 Task: Look for space in Motherwell, United Kingdom from 8th June, 2023 to 19th June, 2023 for 1 adult in price range Rs.5000 to Rs.12000. Place can be shared room with 1  bedroom having 1 bed and 1 bathroom. Property type can be house, flat, guest house, hotel. Booking option can be shelf check-in. Required host language is English.
Action: Mouse moved to (525, 104)
Screenshot: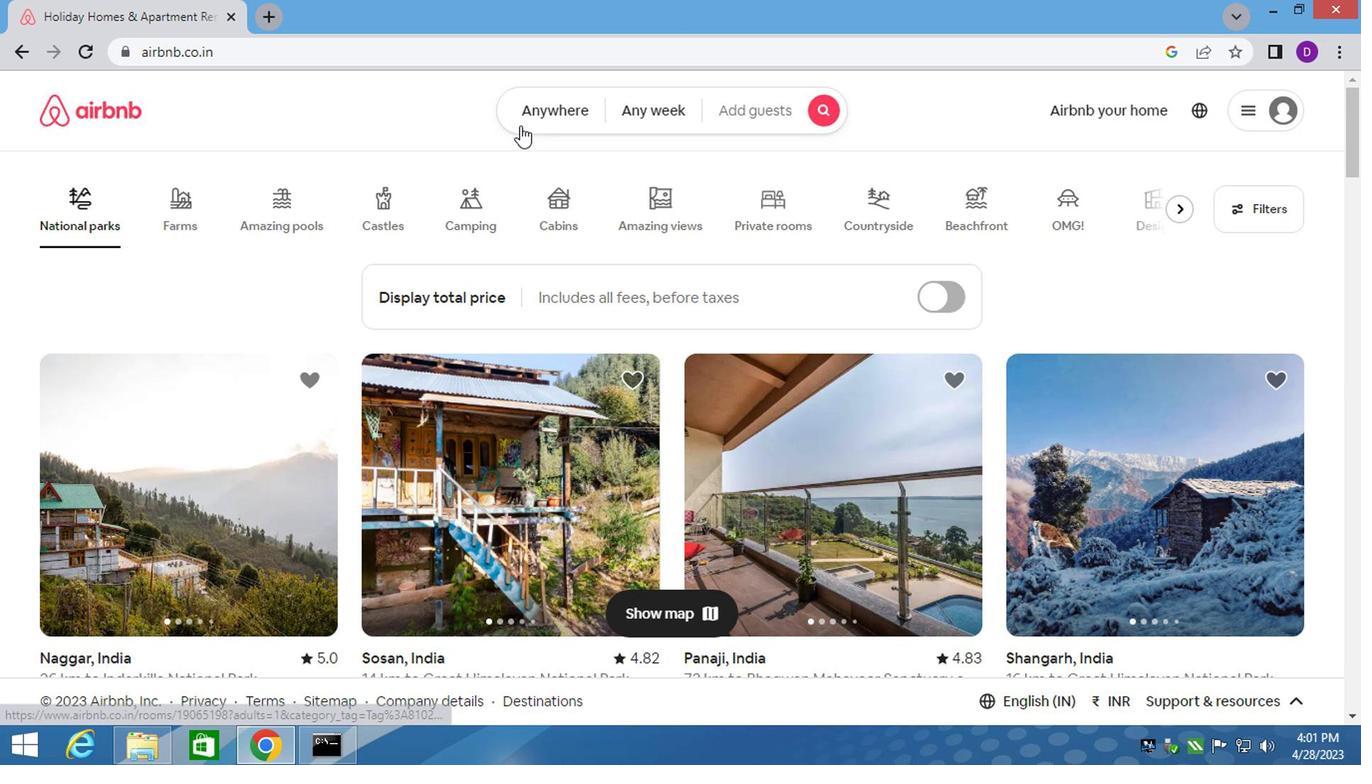 
Action: Mouse pressed left at (525, 104)
Screenshot: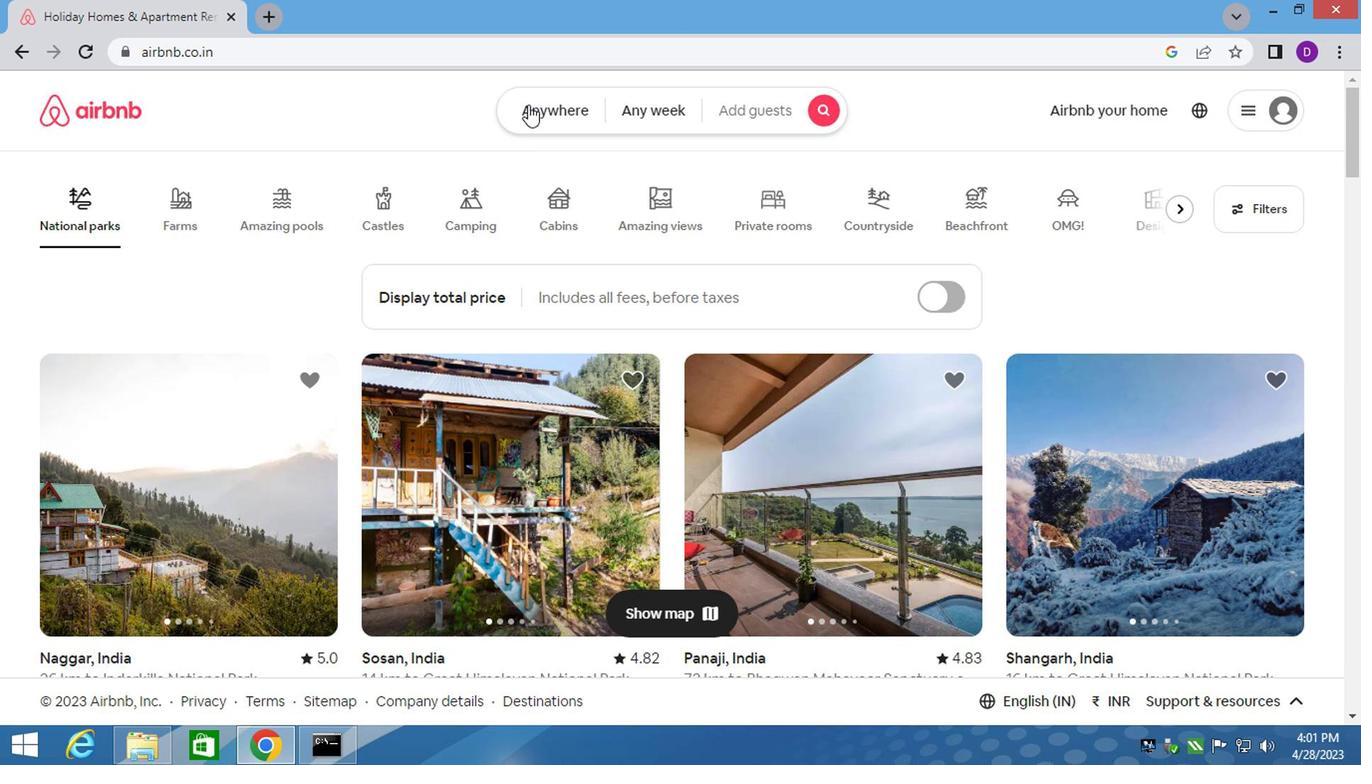 
Action: Mouse moved to (348, 201)
Screenshot: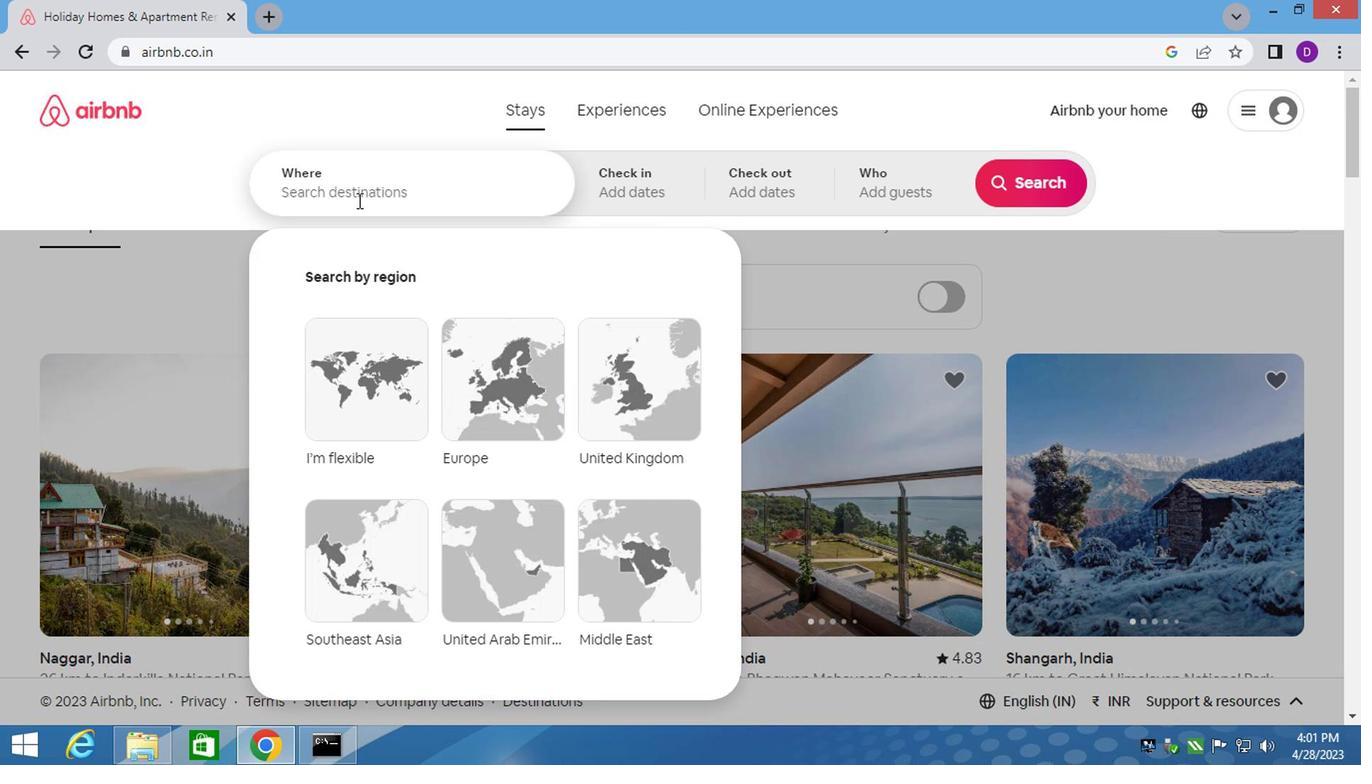 
Action: Mouse pressed left at (348, 201)
Screenshot: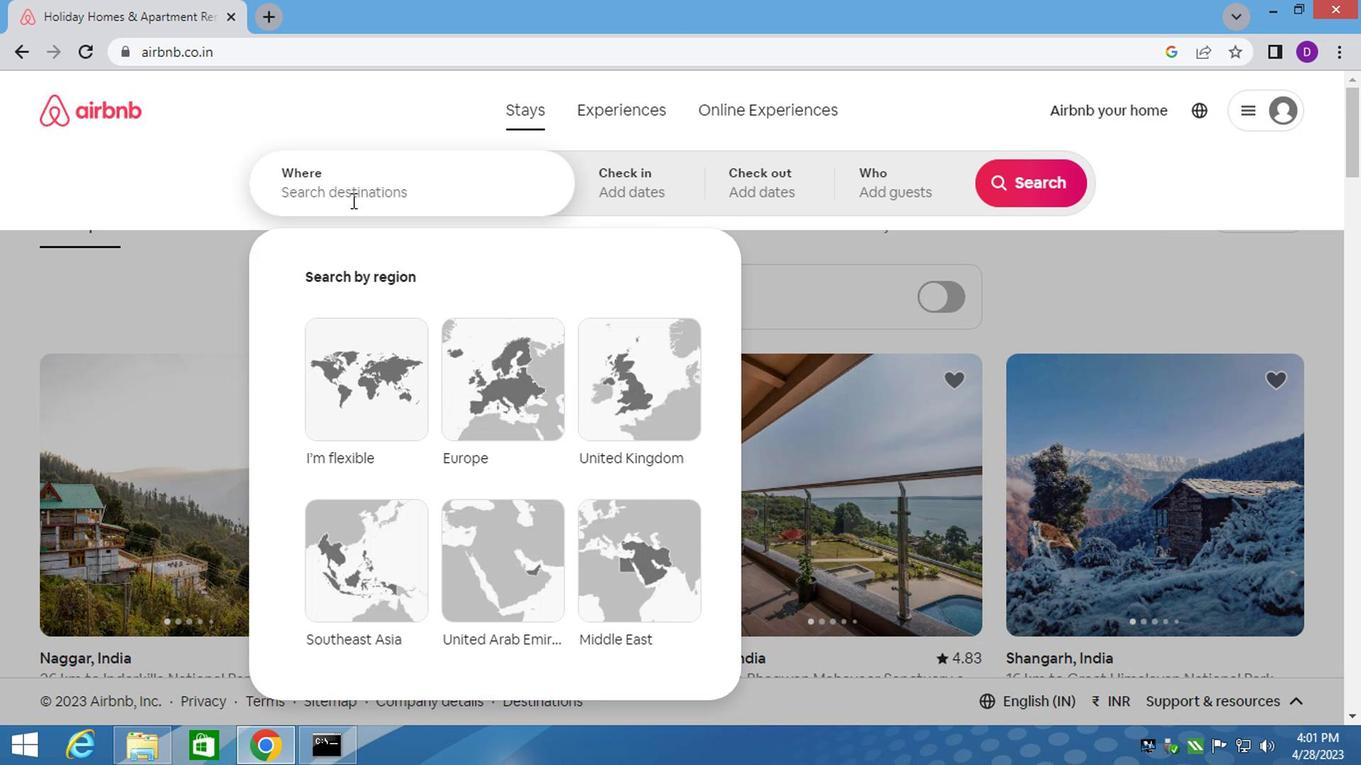 
Action: Key pressed <Key.shift_r>Matherwell,<Key.space><Key.down><Key.enter>
Screenshot: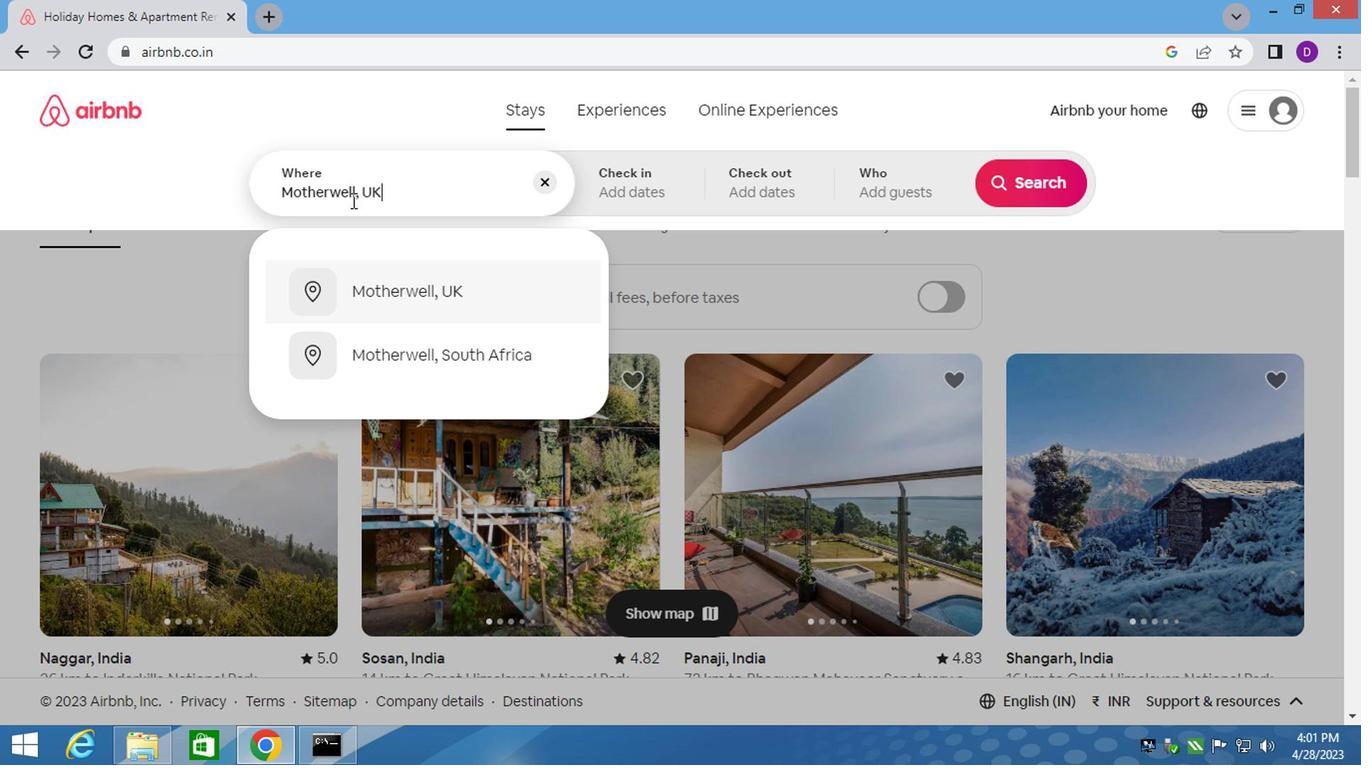 
Action: Mouse moved to (1008, 341)
Screenshot: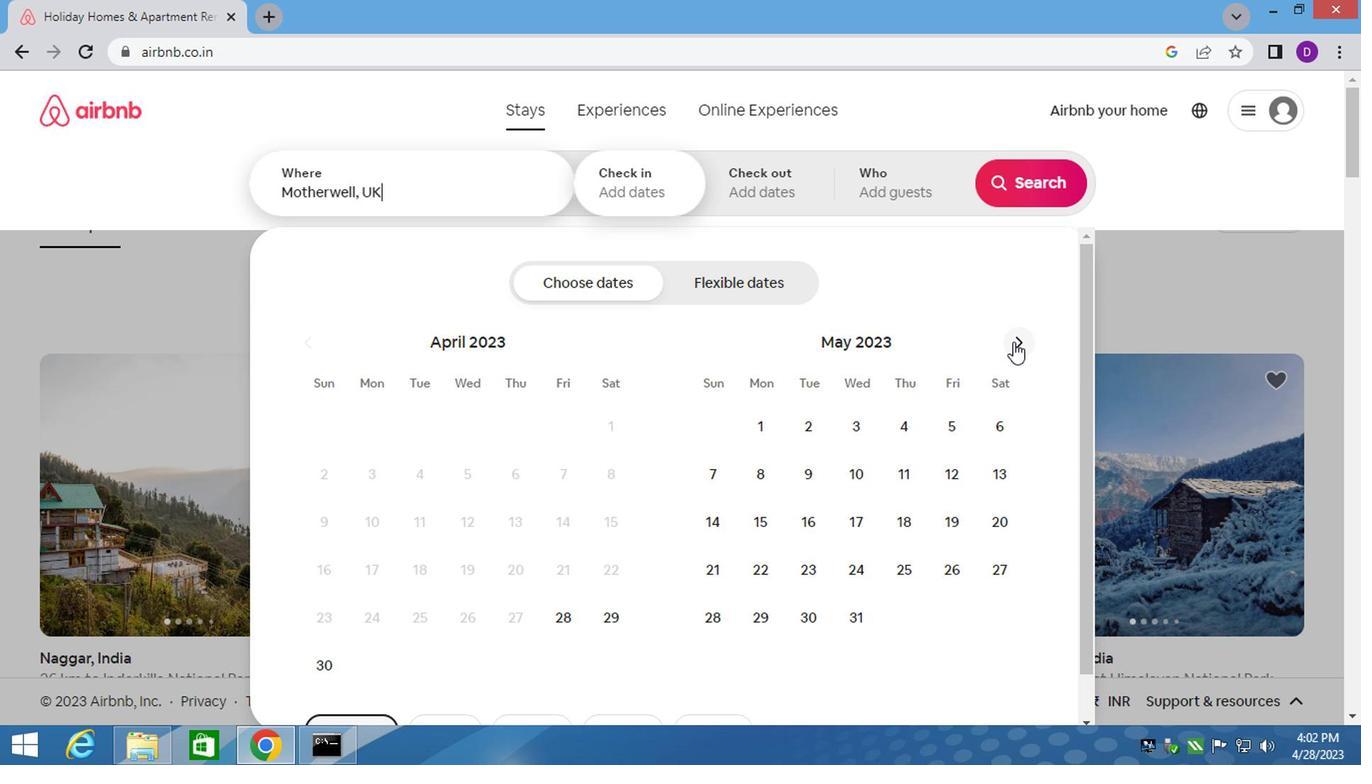 
Action: Mouse pressed left at (1008, 341)
Screenshot: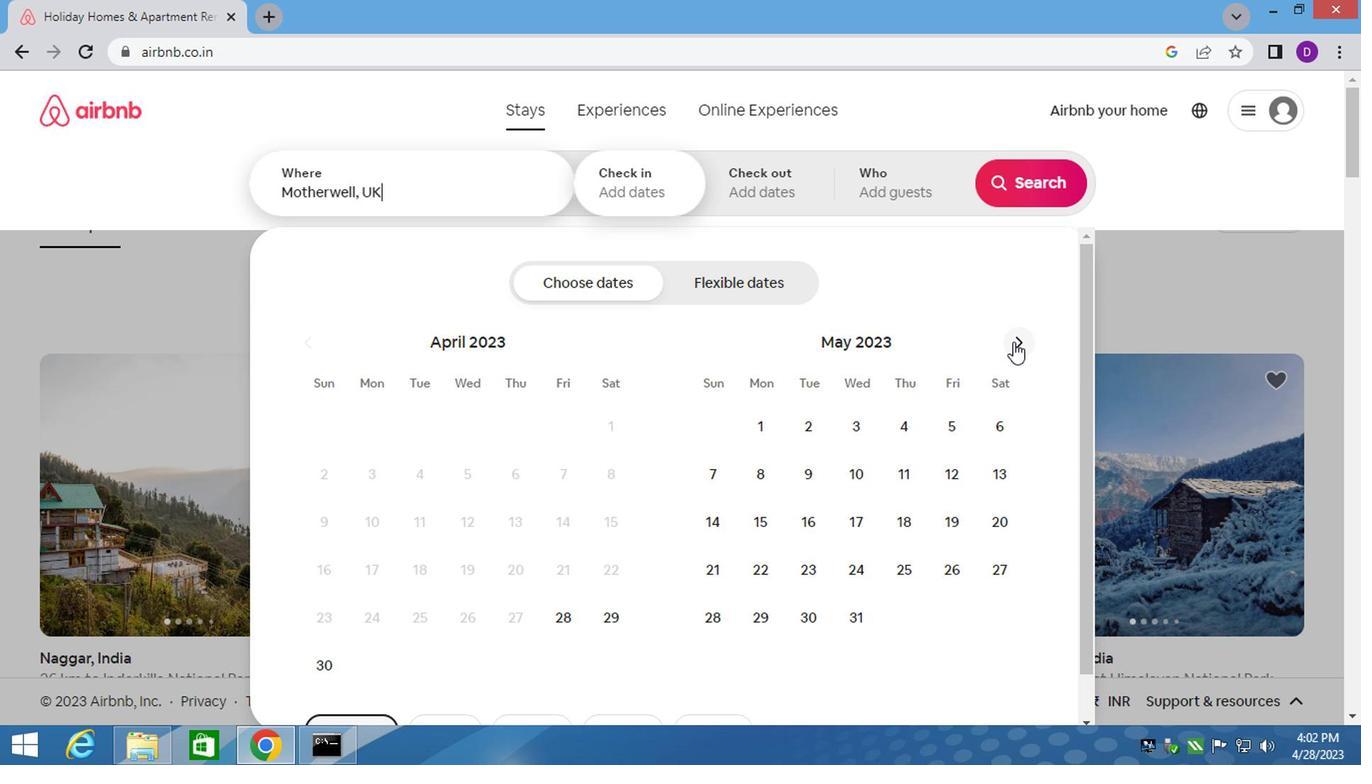 
Action: Mouse moved to (901, 472)
Screenshot: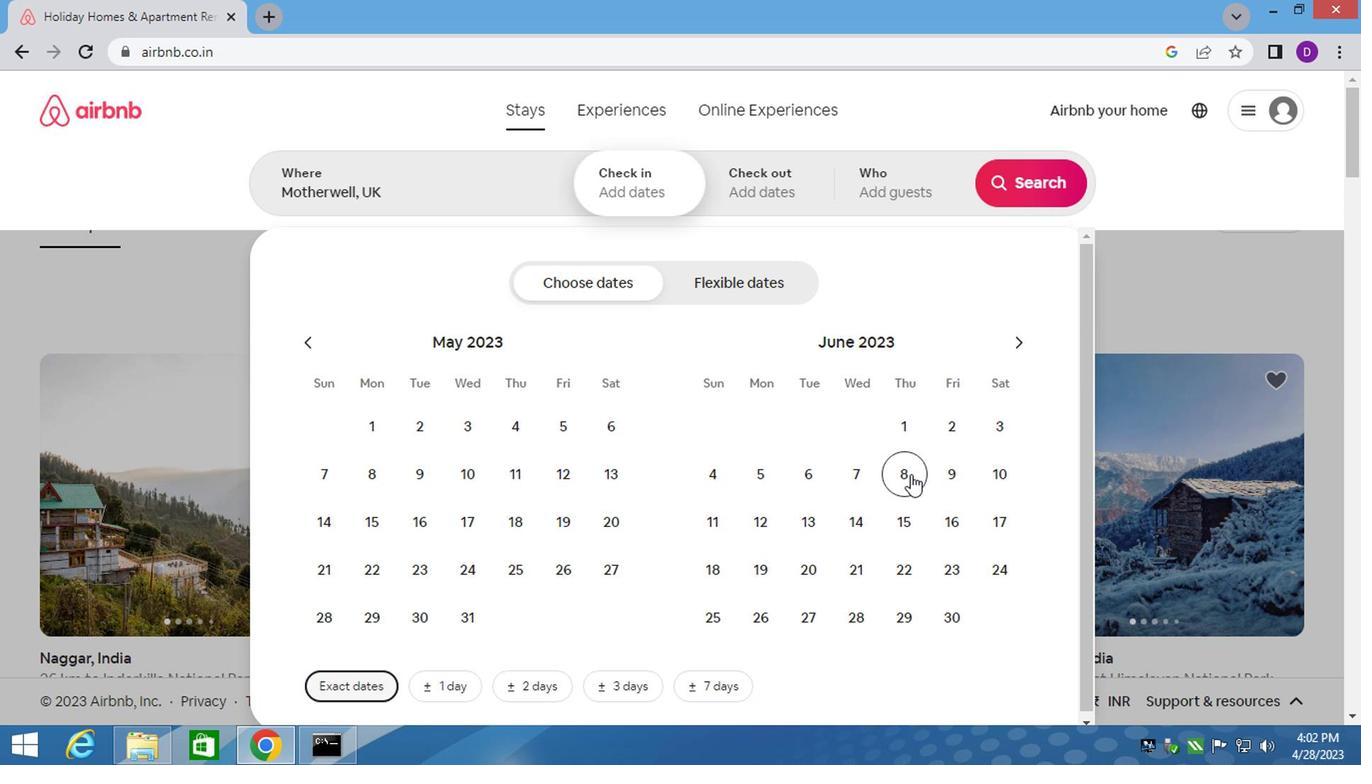 
Action: Mouse pressed left at (901, 472)
Screenshot: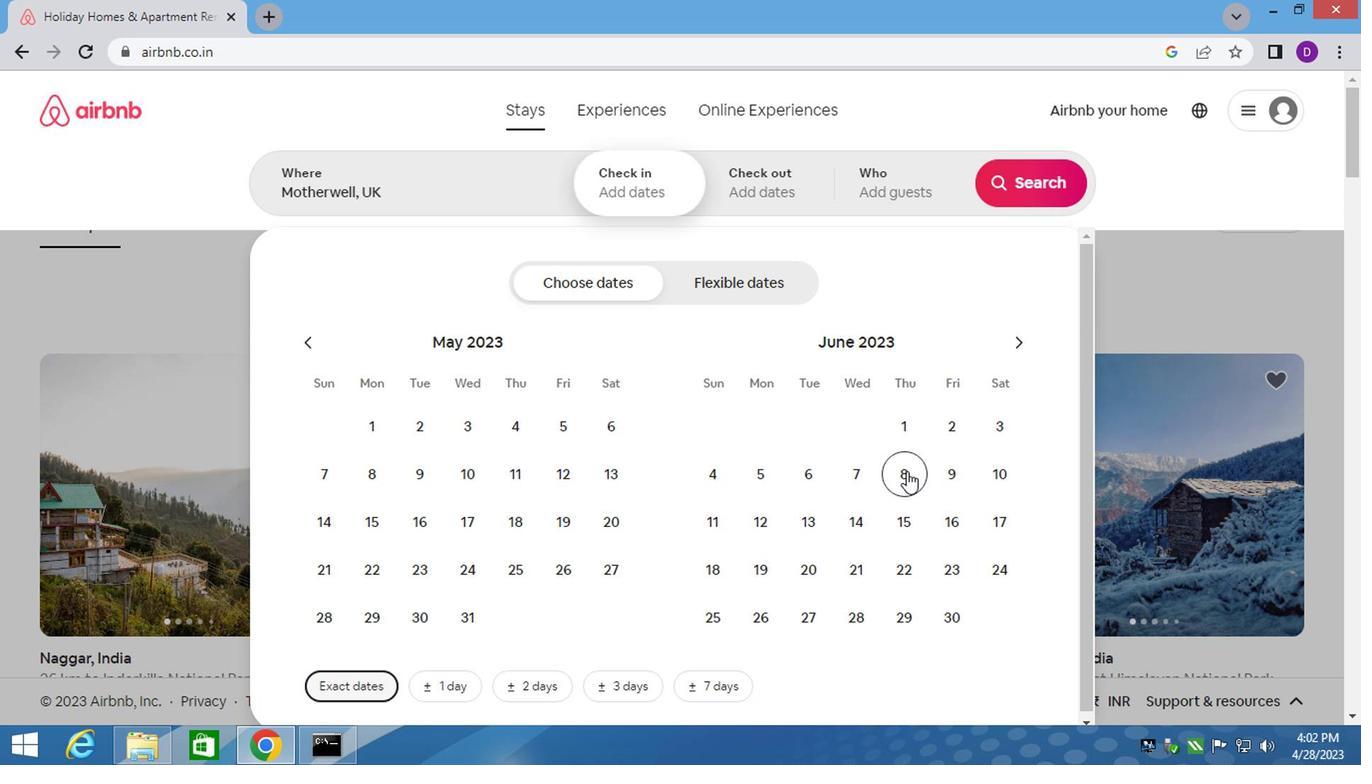 
Action: Mouse moved to (768, 565)
Screenshot: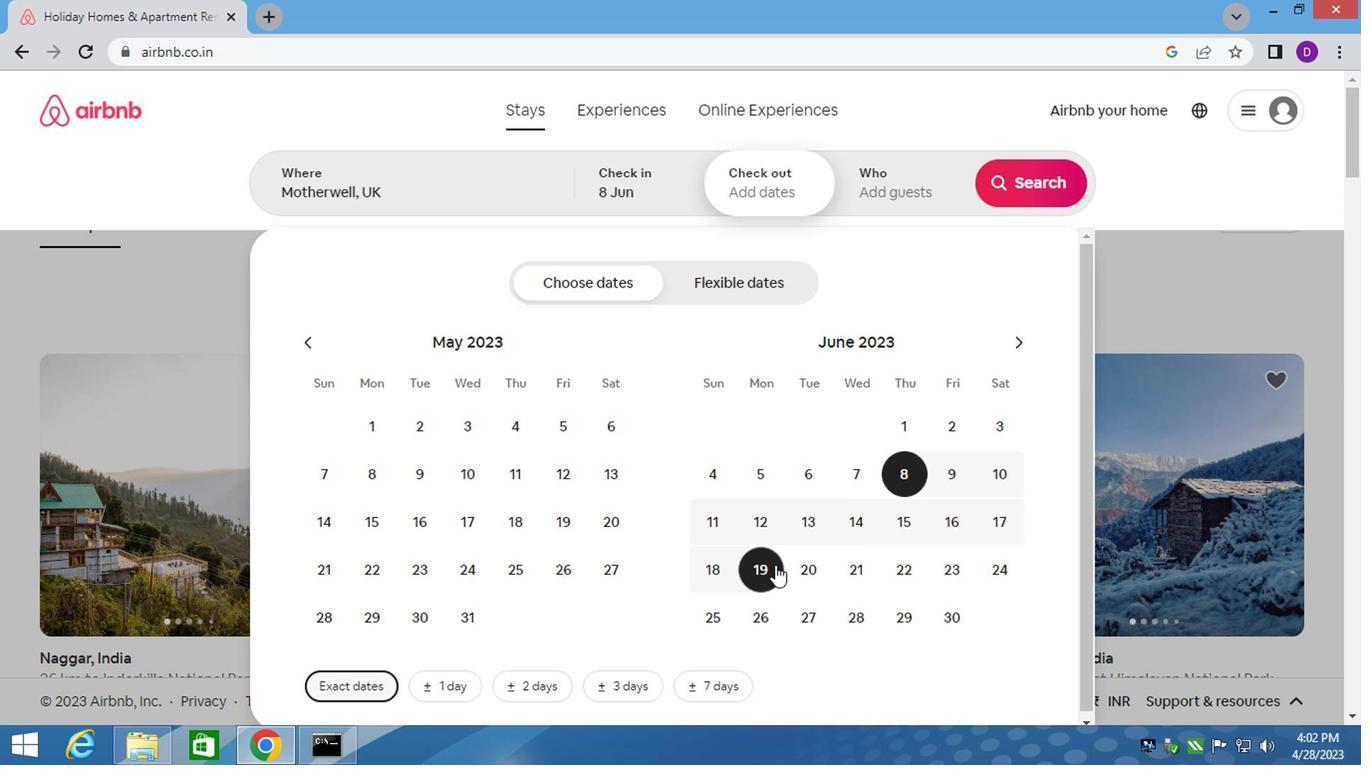 
Action: Mouse pressed left at (768, 565)
Screenshot: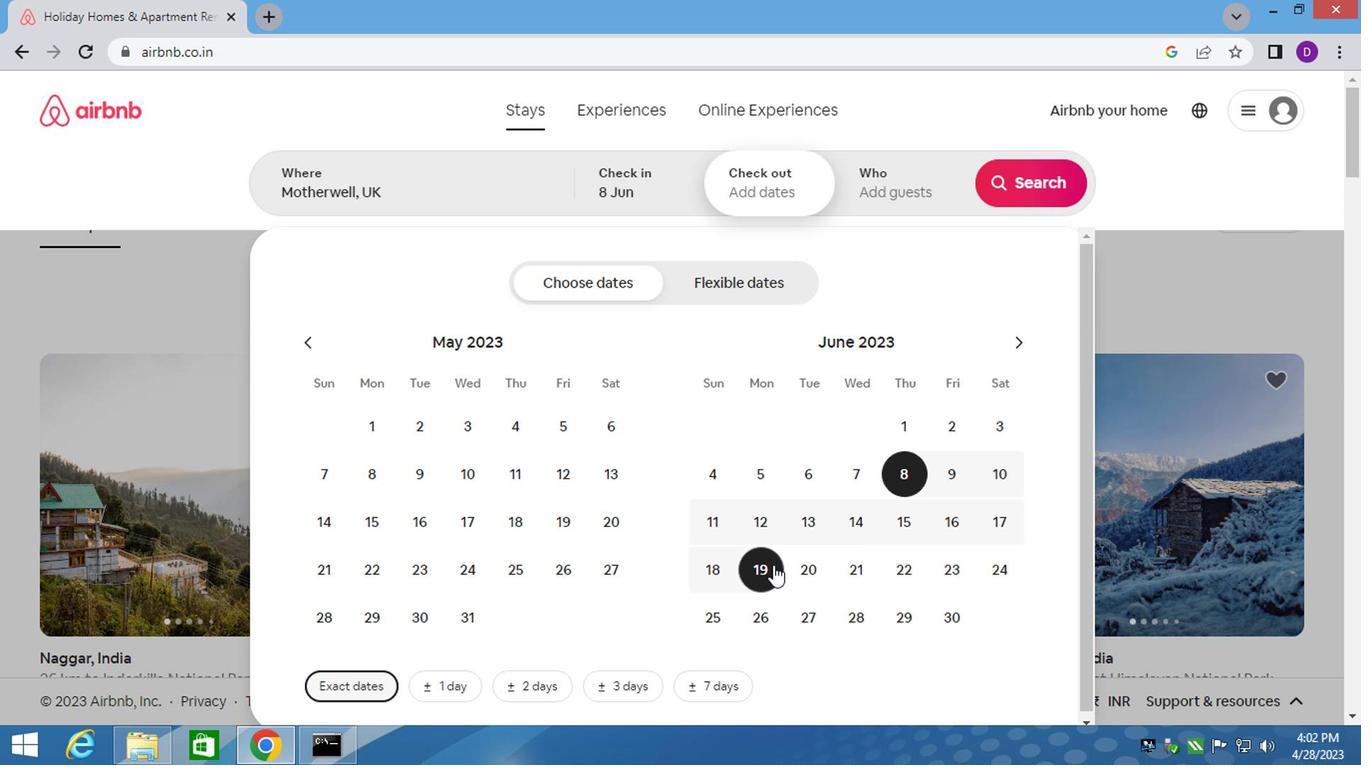 
Action: Mouse moved to (875, 190)
Screenshot: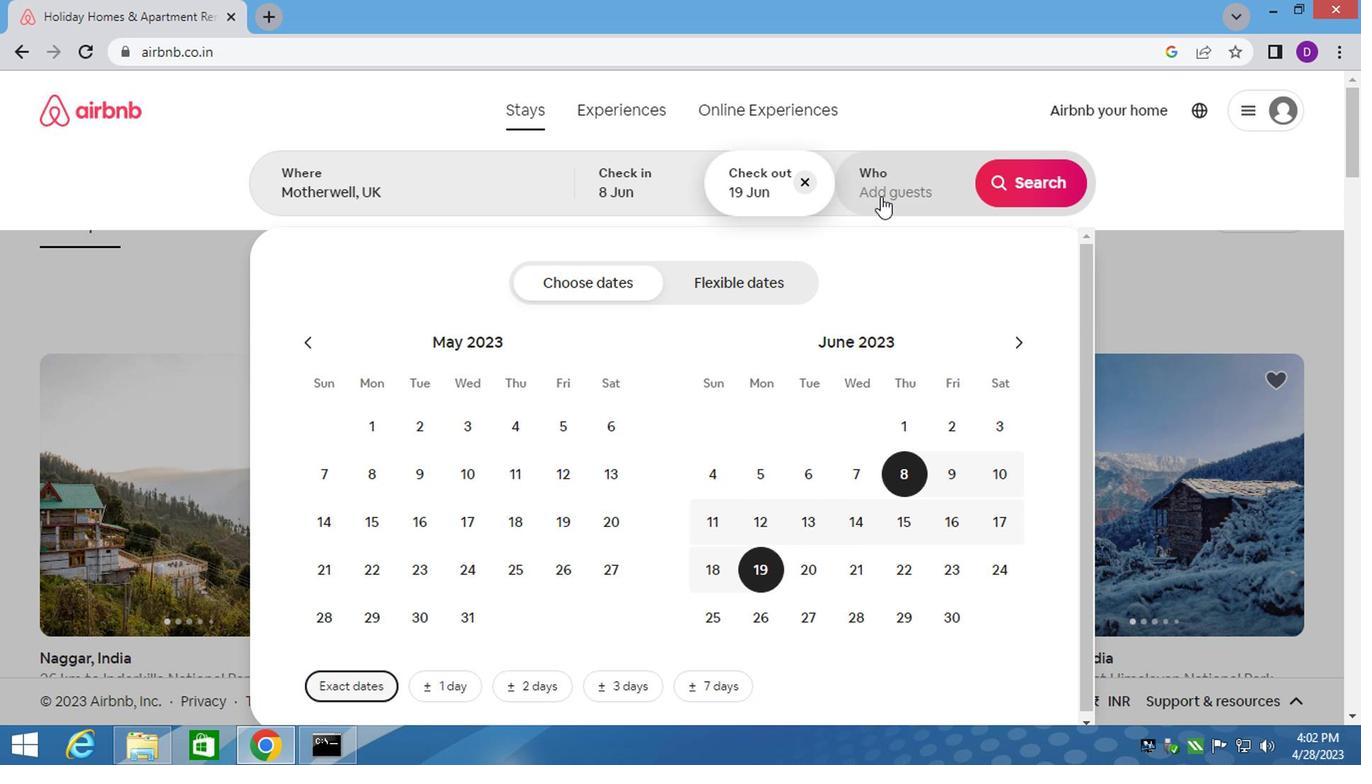 
Action: Mouse pressed left at (875, 190)
Screenshot: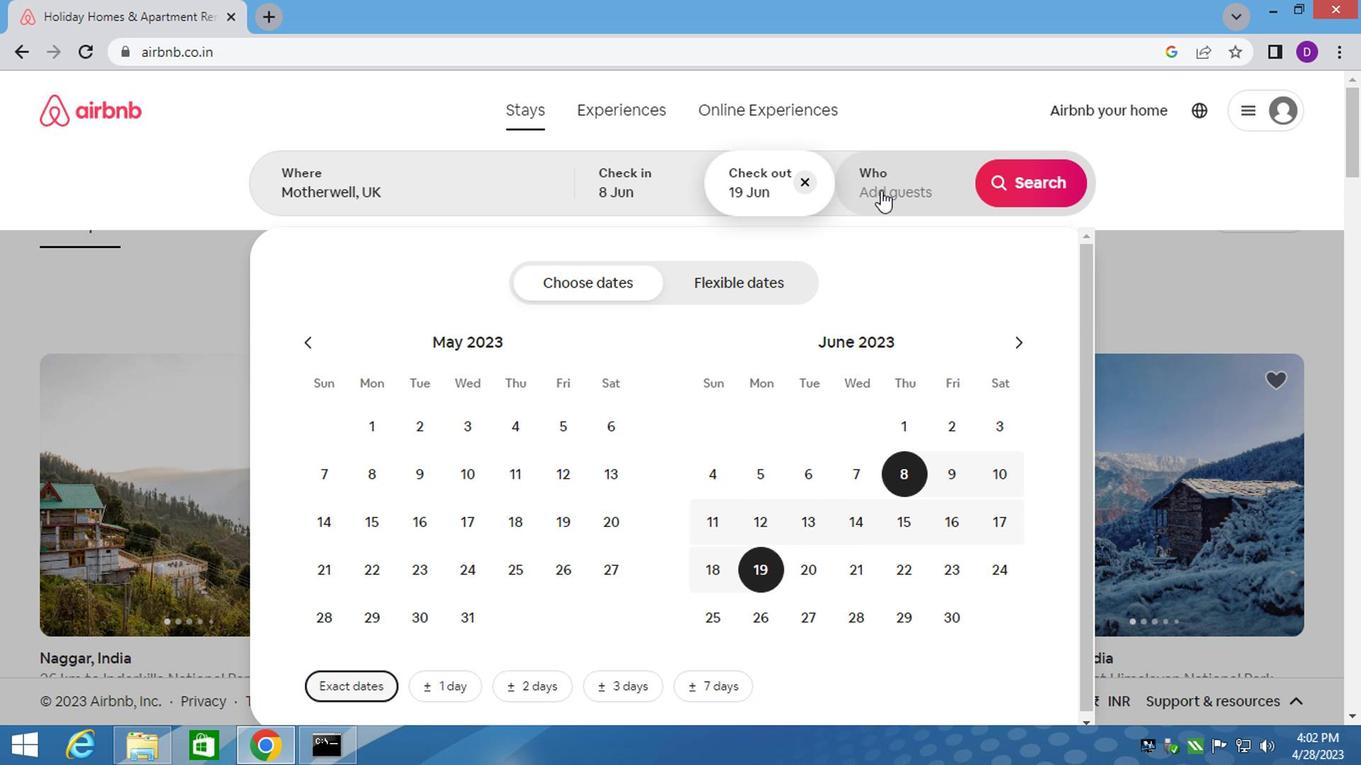 
Action: Mouse moved to (1022, 285)
Screenshot: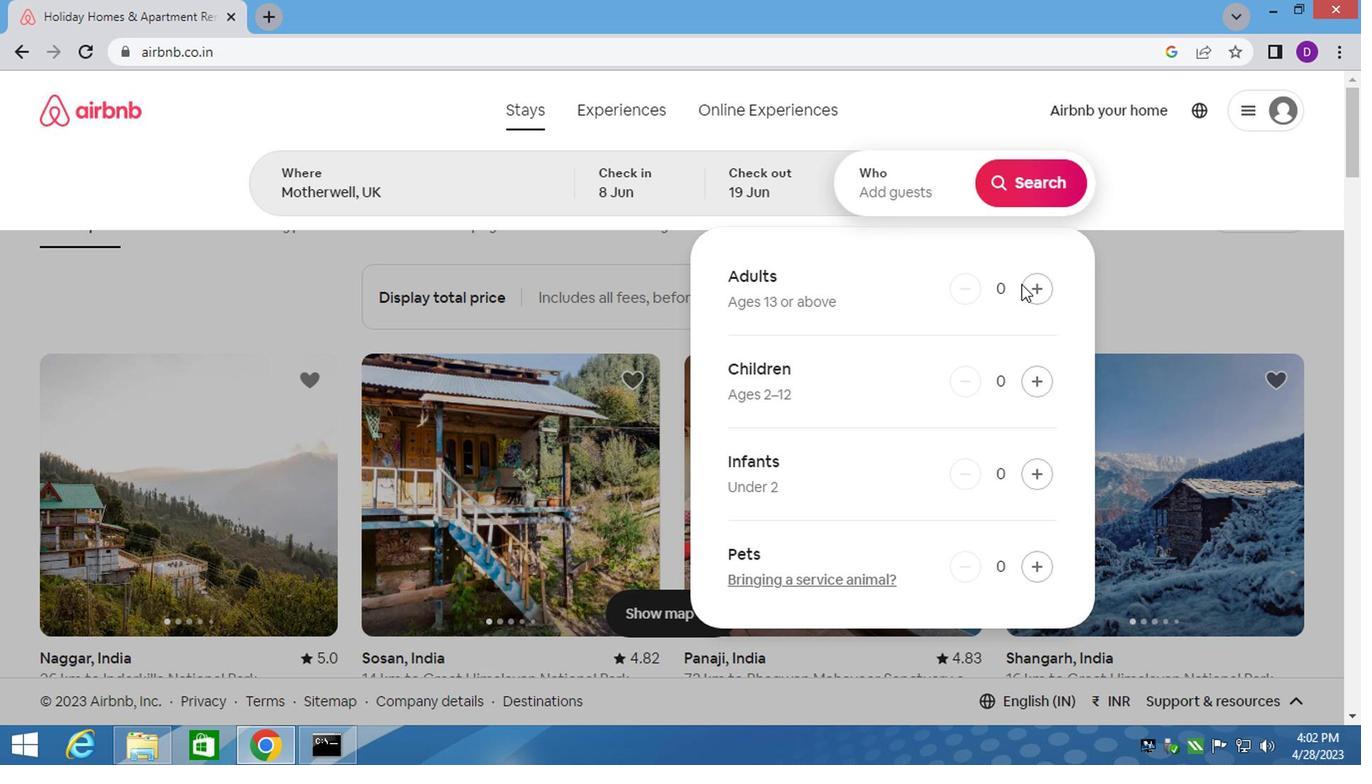 
Action: Mouse pressed left at (1022, 285)
Screenshot: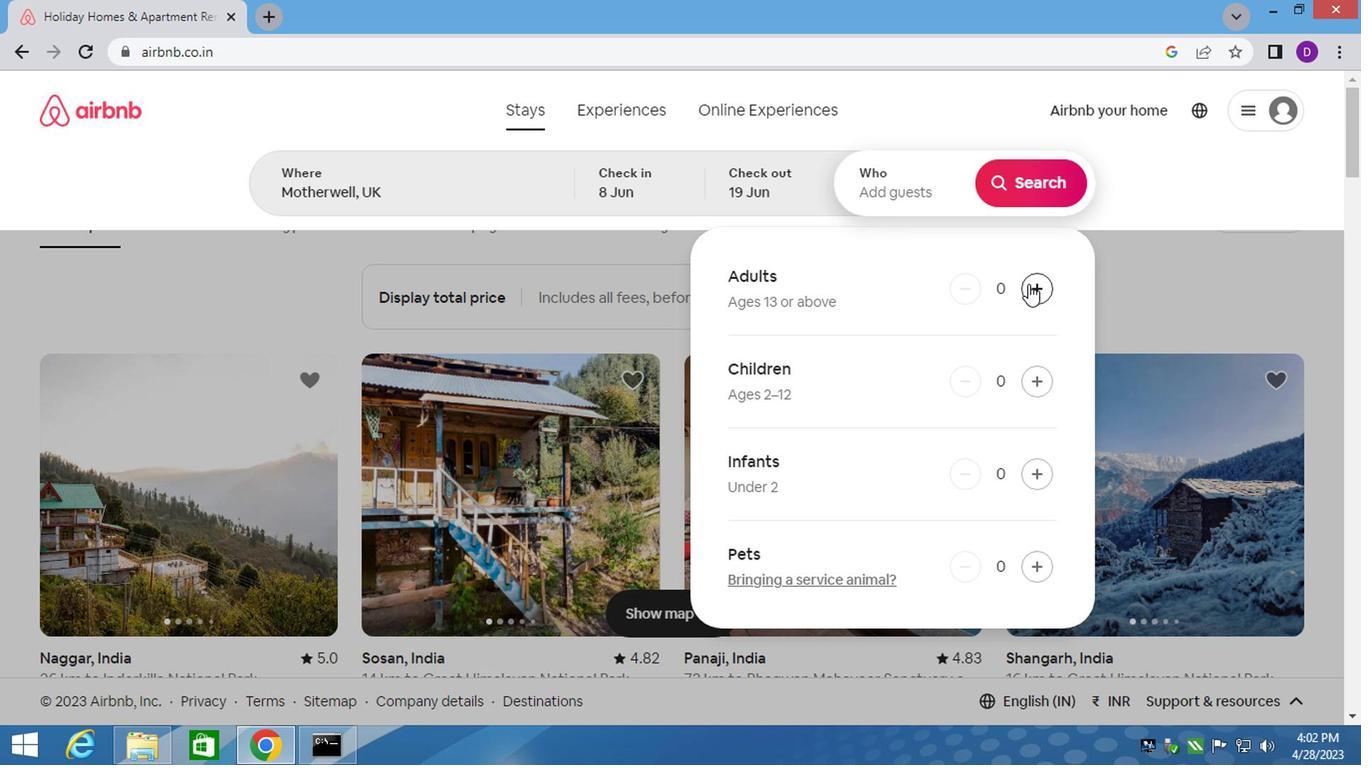 
Action: Mouse moved to (1008, 188)
Screenshot: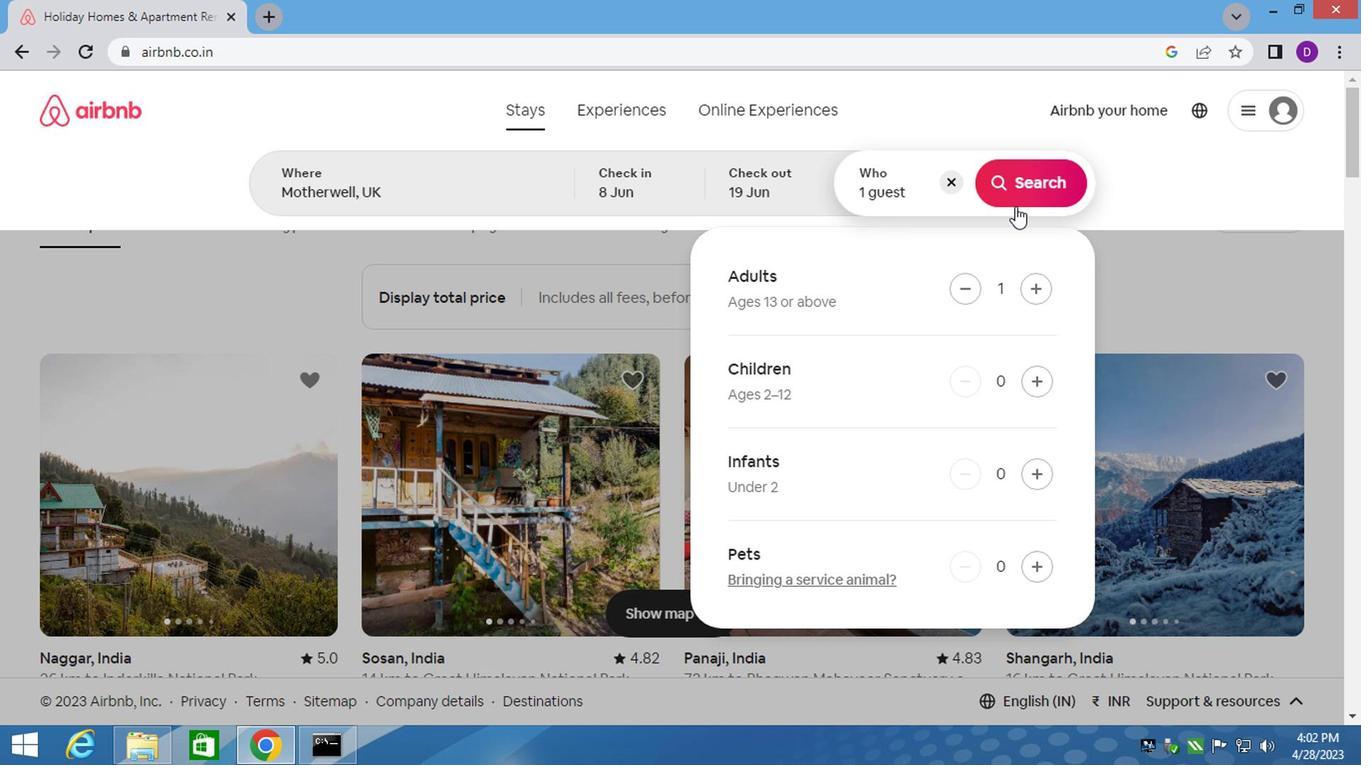 
Action: Mouse pressed left at (1008, 188)
Screenshot: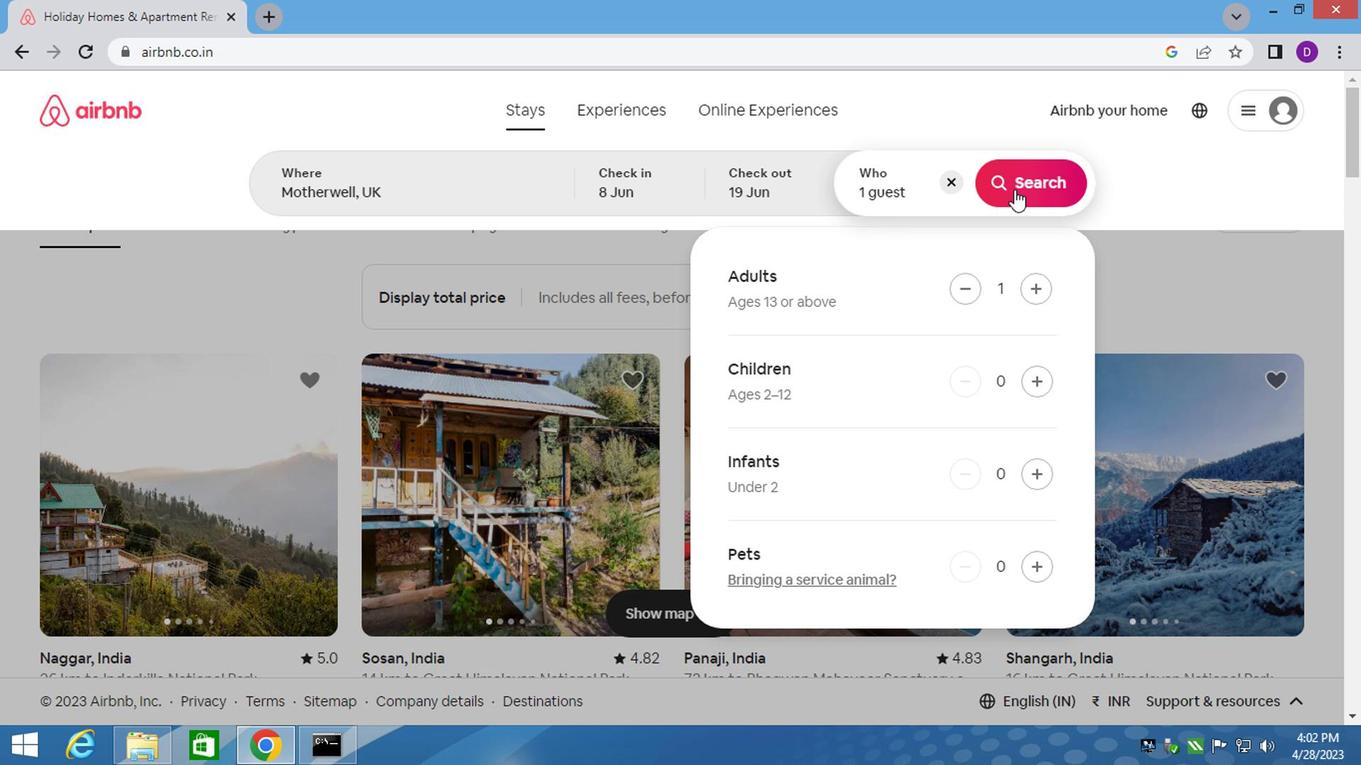 
Action: Mouse moved to (1247, 185)
Screenshot: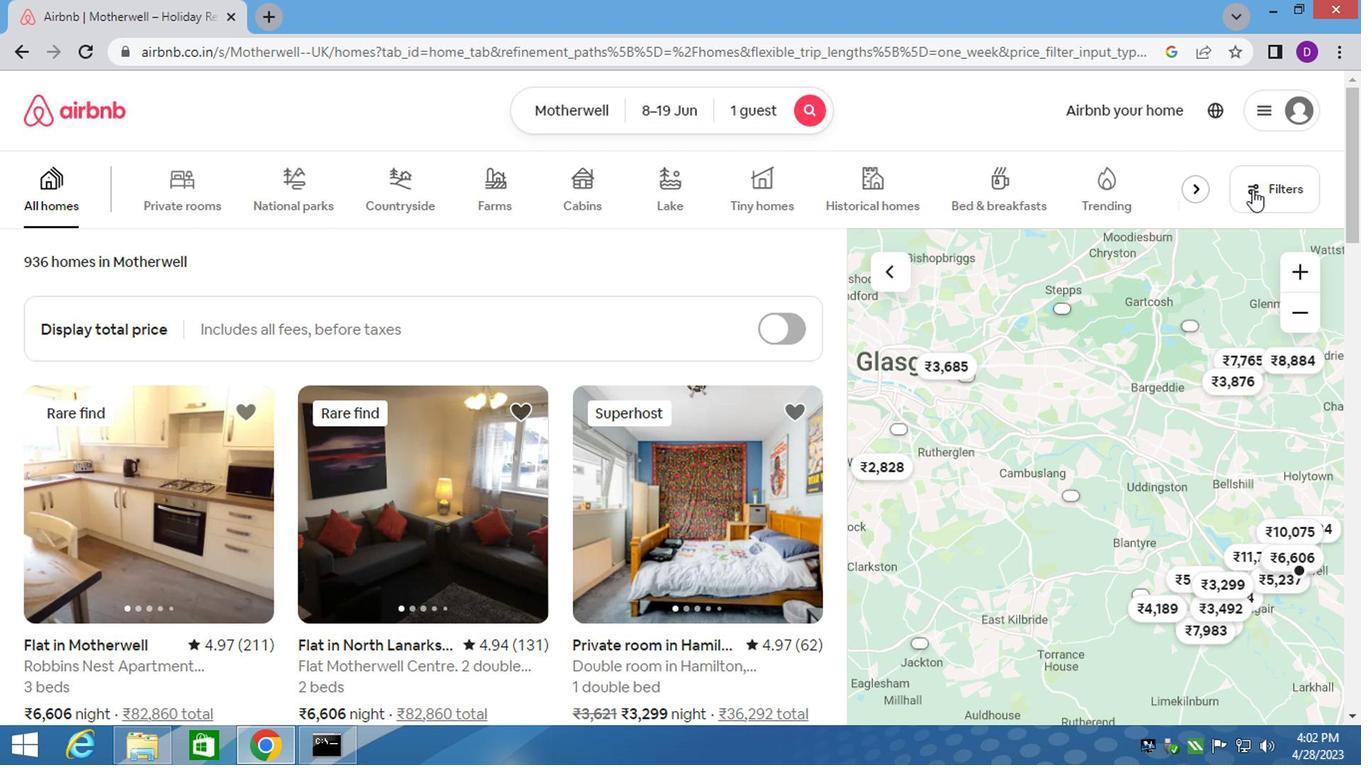 
Action: Mouse pressed left at (1247, 183)
Screenshot: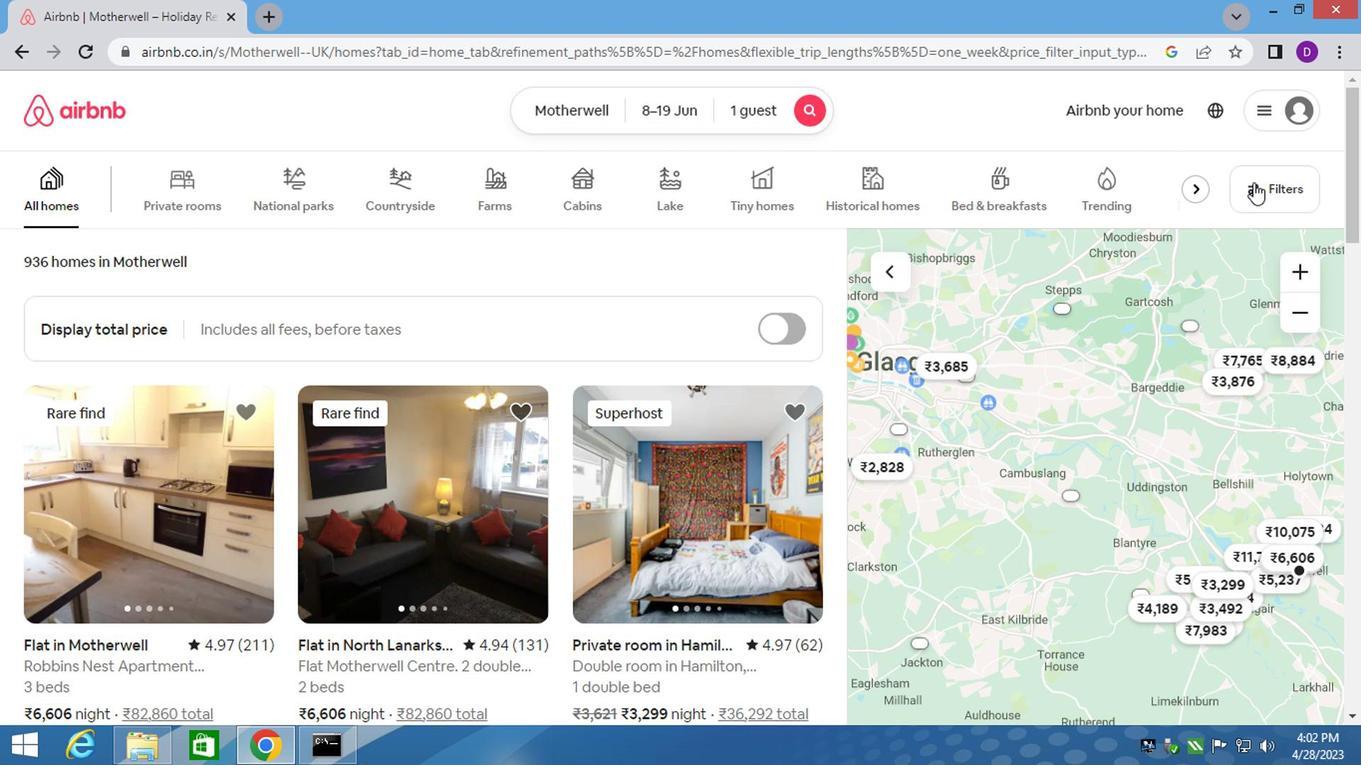 
Action: Mouse moved to (416, 441)
Screenshot: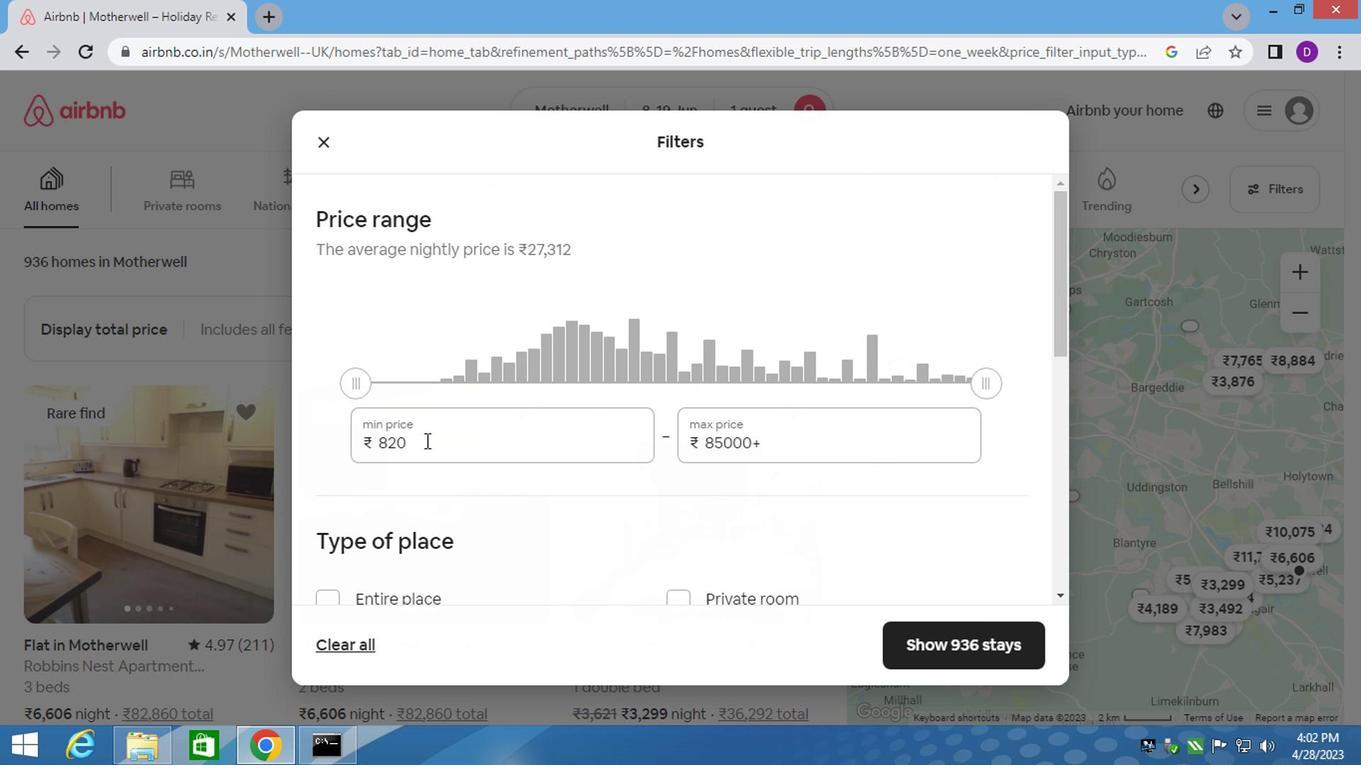 
Action: Mouse pressed left at (416, 441)
Screenshot: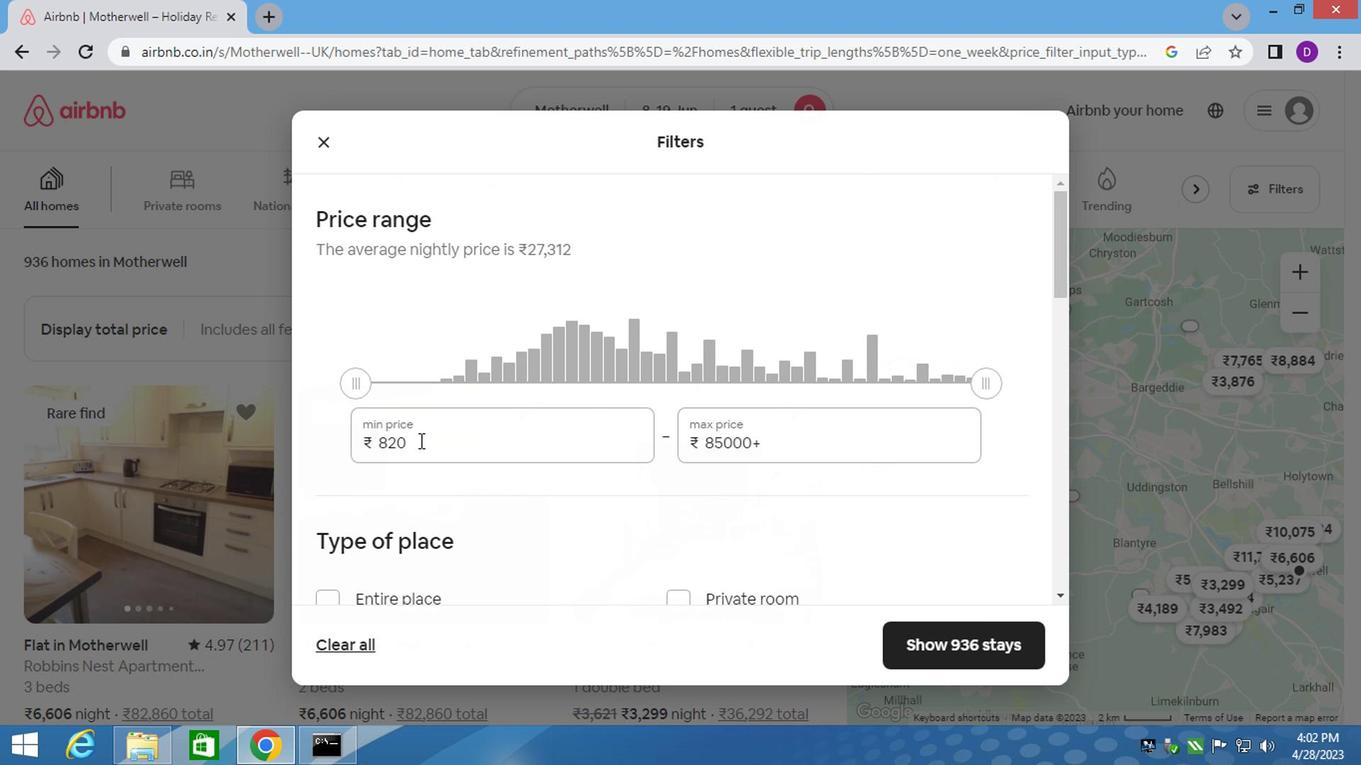 
Action: Mouse pressed left at (416, 441)
Screenshot: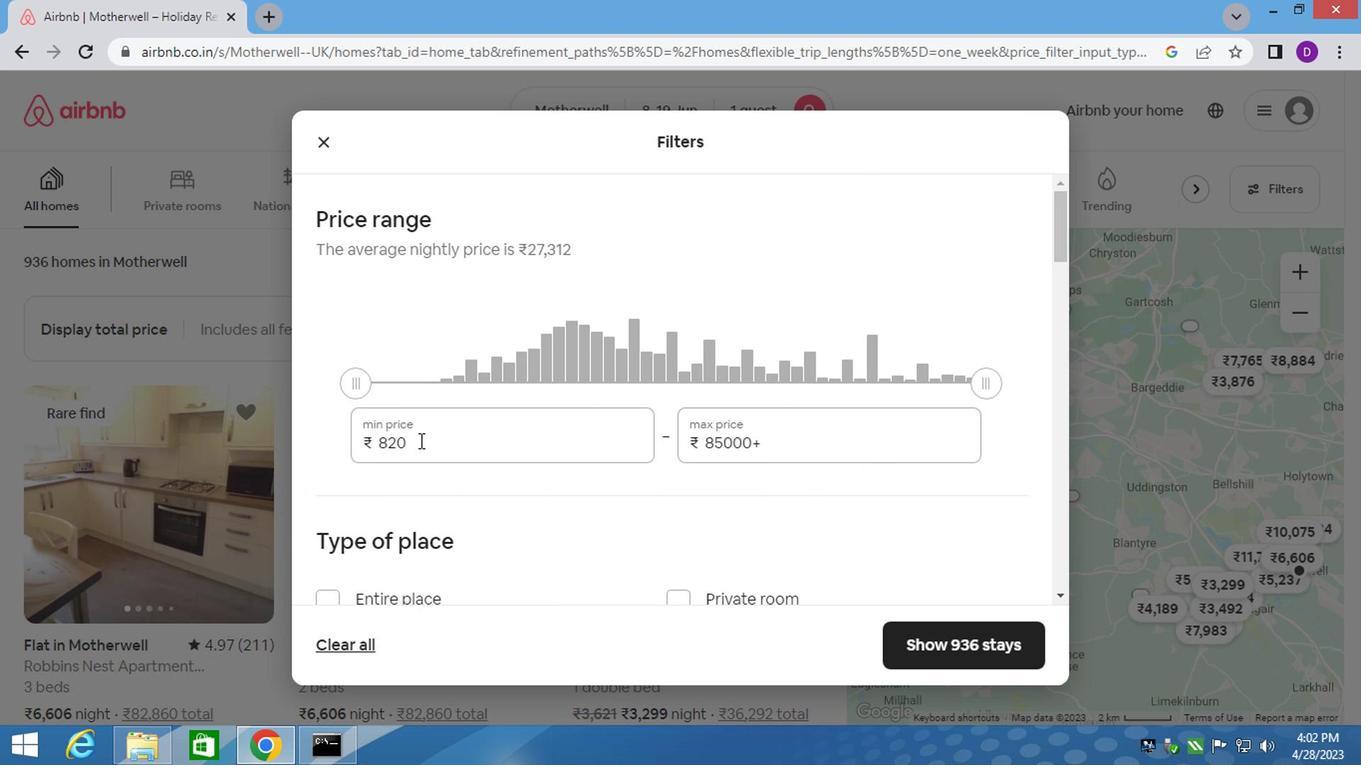 
Action: Key pressed 5000<Key.tab>12<Key.backspace><Key.backspace><Key.backspace><Key.backspace><Key.backspace><Key.backspace><Key.backspace><Key.backspace><Key.backspace><Key.backspace><Key.backspace><Key.backspace><Key.backspace>12000
Screenshot: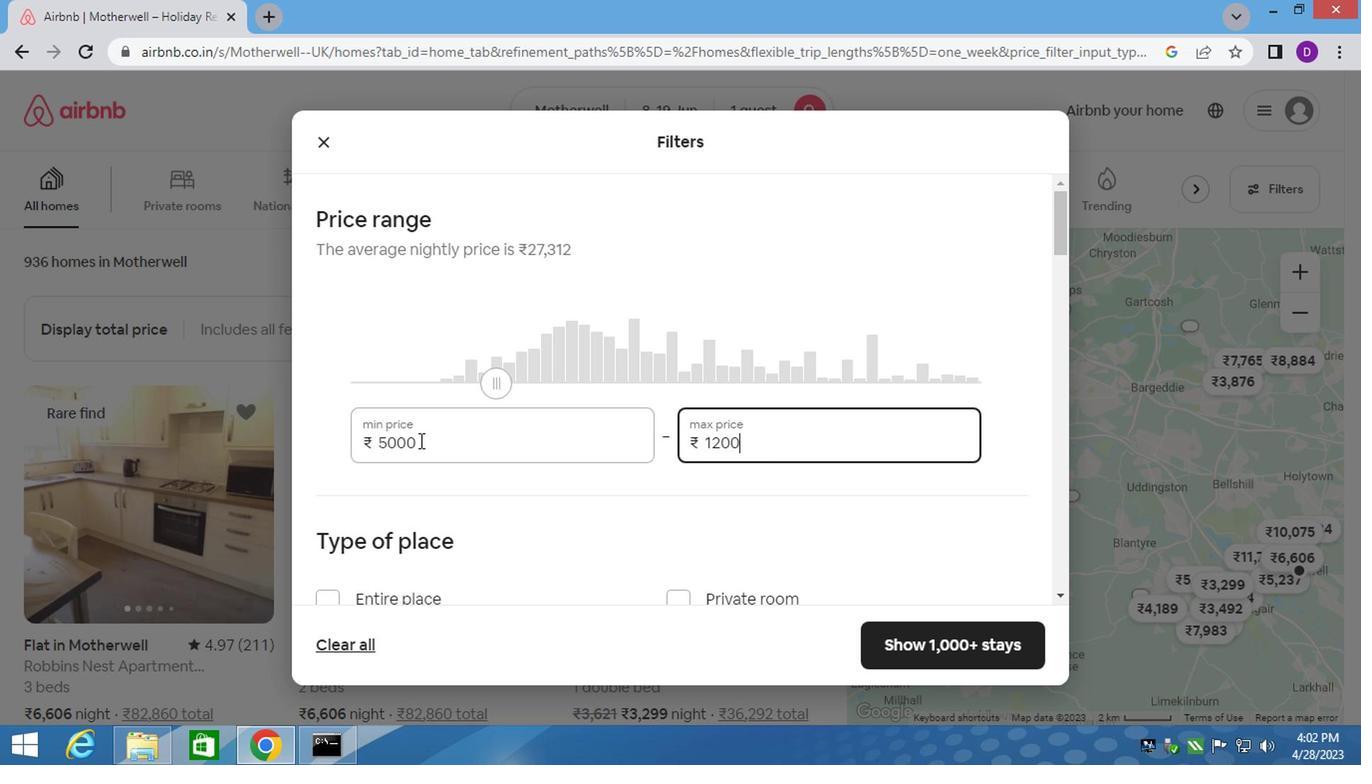 
Action: Mouse moved to (415, 464)
Screenshot: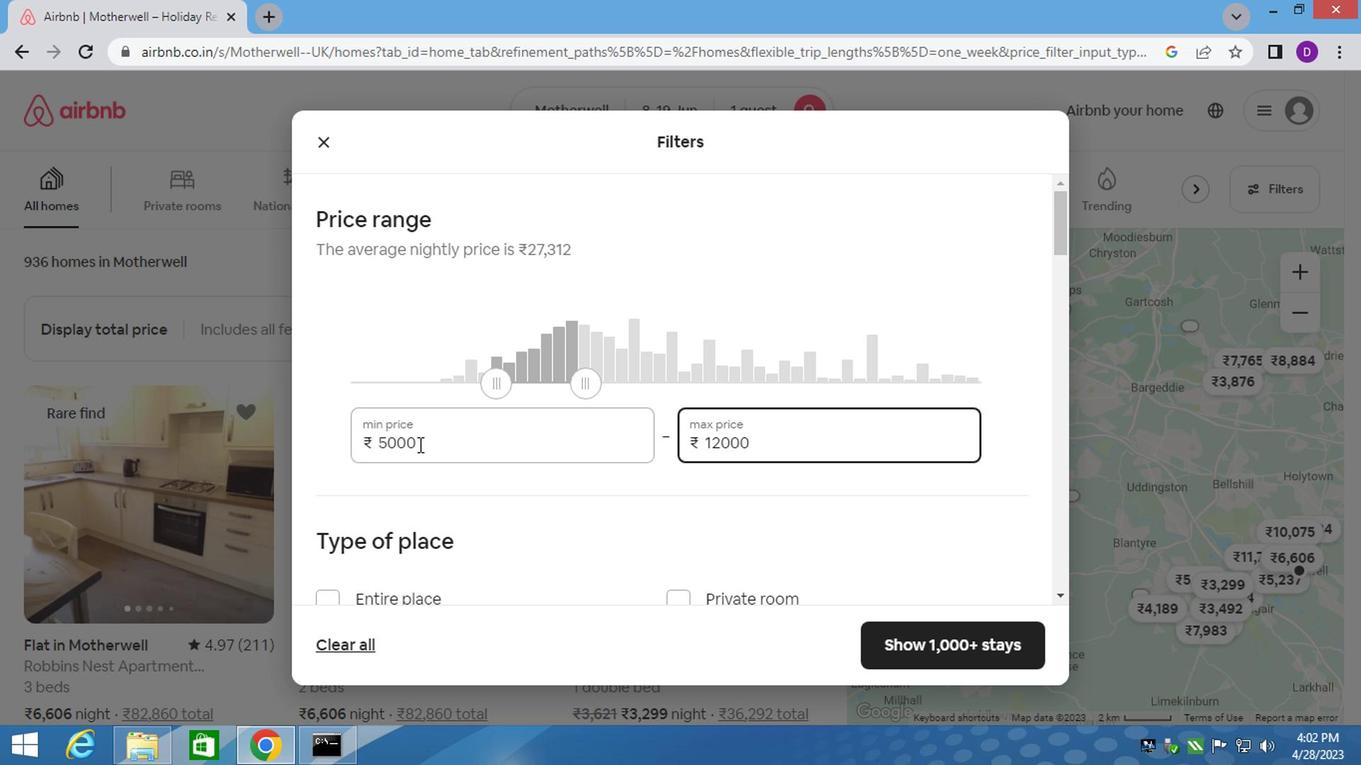 
Action: Mouse scrolled (415, 463) with delta (0, -1)
Screenshot: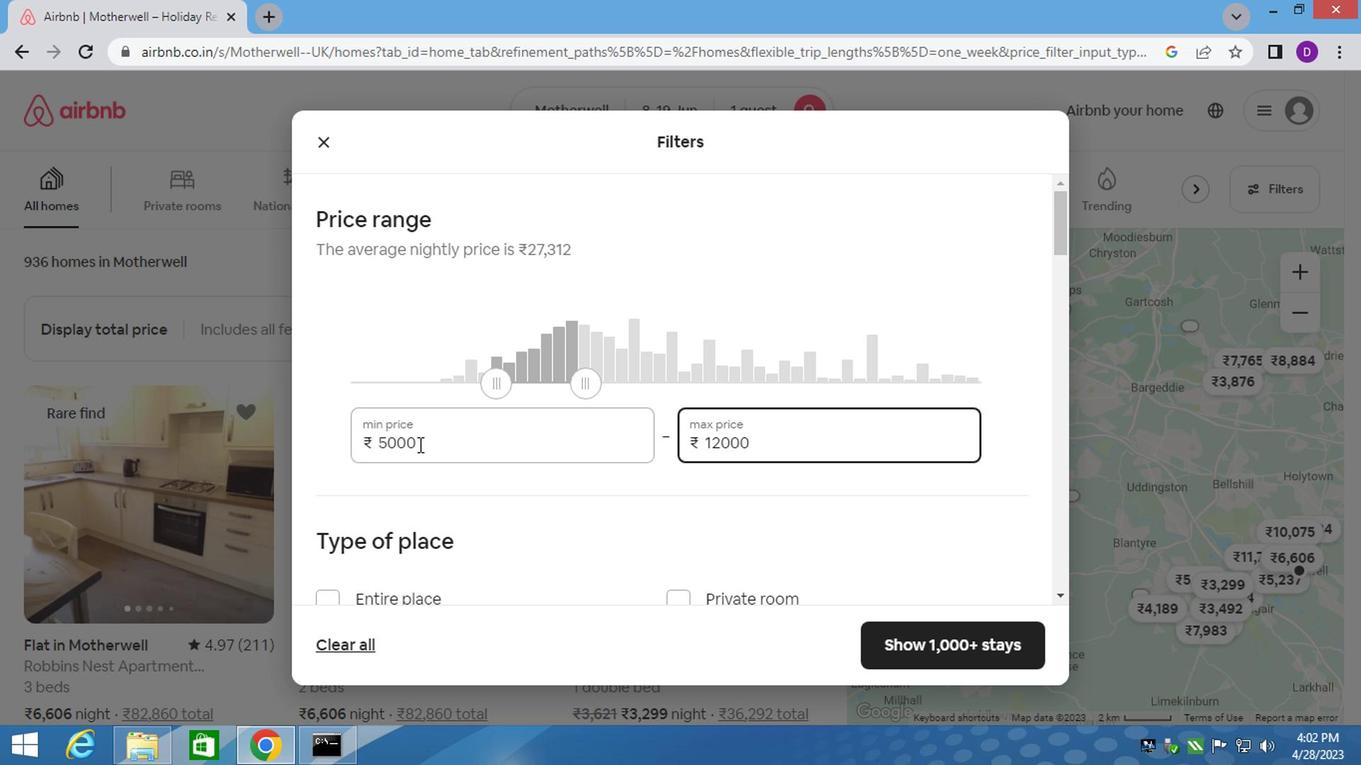 
Action: Mouse moved to (415, 469)
Screenshot: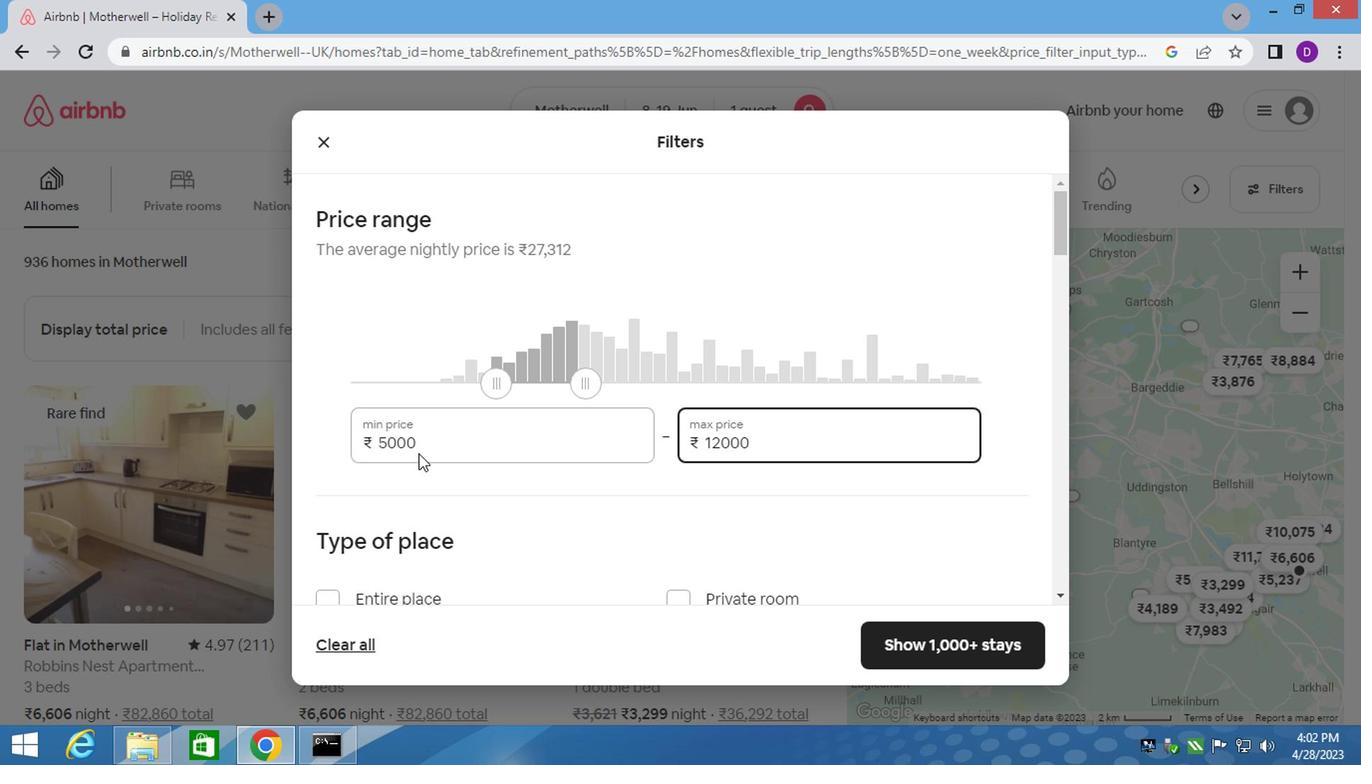 
Action: Mouse scrolled (415, 467) with delta (0, -1)
Screenshot: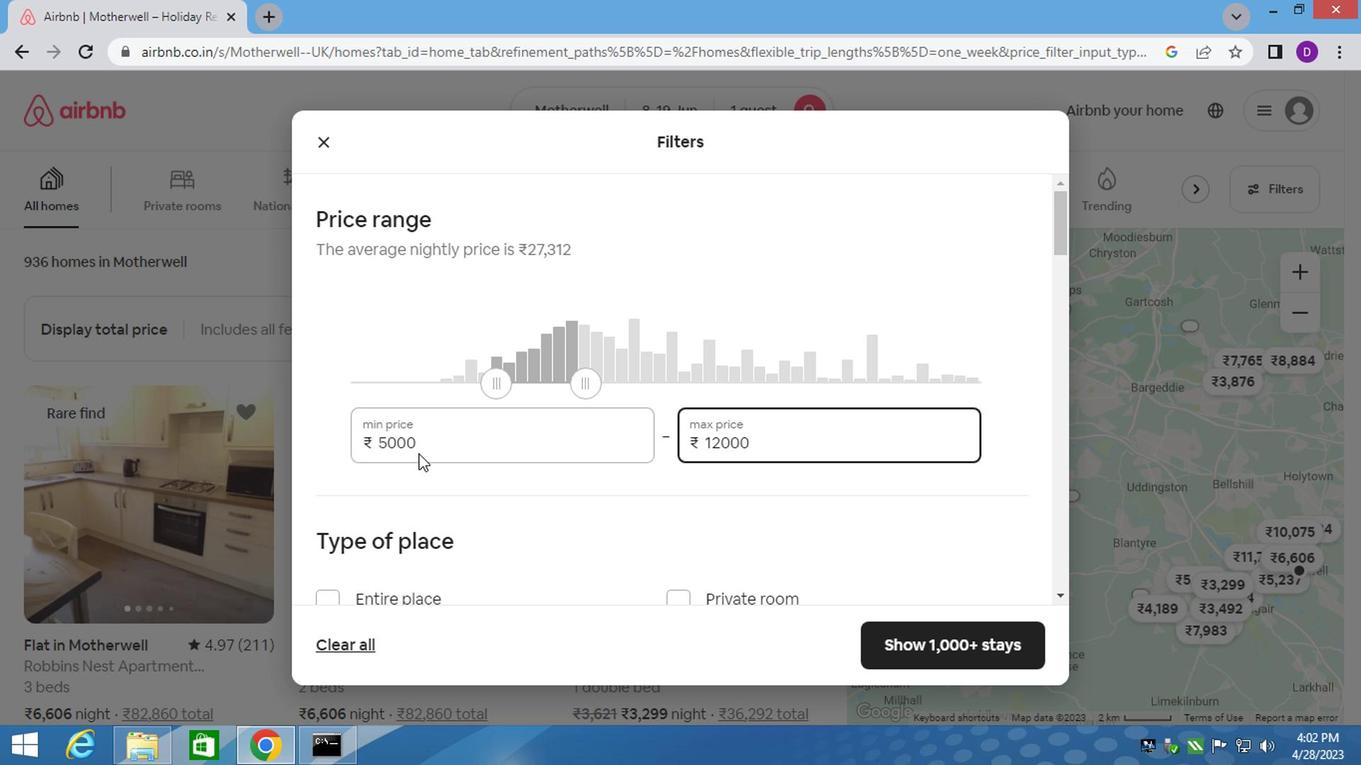 
Action: Mouse moved to (324, 488)
Screenshot: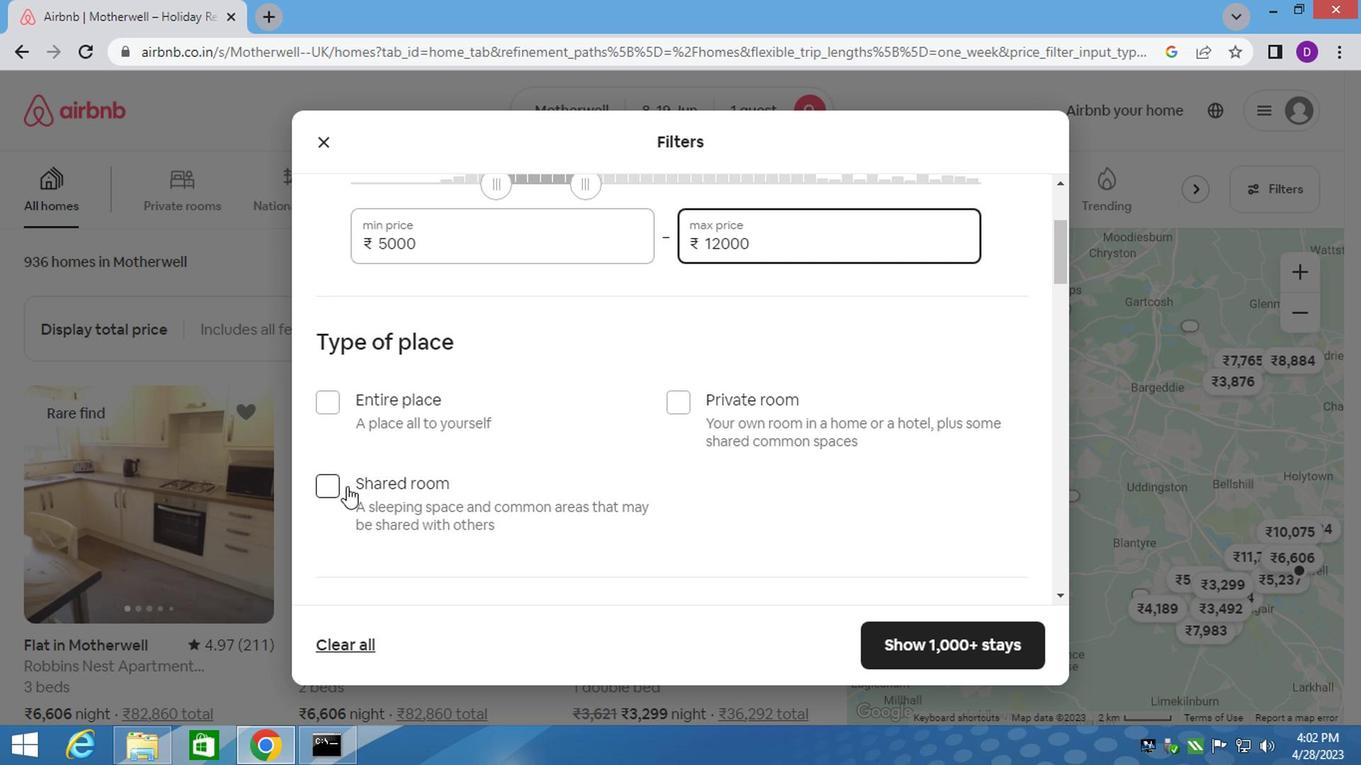 
Action: Mouse pressed left at (324, 488)
Screenshot: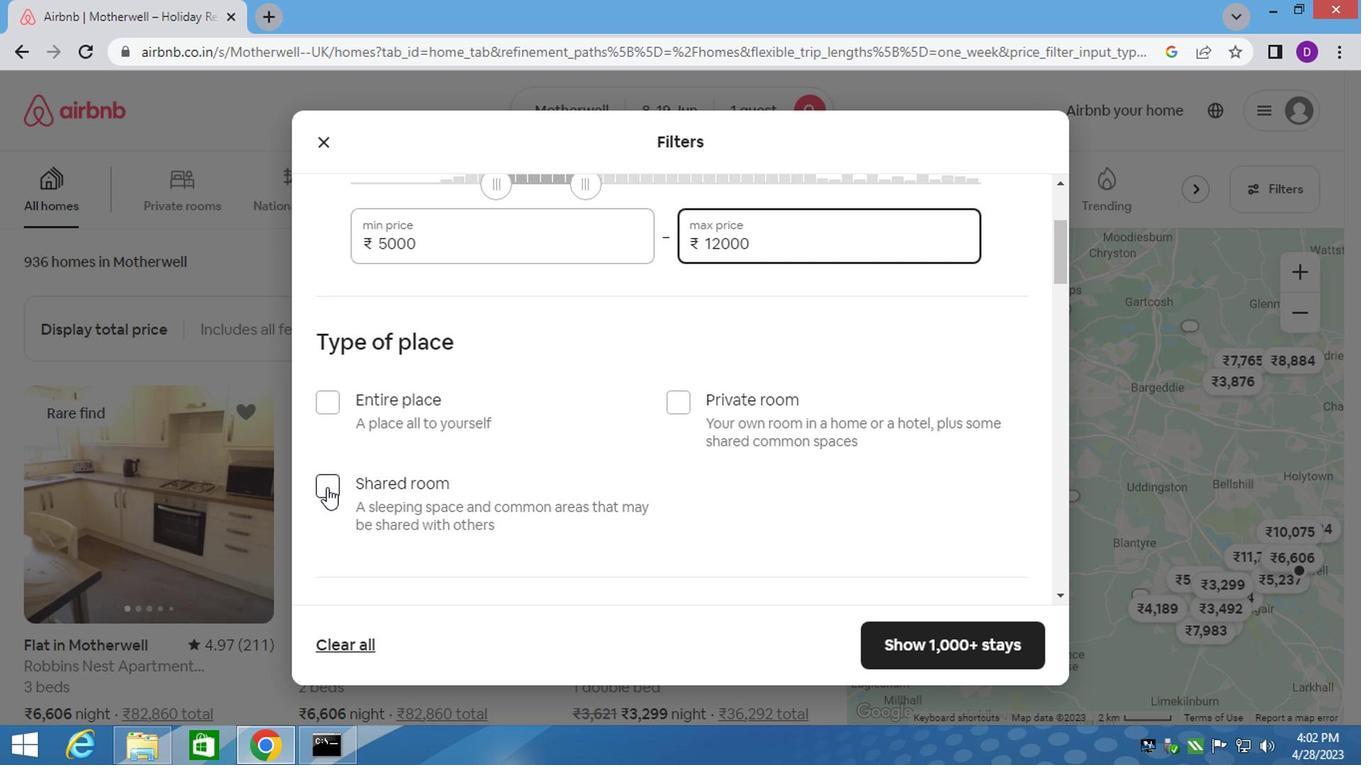 
Action: Mouse moved to (514, 475)
Screenshot: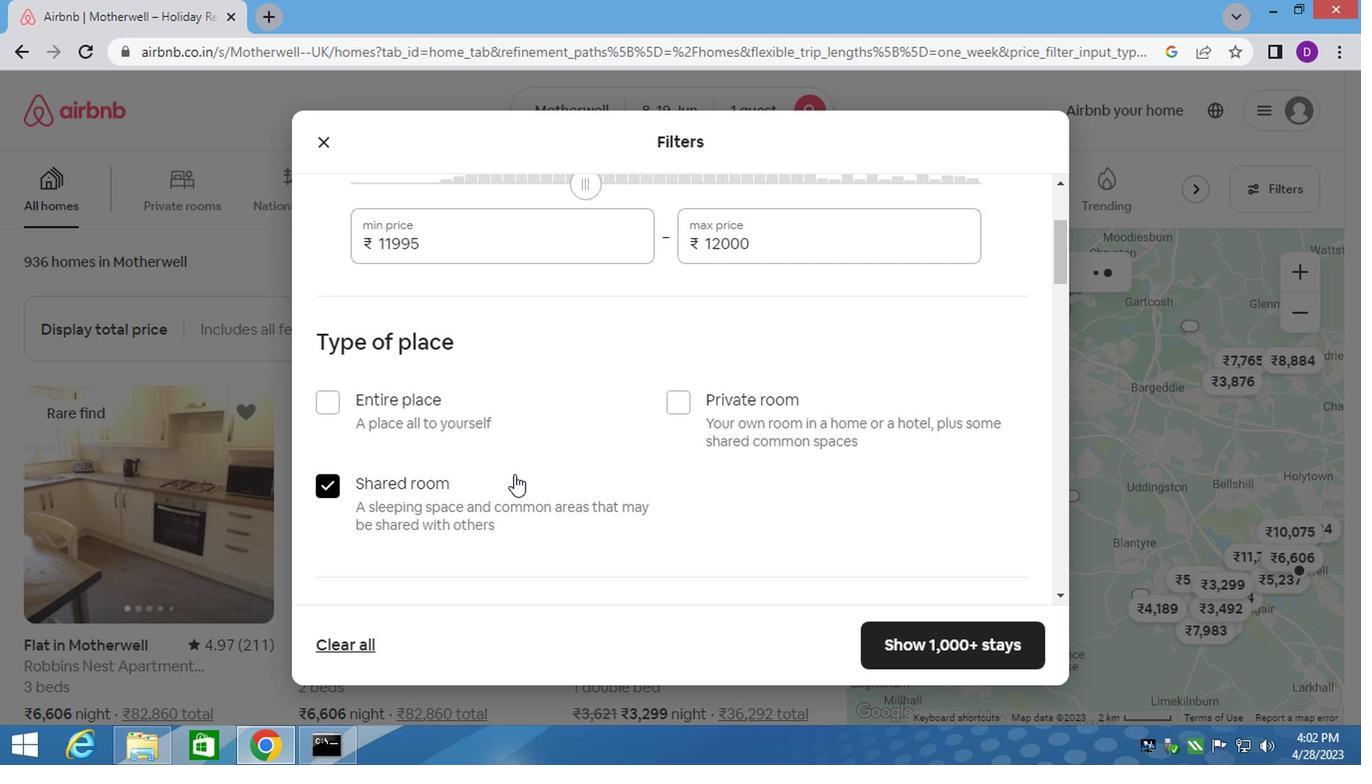
Action: Mouse scrolled (514, 474) with delta (0, 0)
Screenshot: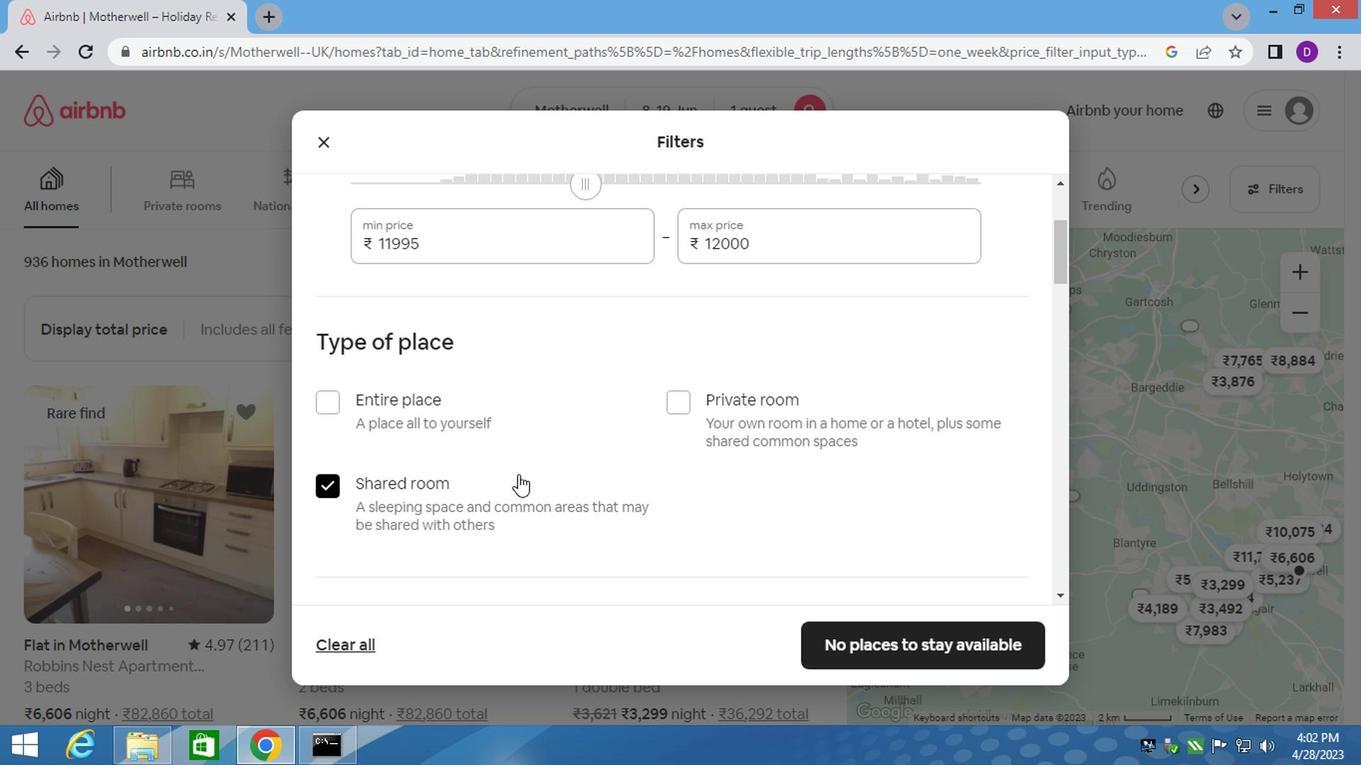
Action: Mouse scrolled (514, 474) with delta (0, 0)
Screenshot: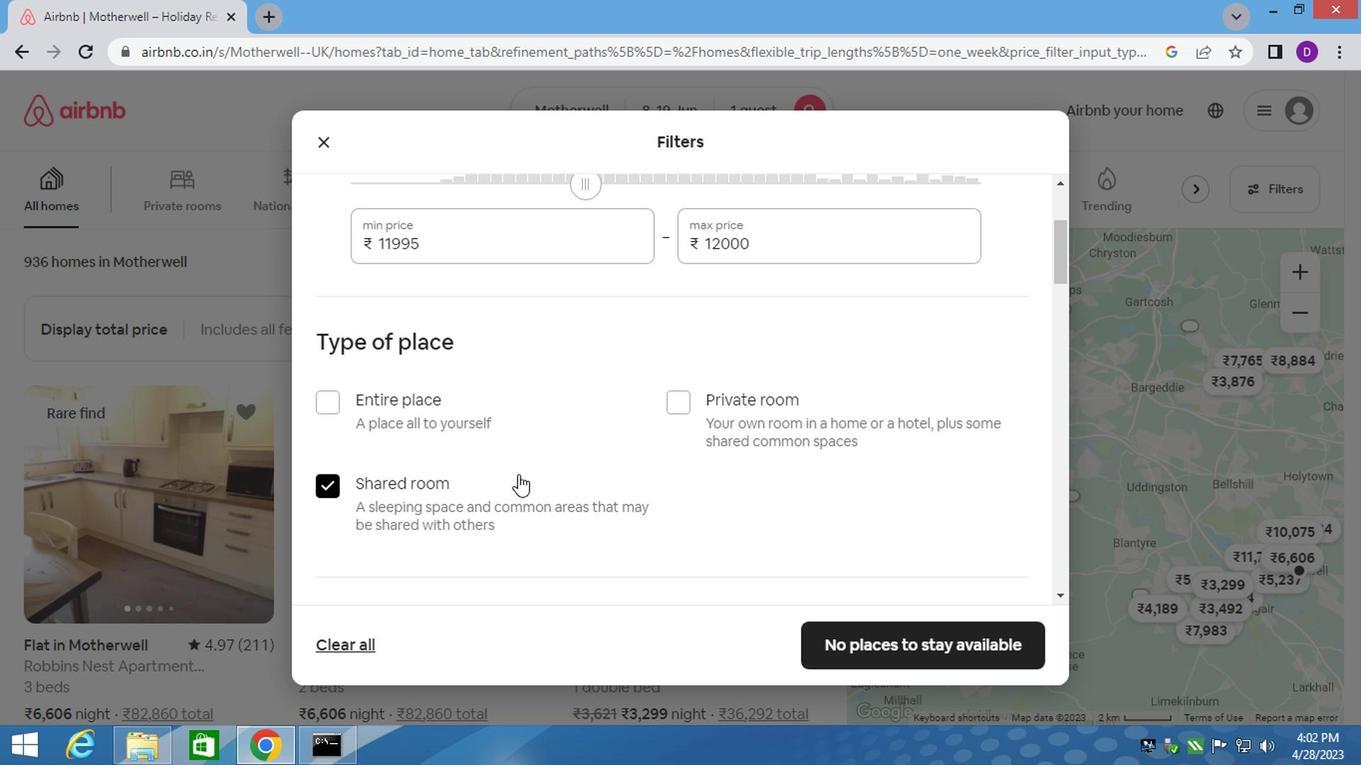 
Action: Mouse scrolled (514, 474) with delta (0, 0)
Screenshot: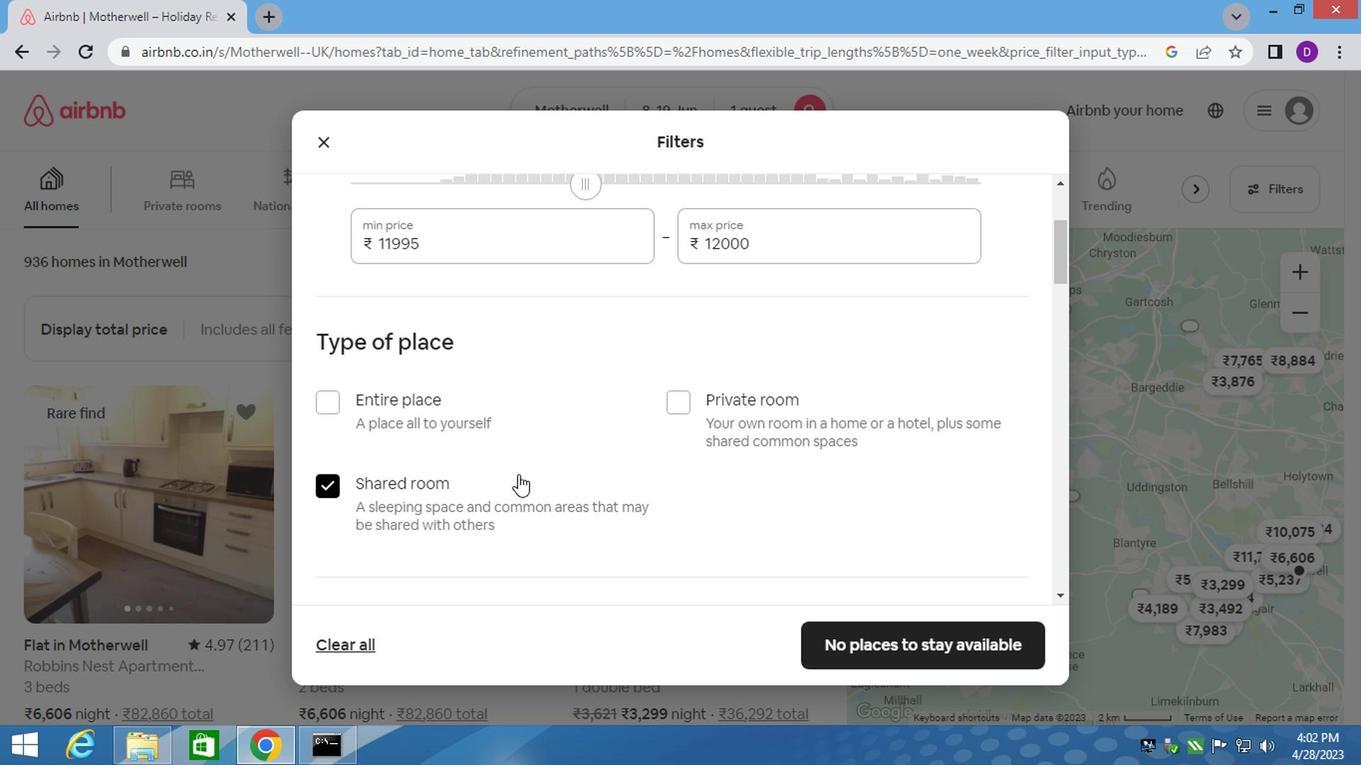 
Action: Mouse scrolled (514, 474) with delta (0, 0)
Screenshot: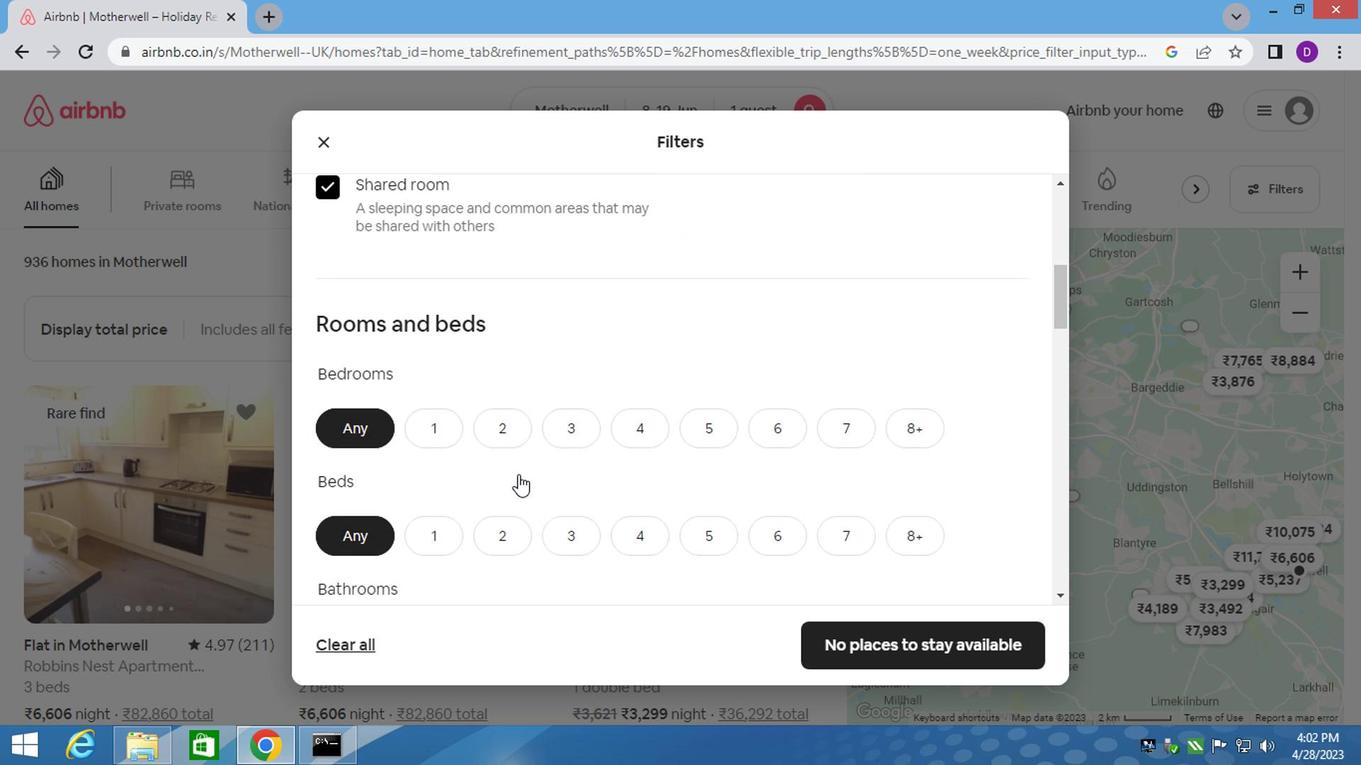 
Action: Mouse moved to (447, 316)
Screenshot: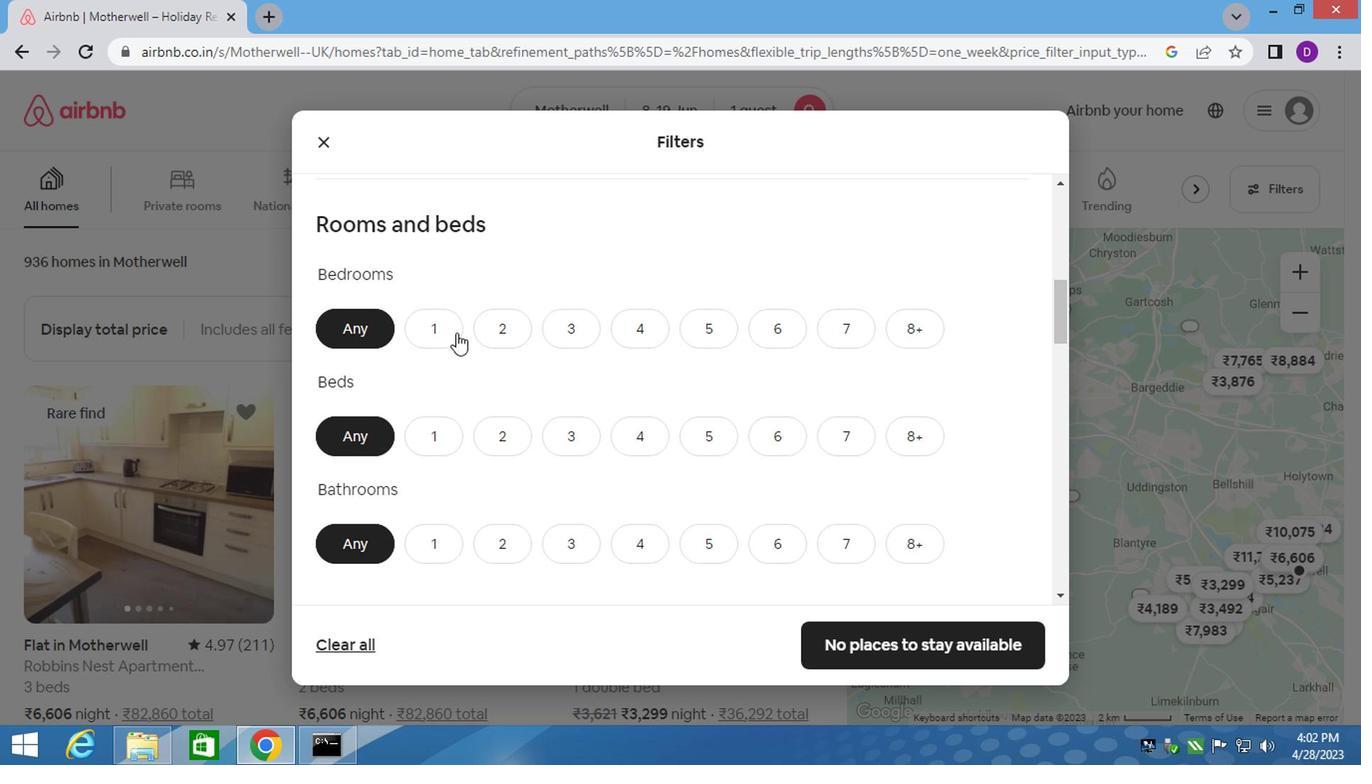 
Action: Mouse pressed left at (447, 316)
Screenshot: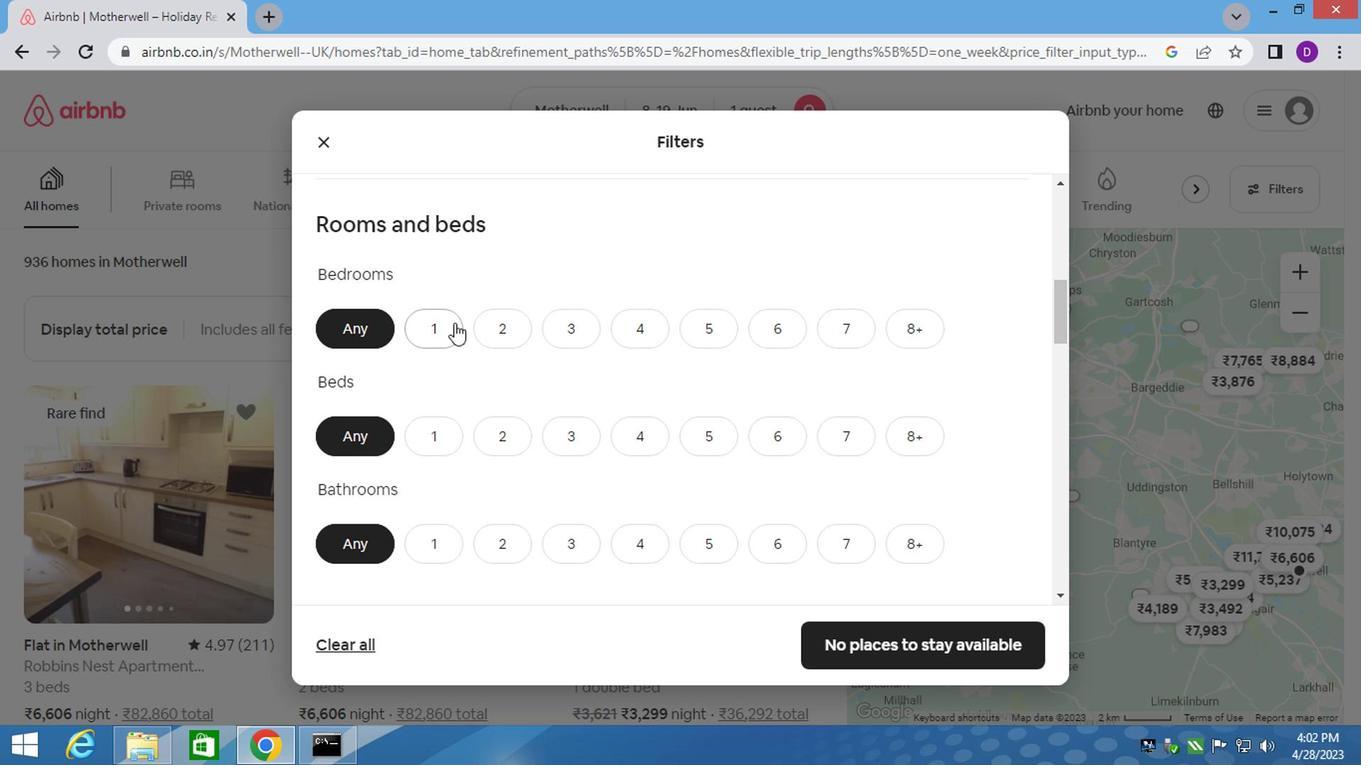 
Action: Mouse moved to (436, 427)
Screenshot: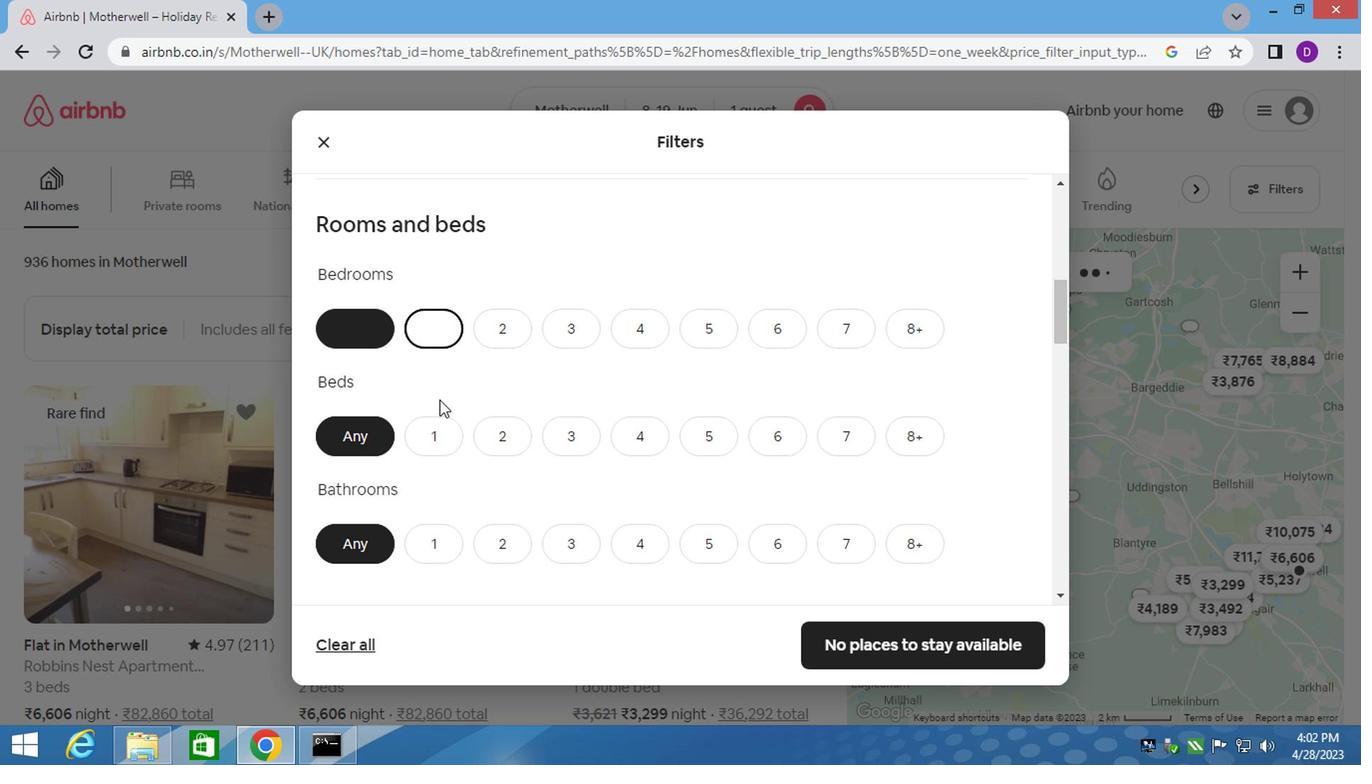
Action: Mouse pressed left at (436, 427)
Screenshot: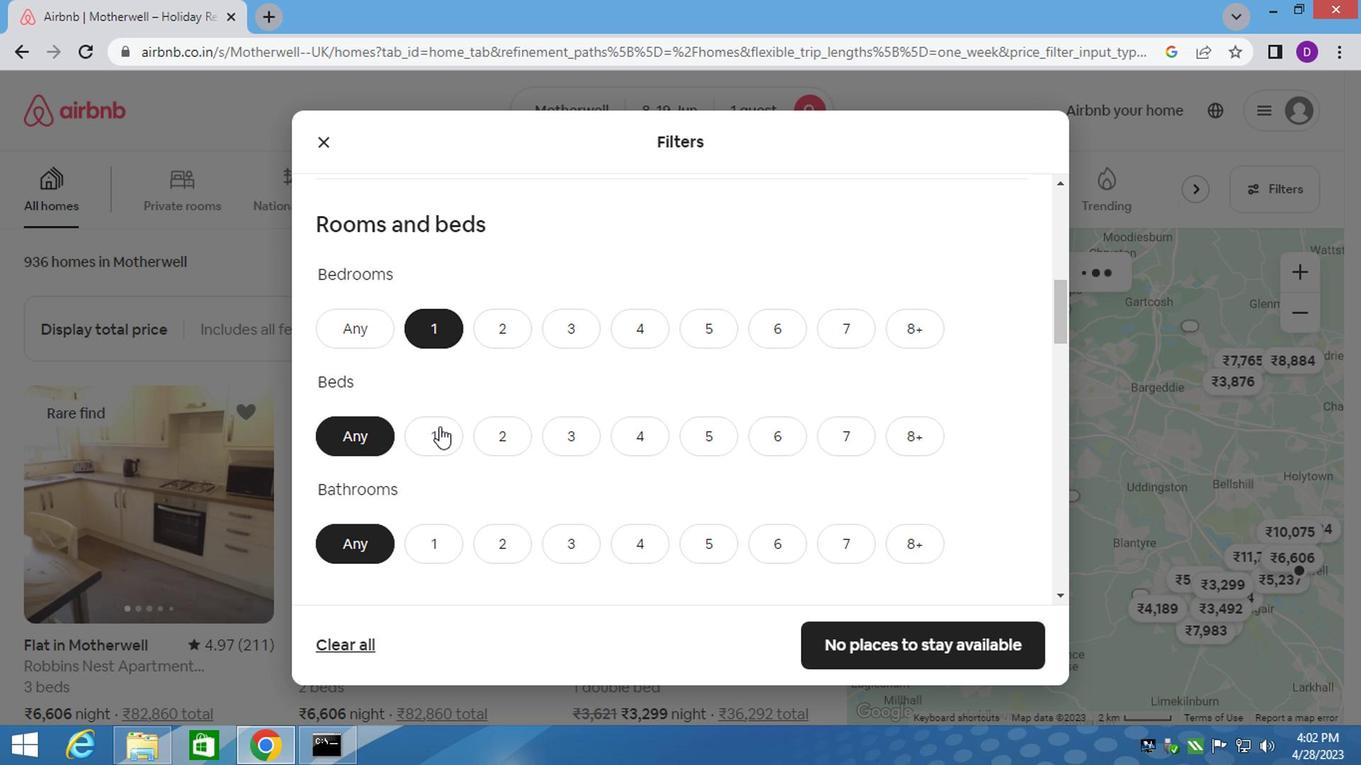 
Action: Mouse moved to (430, 561)
Screenshot: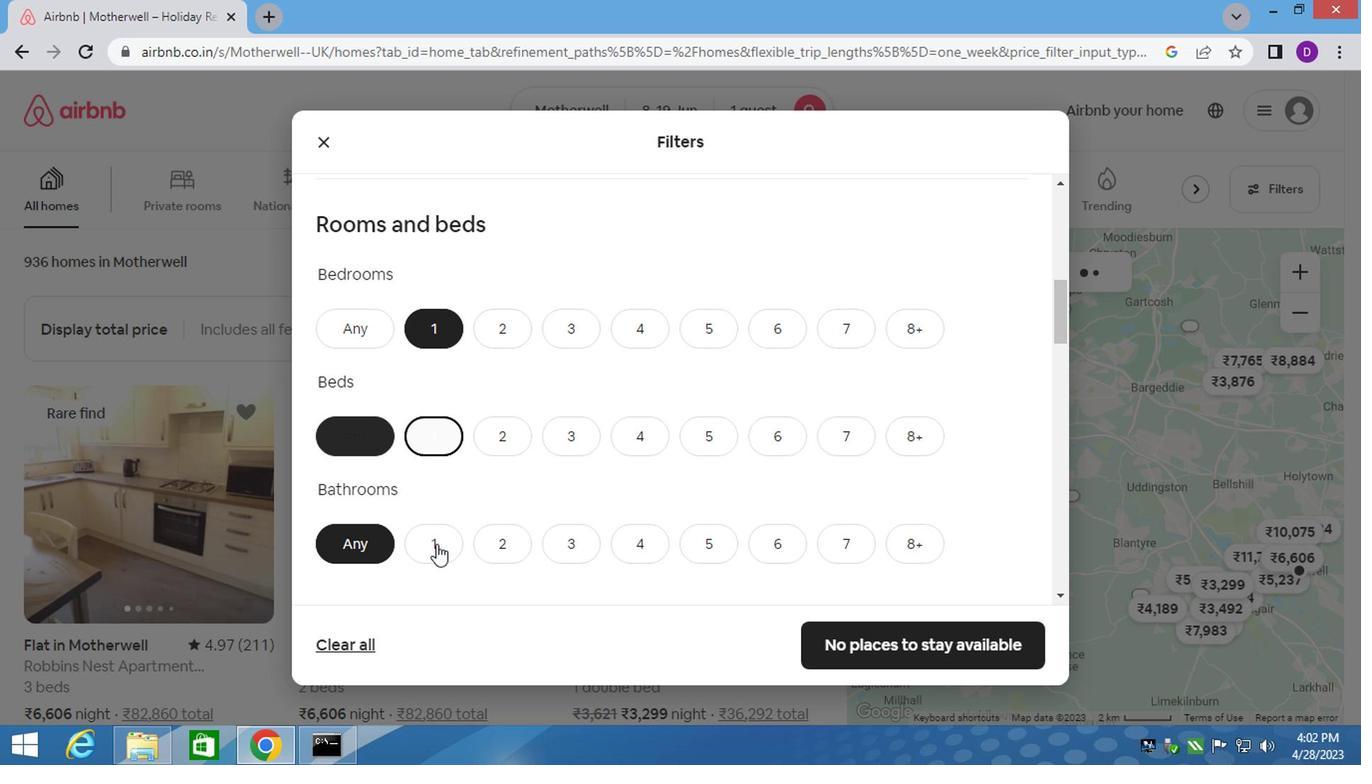 
Action: Mouse pressed left at (430, 561)
Screenshot: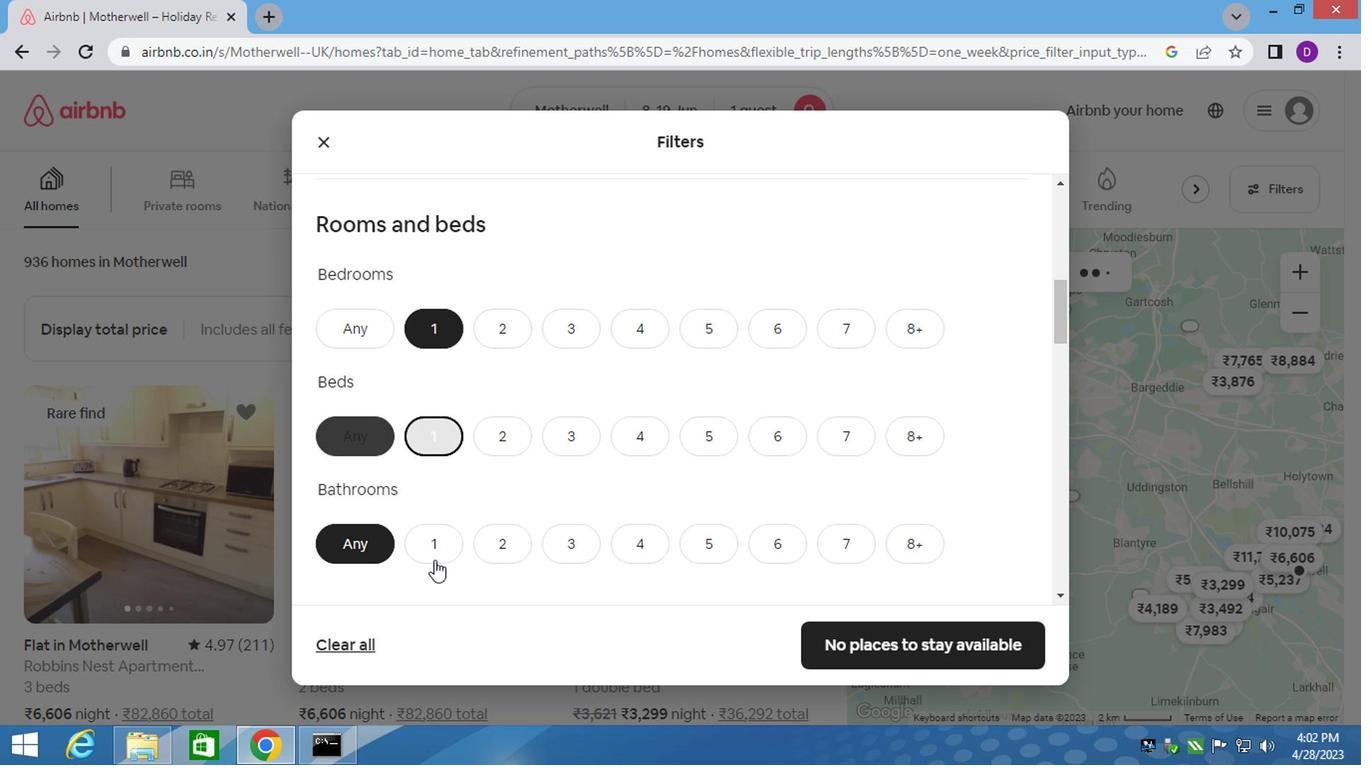 
Action: Mouse moved to (549, 469)
Screenshot: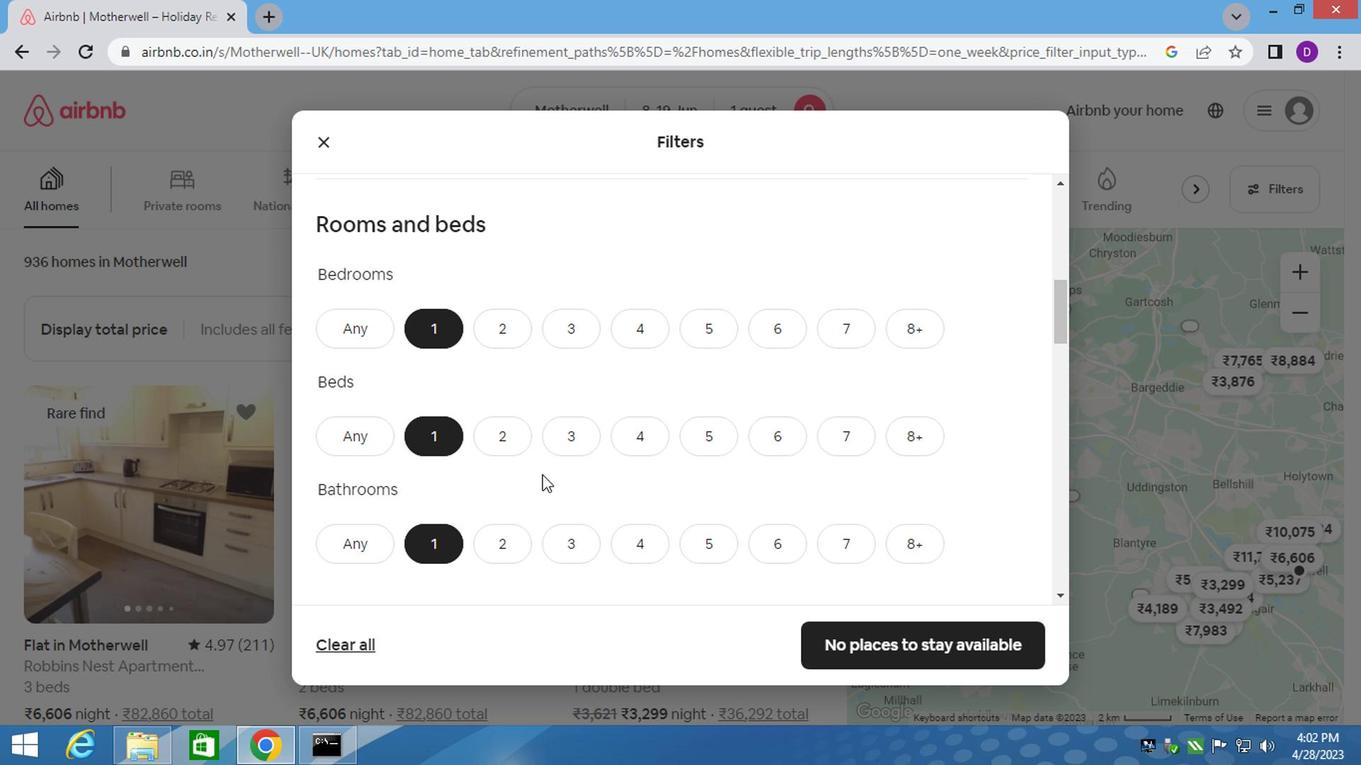 
Action: Mouse scrolled (549, 467) with delta (0, -1)
Screenshot: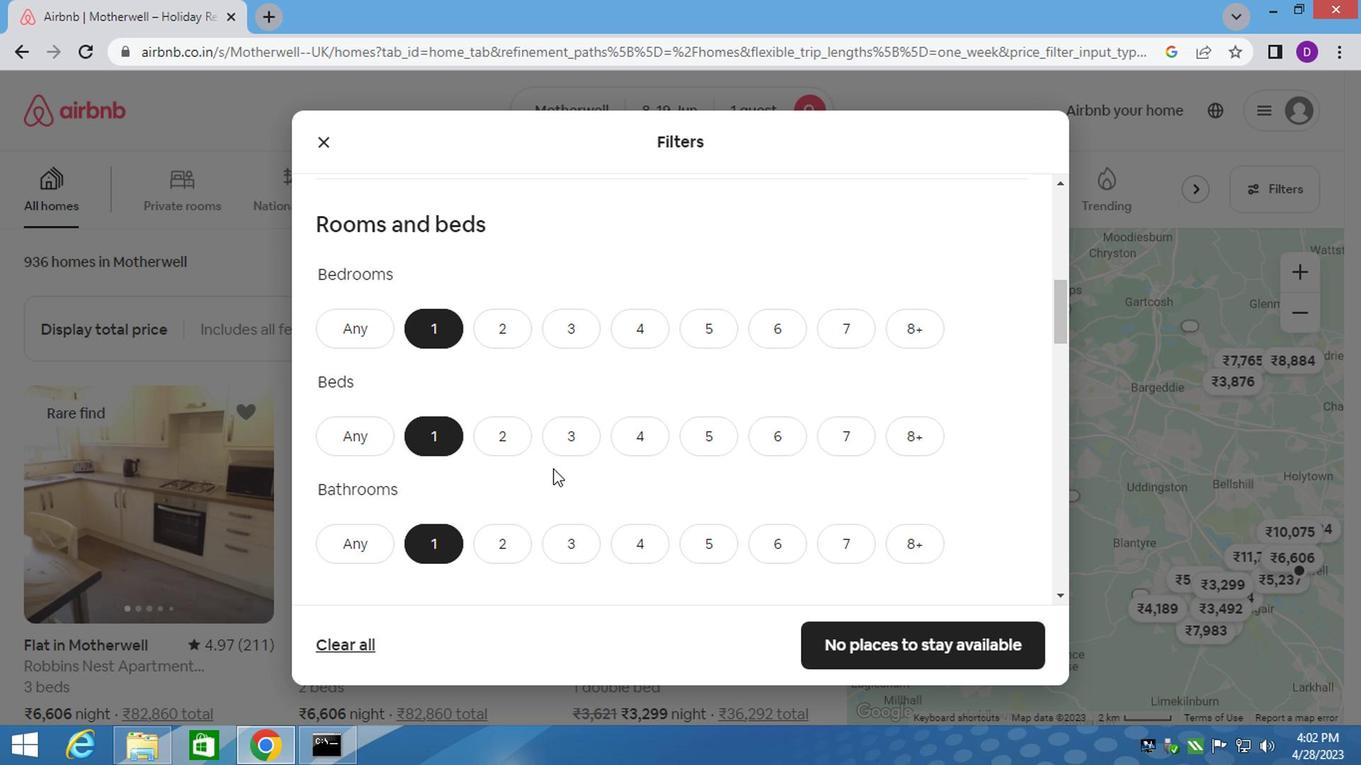 
Action: Mouse scrolled (549, 467) with delta (0, -1)
Screenshot: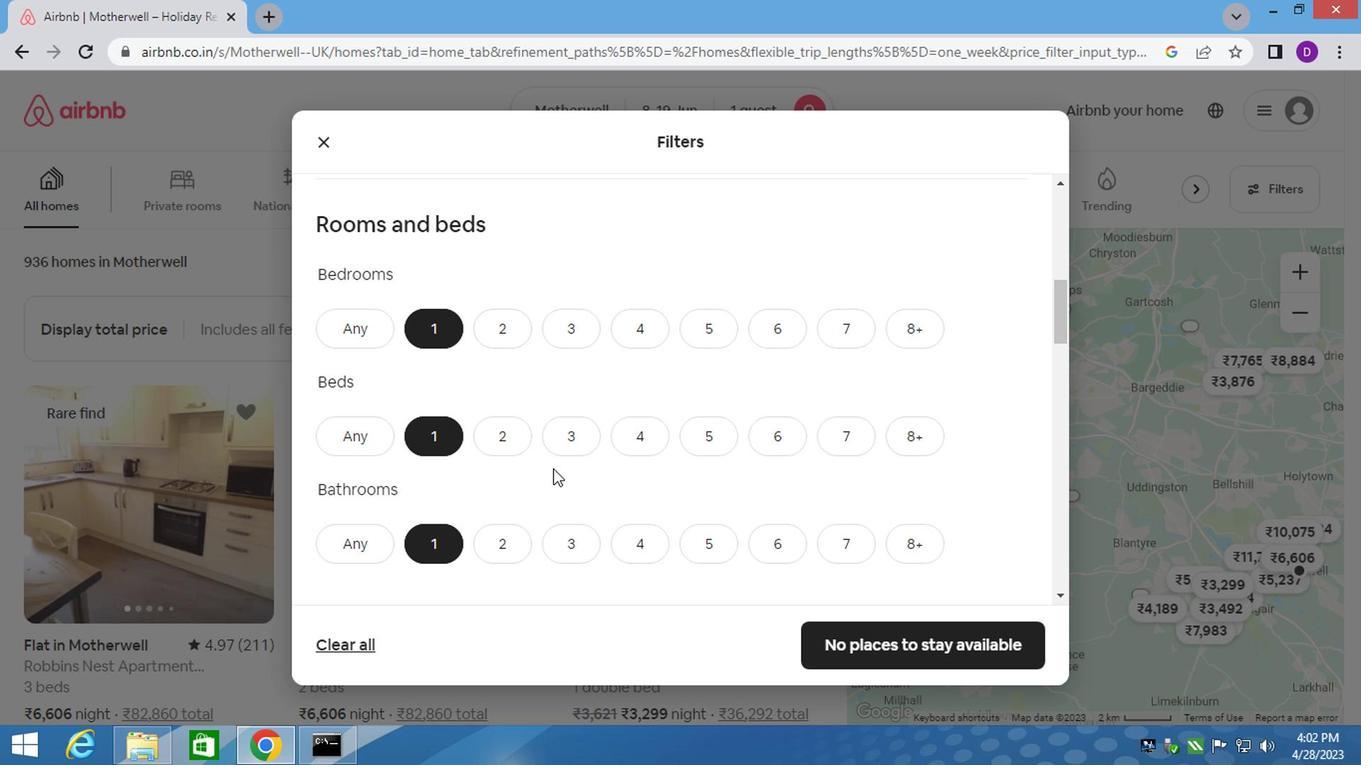 
Action: Mouse scrolled (549, 467) with delta (0, -1)
Screenshot: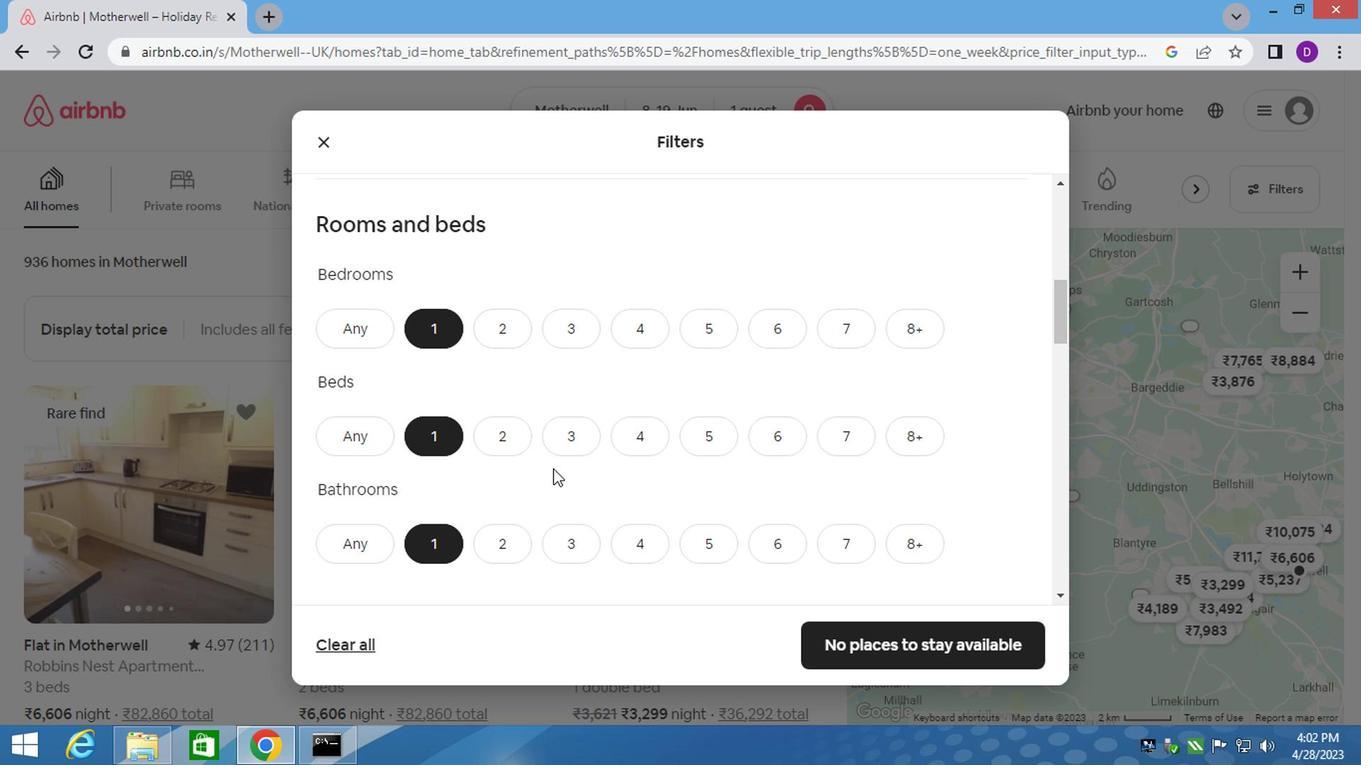 
Action: Mouse moved to (426, 464)
Screenshot: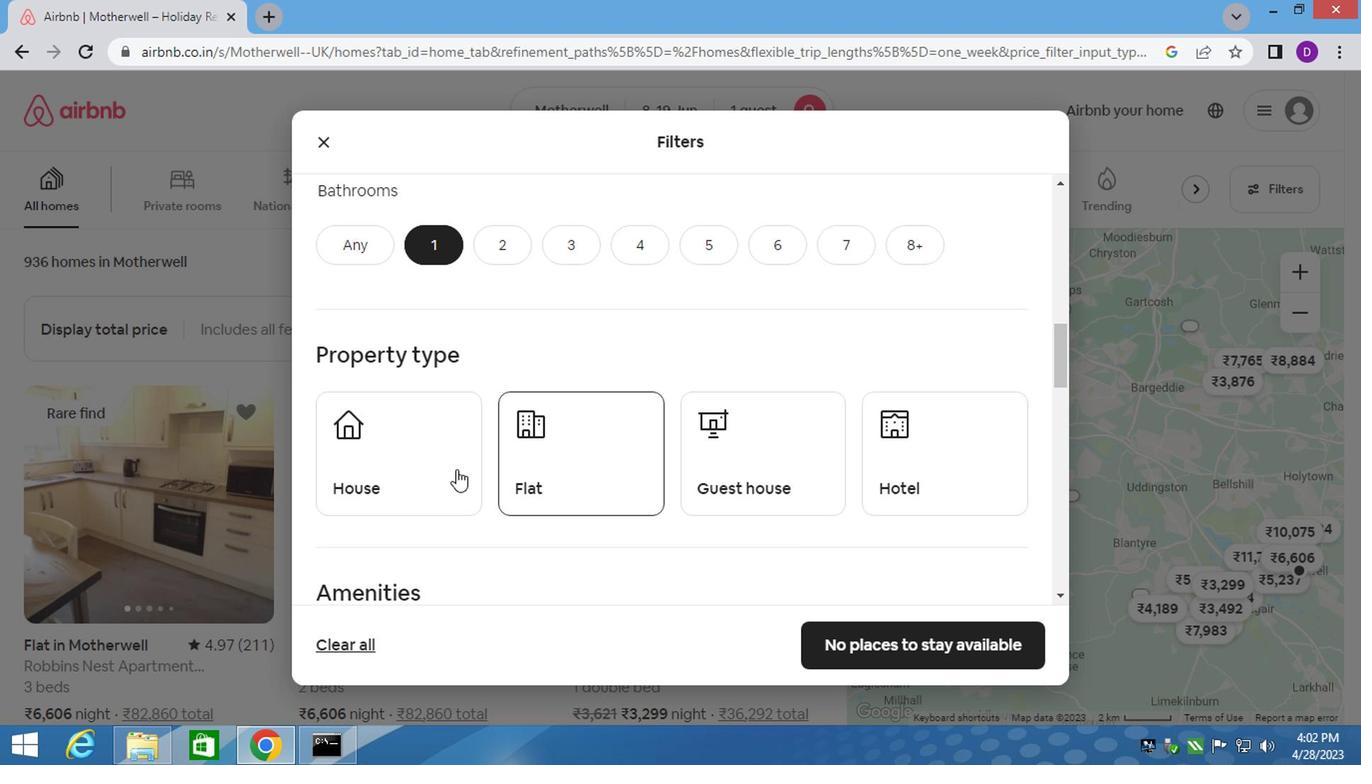 
Action: Mouse pressed left at (426, 464)
Screenshot: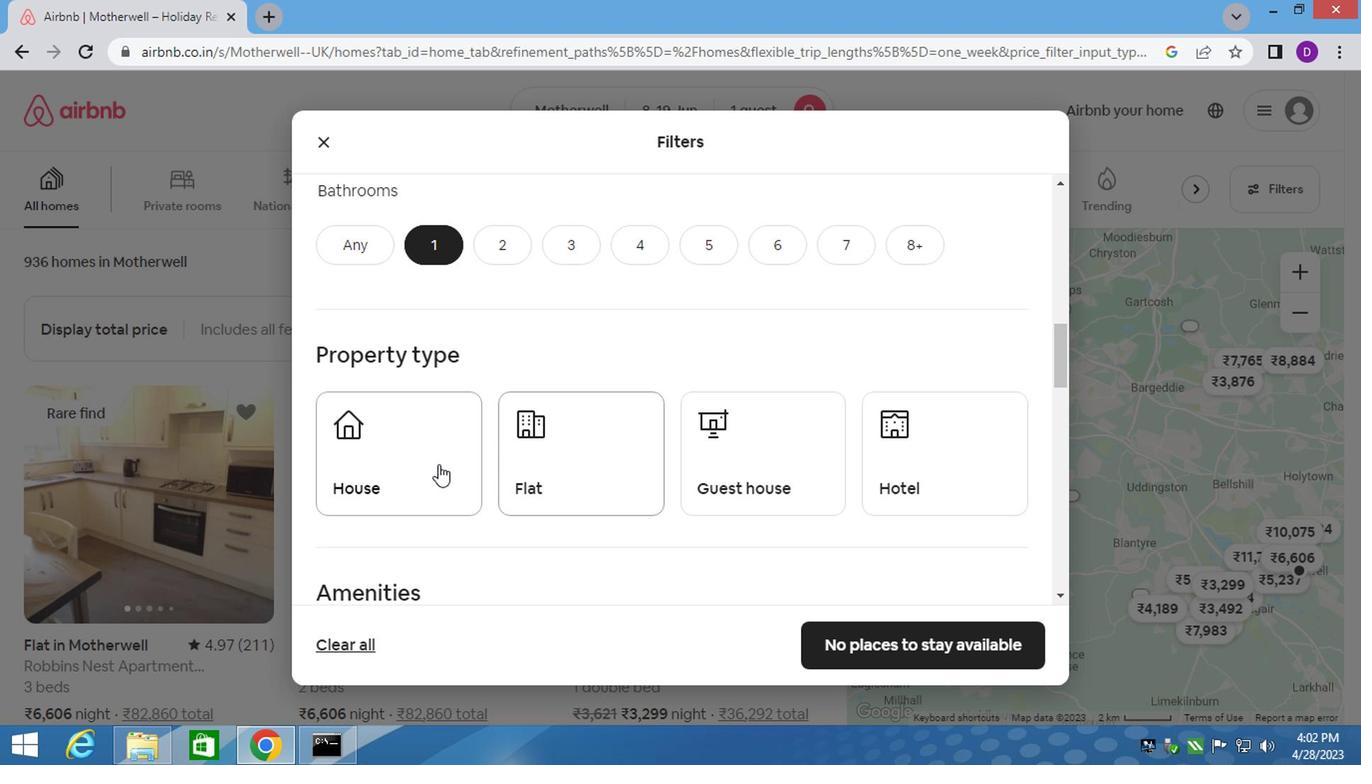 
Action: Mouse moved to (552, 450)
Screenshot: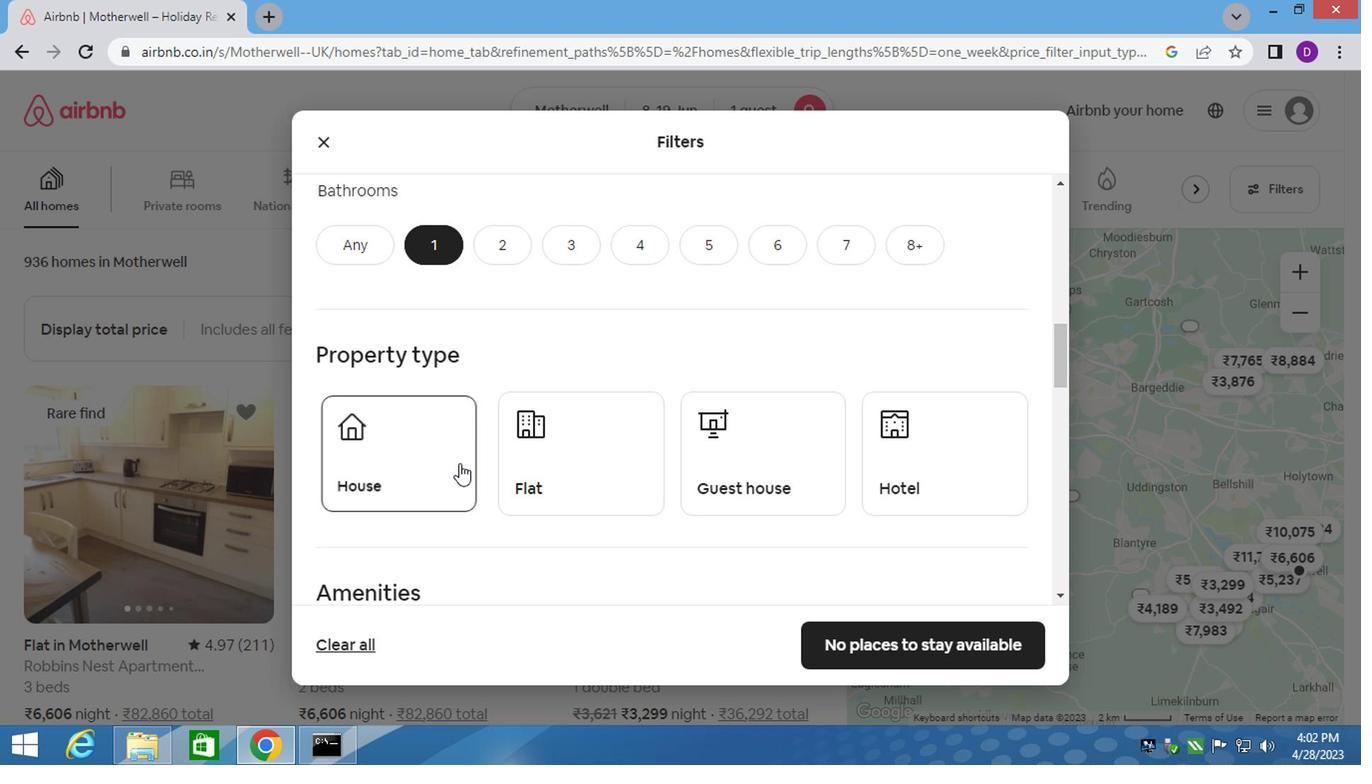 
Action: Mouse pressed left at (552, 450)
Screenshot: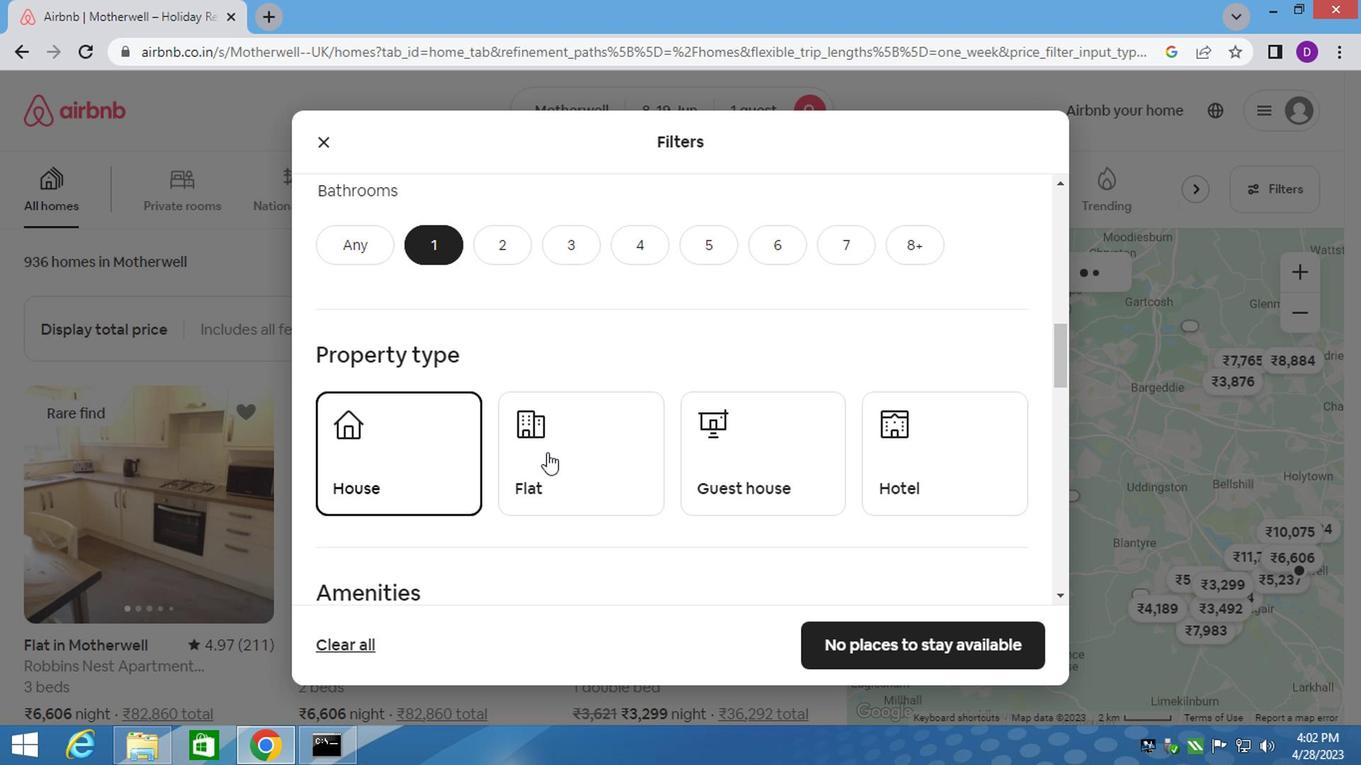 
Action: Mouse moved to (735, 438)
Screenshot: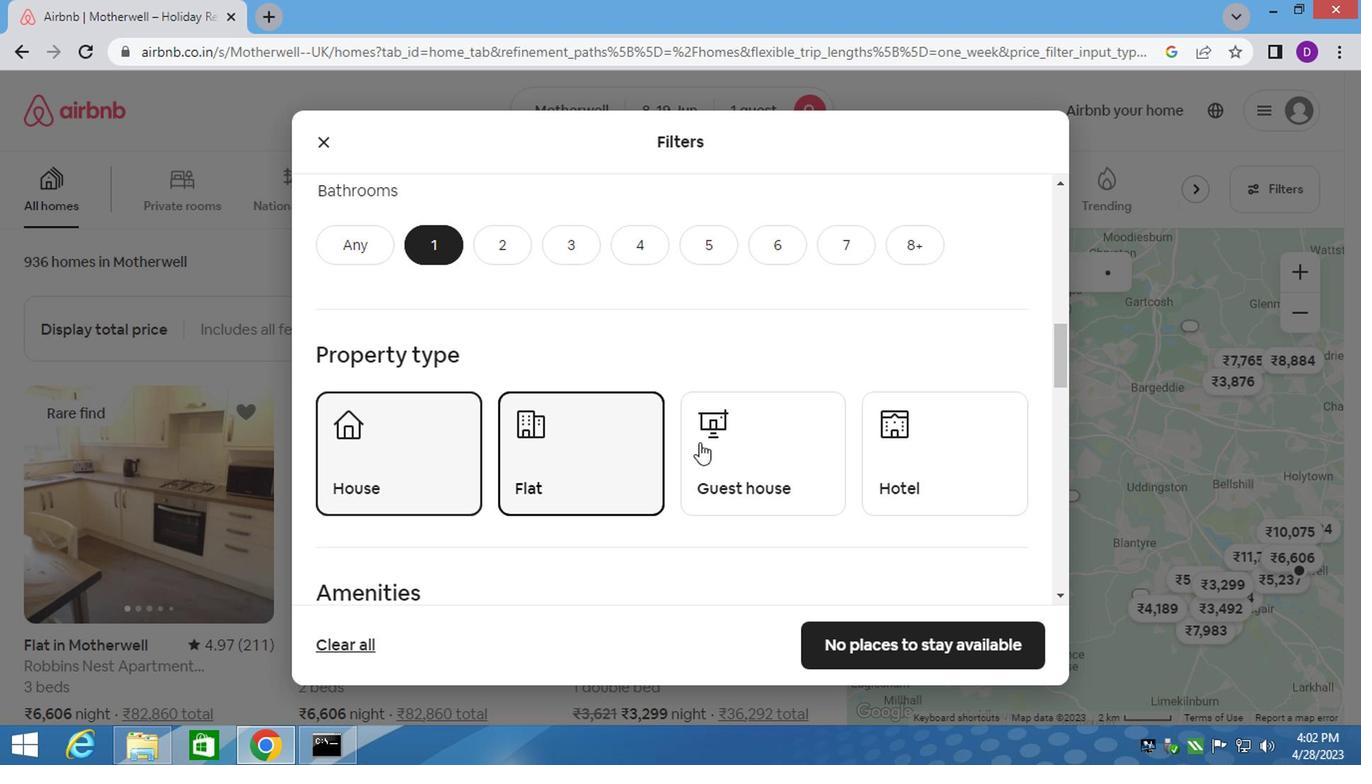 
Action: Mouse pressed left at (735, 438)
Screenshot: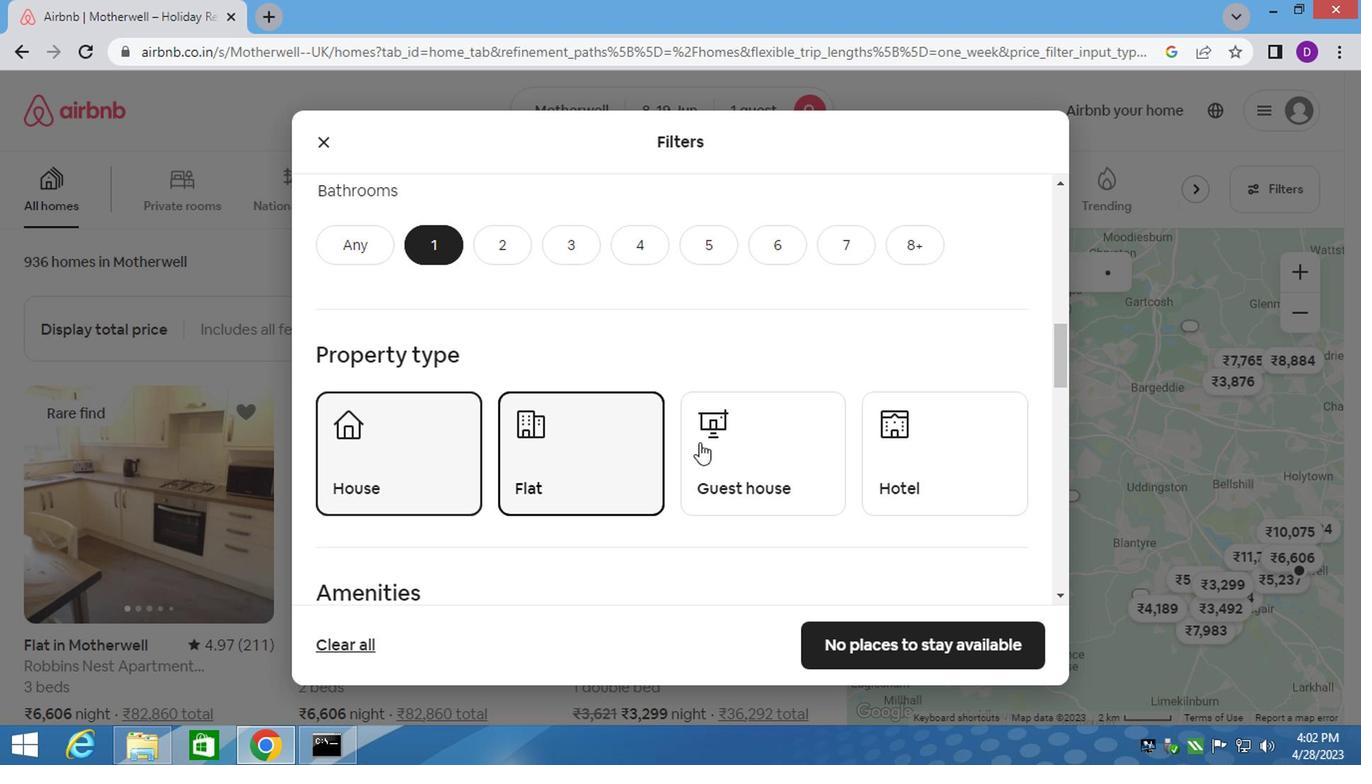 
Action: Mouse moved to (905, 436)
Screenshot: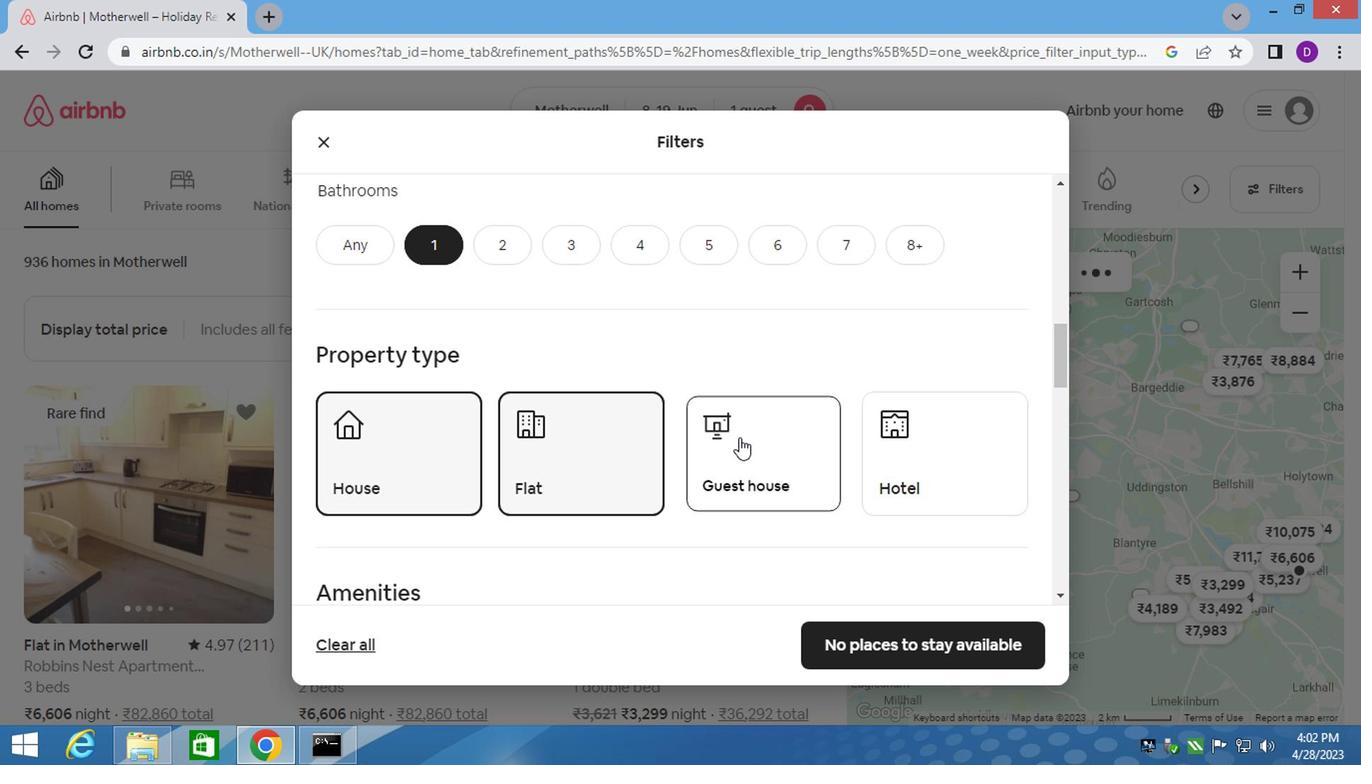 
Action: Mouse pressed left at (905, 436)
Screenshot: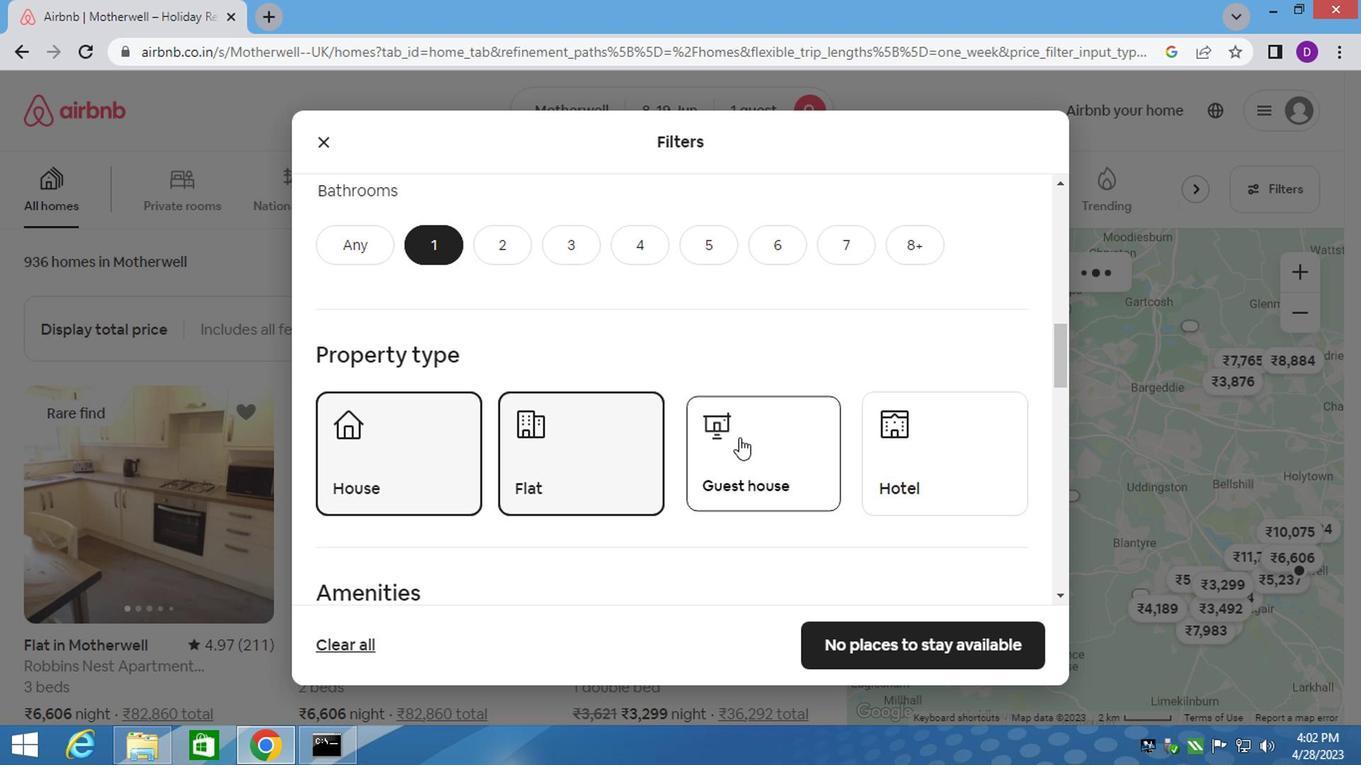 
Action: Mouse moved to (855, 438)
Screenshot: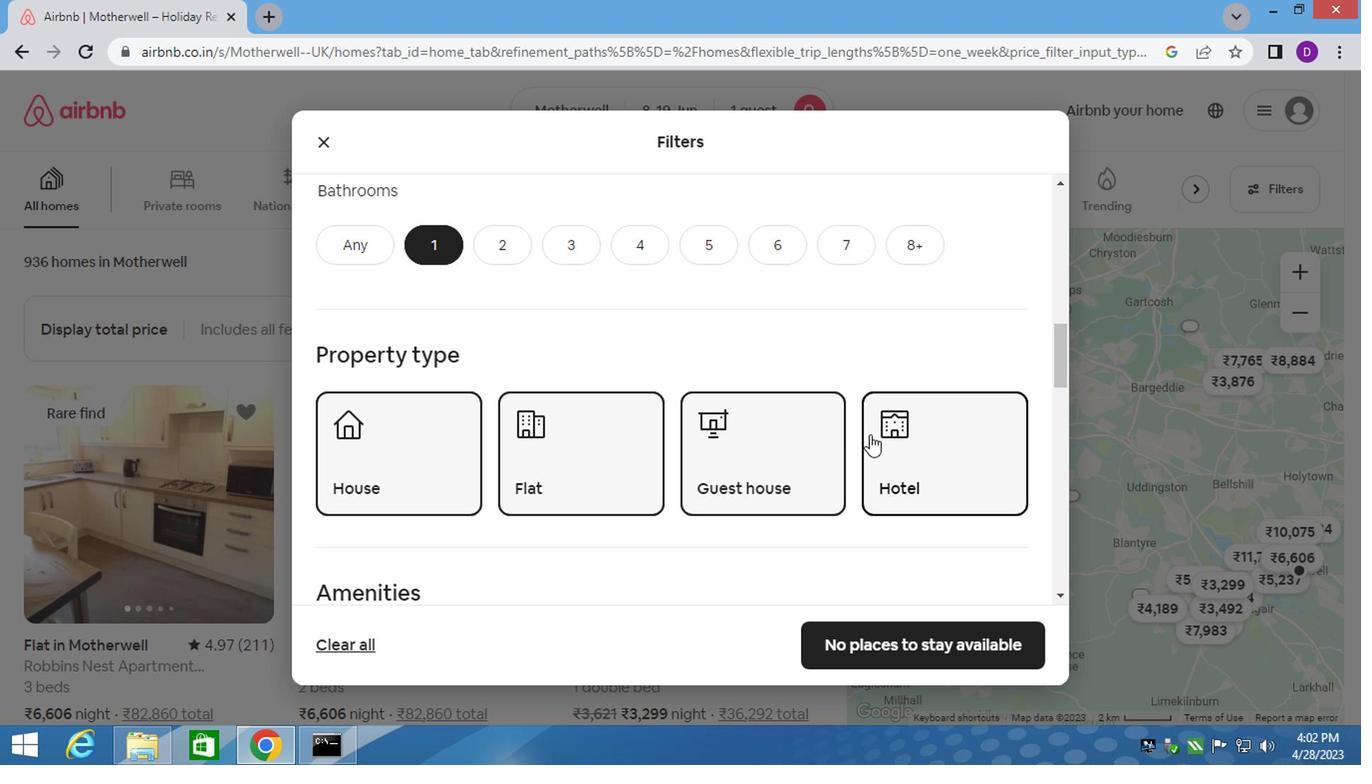 
Action: Mouse scrolled (855, 437) with delta (0, 0)
Screenshot: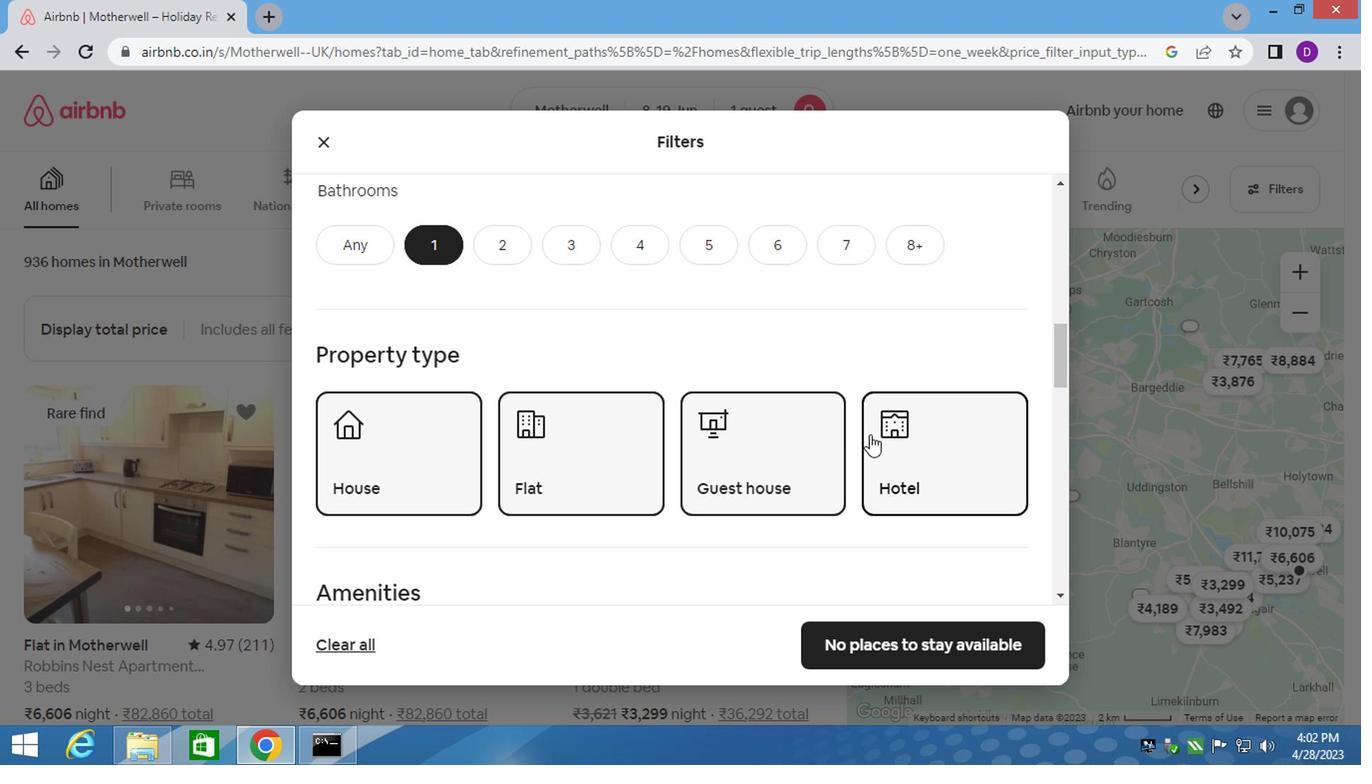
Action: Mouse moved to (852, 440)
Screenshot: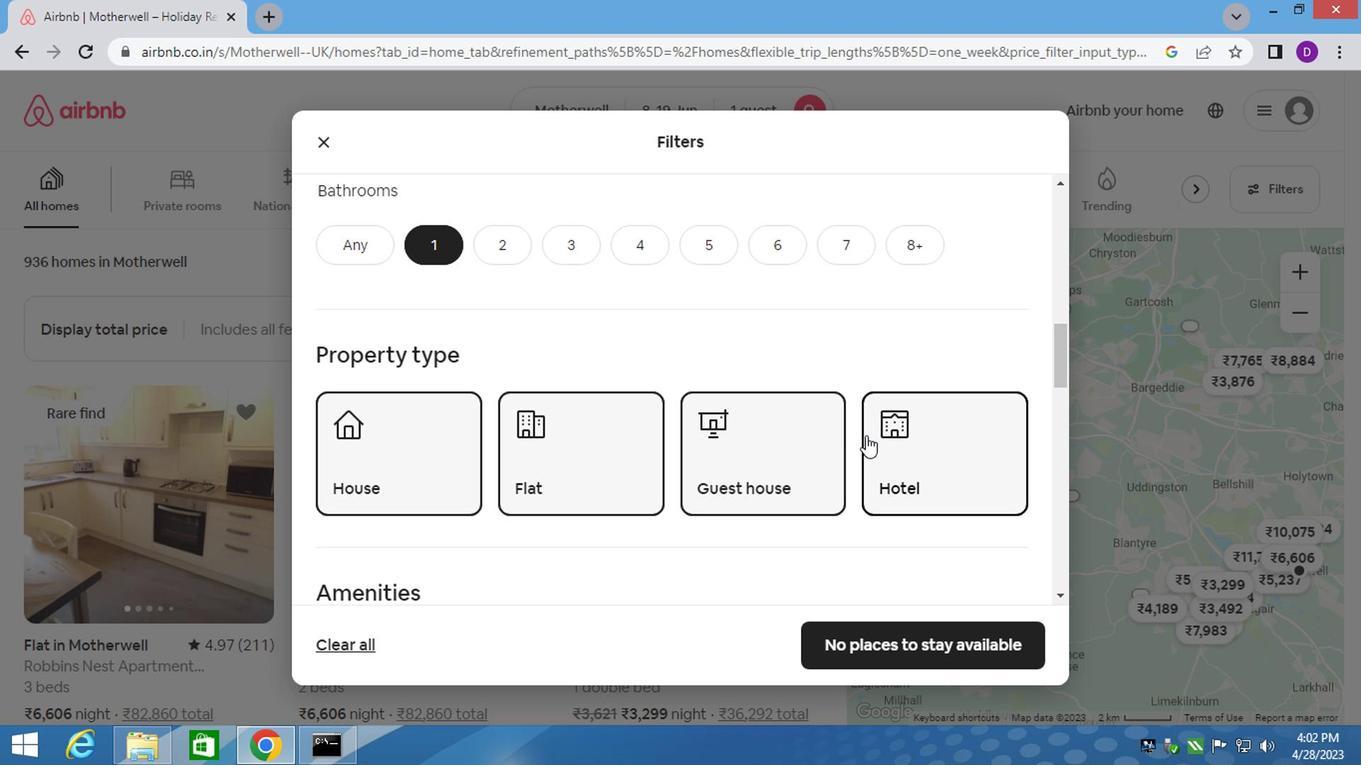 
Action: Mouse scrolled (852, 439) with delta (0, 0)
Screenshot: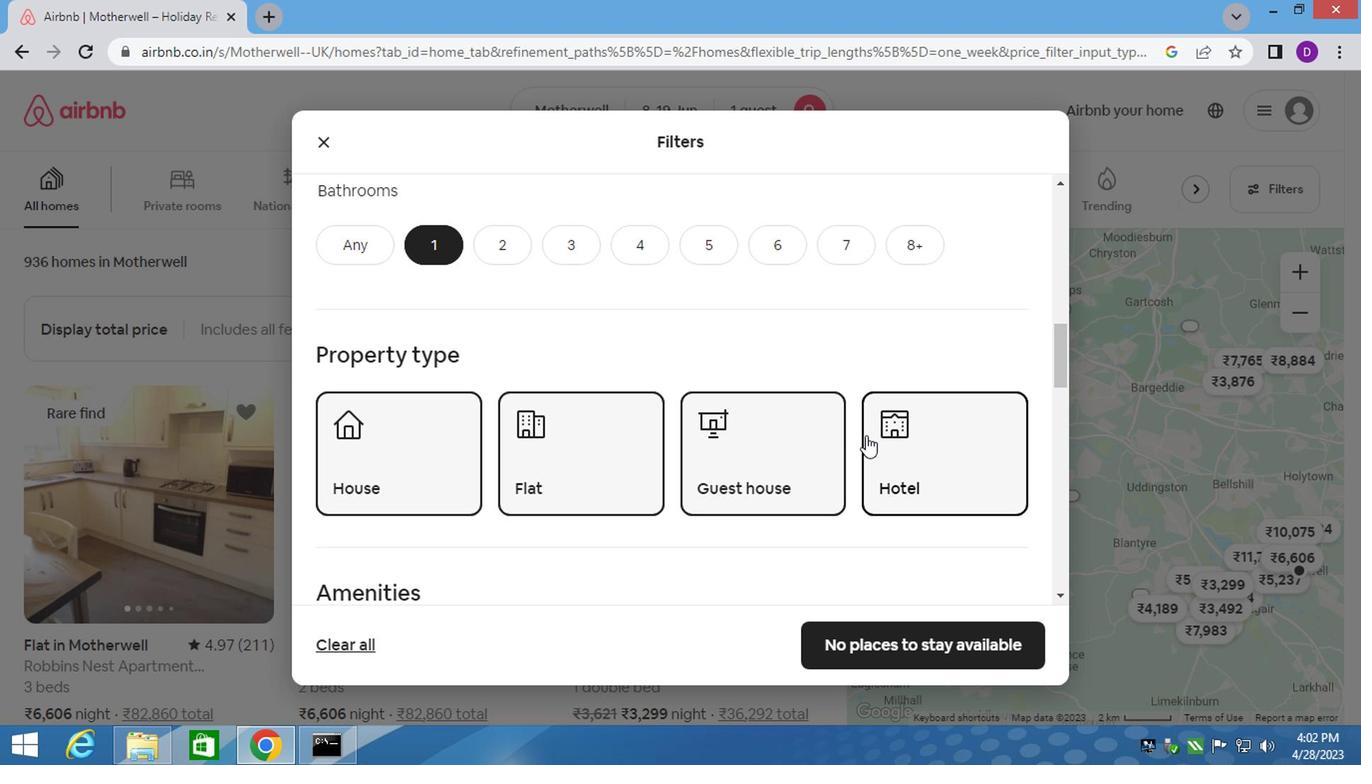 
Action: Mouse moved to (844, 443)
Screenshot: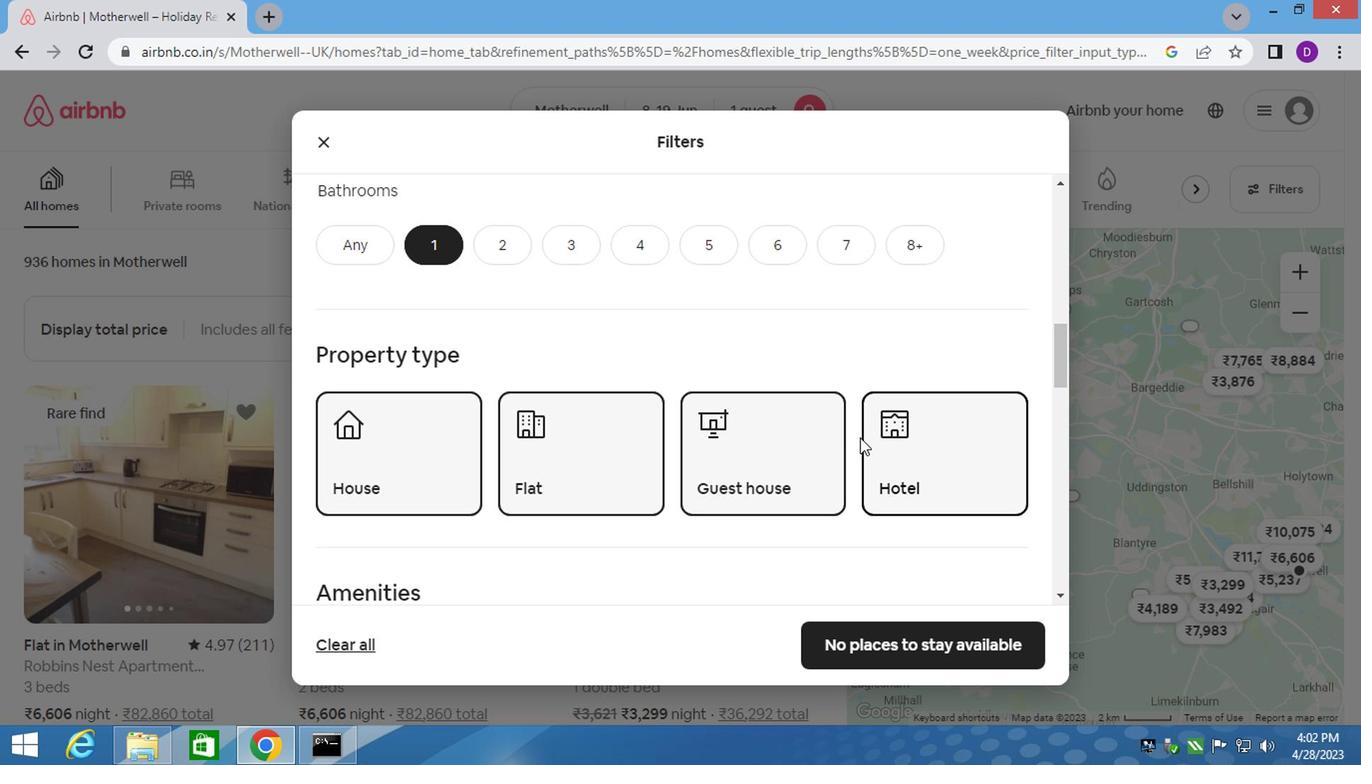 
Action: Mouse scrolled (848, 440) with delta (0, -1)
Screenshot: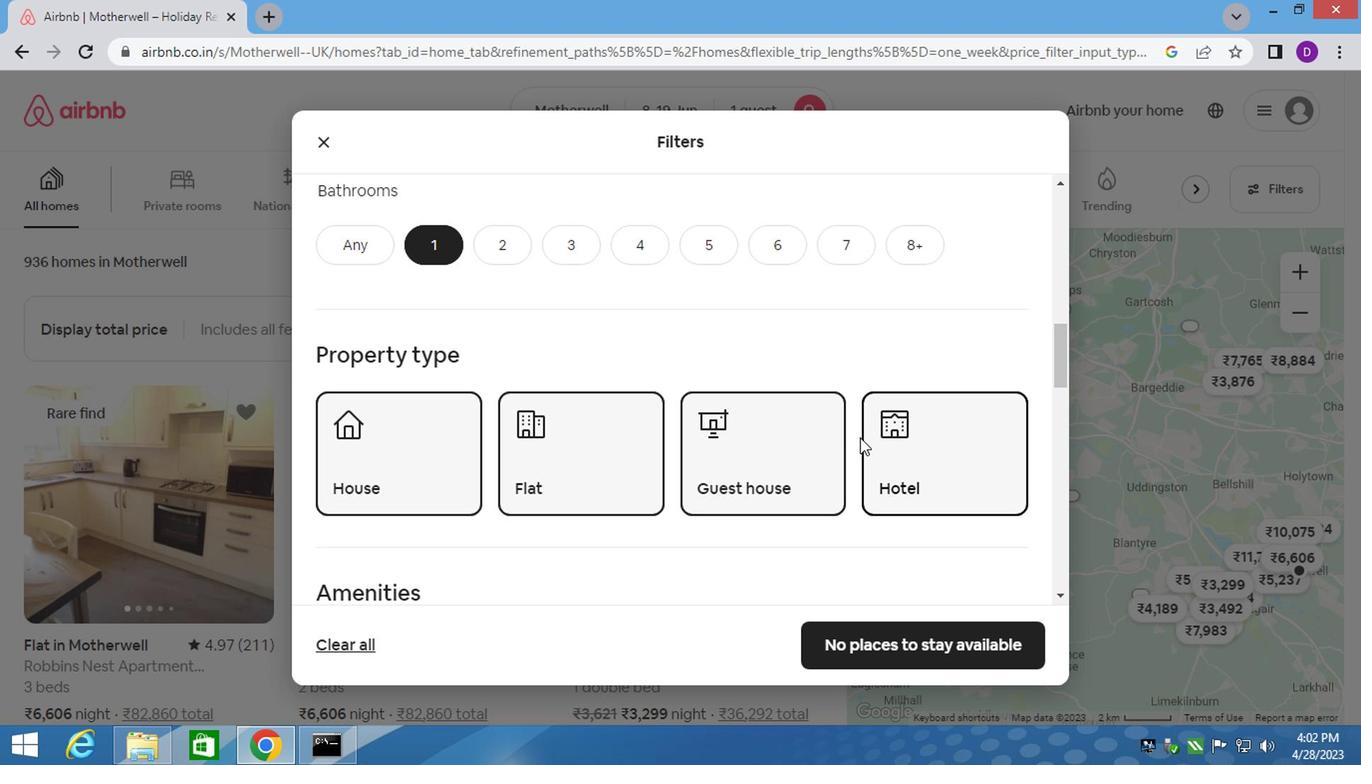 
Action: Mouse moved to (469, 470)
Screenshot: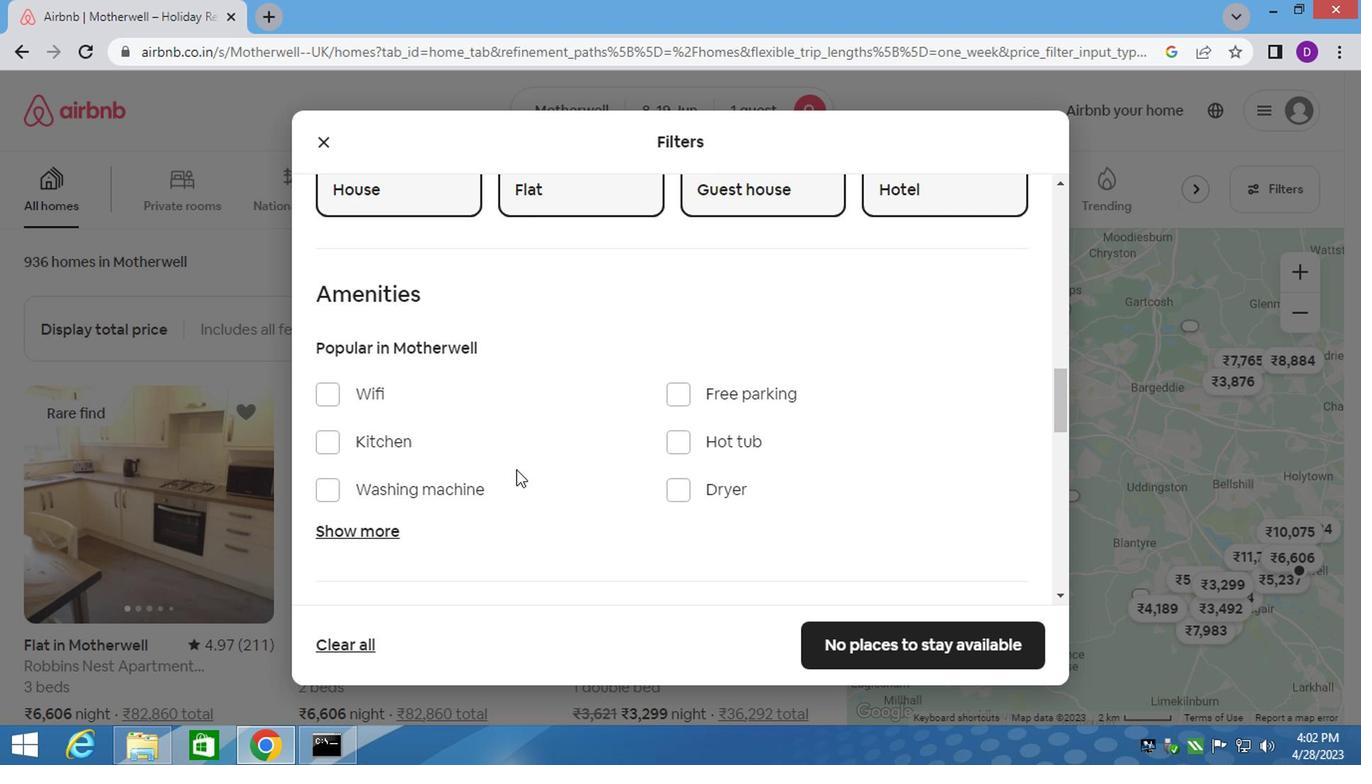 
Action: Mouse scrolled (469, 469) with delta (0, 0)
Screenshot: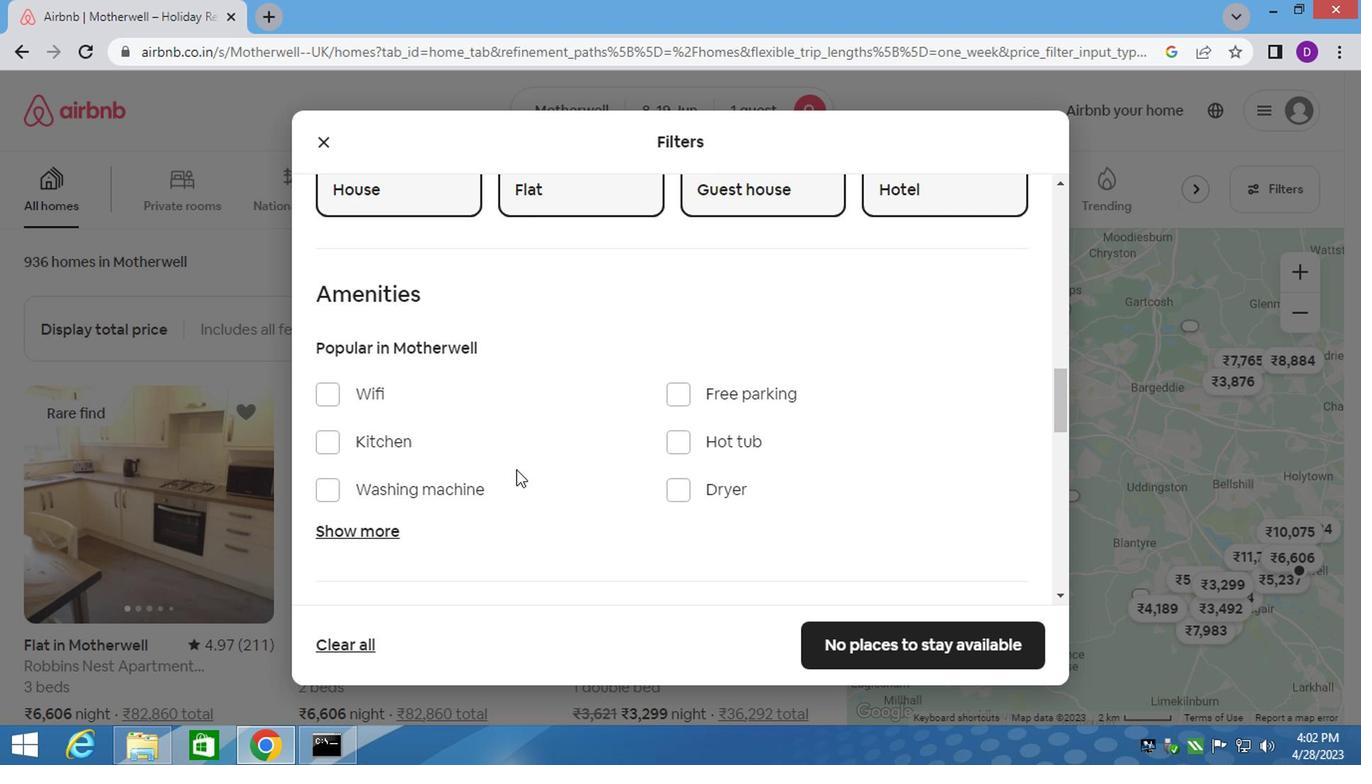 
Action: Mouse moved to (465, 470)
Screenshot: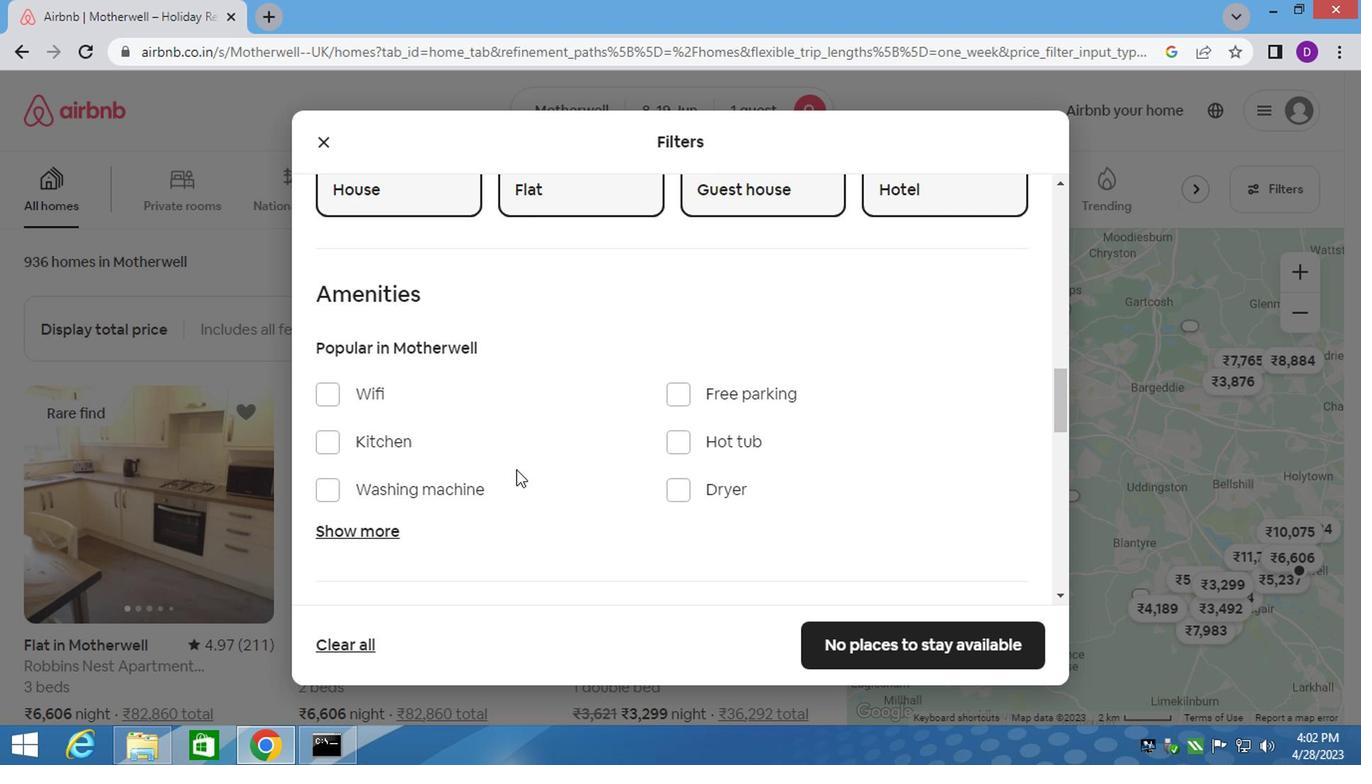 
Action: Mouse scrolled (465, 469) with delta (0, 0)
Screenshot: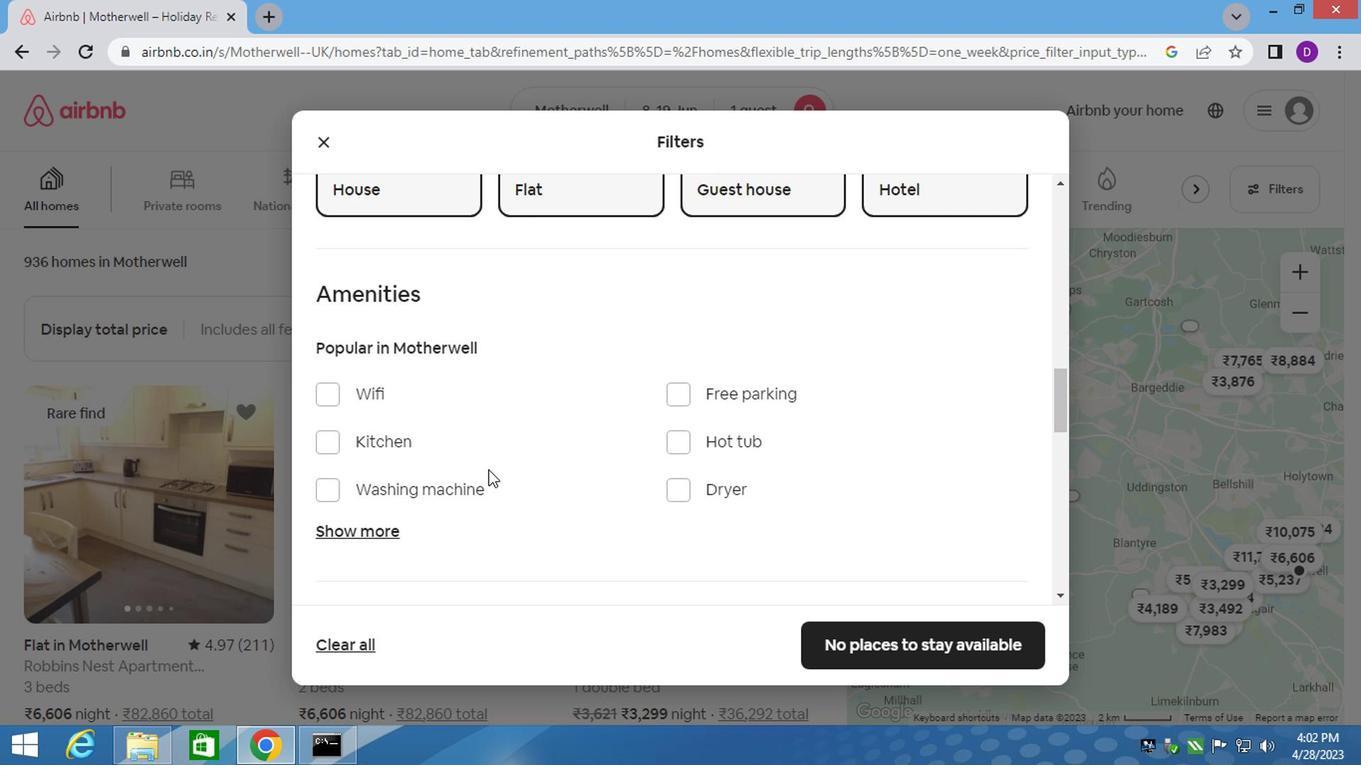
Action: Mouse moved to (465, 470)
Screenshot: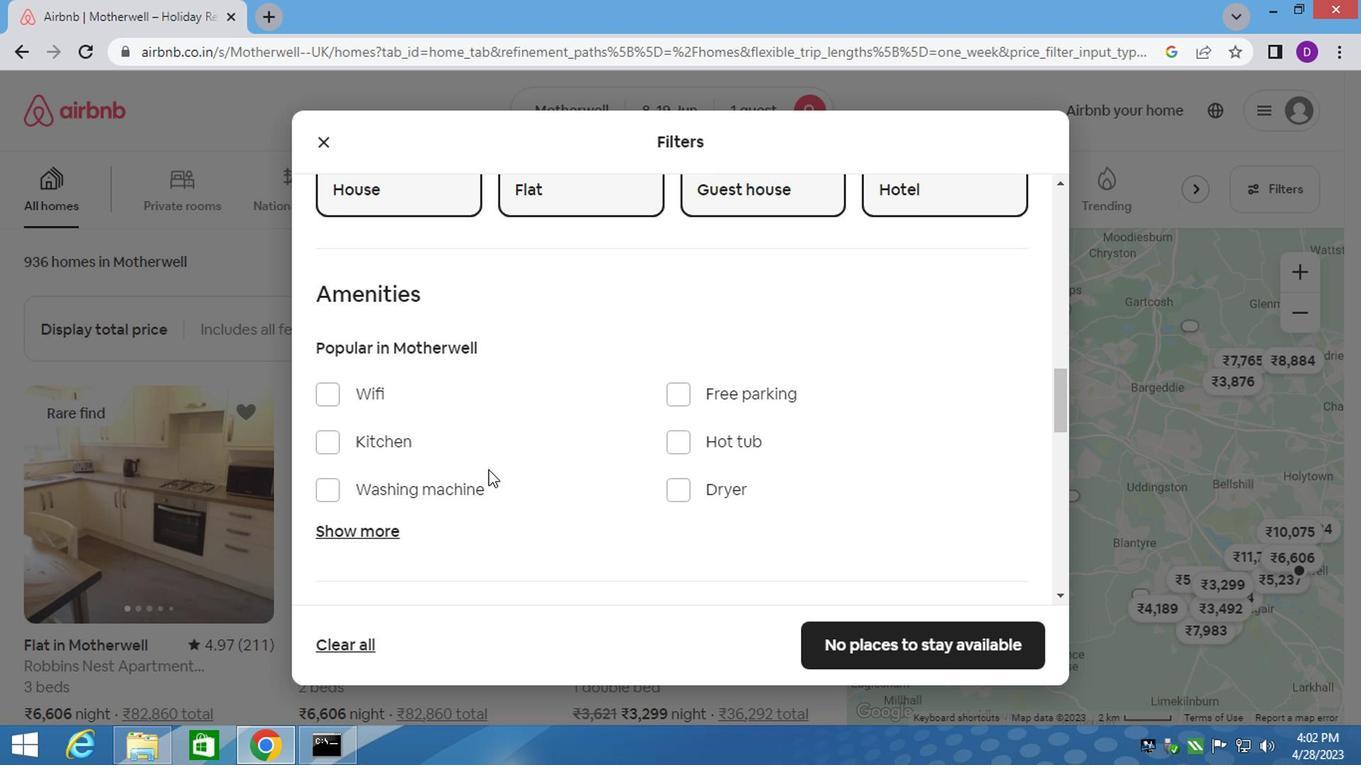 
Action: Mouse scrolled (465, 469) with delta (0, 0)
Screenshot: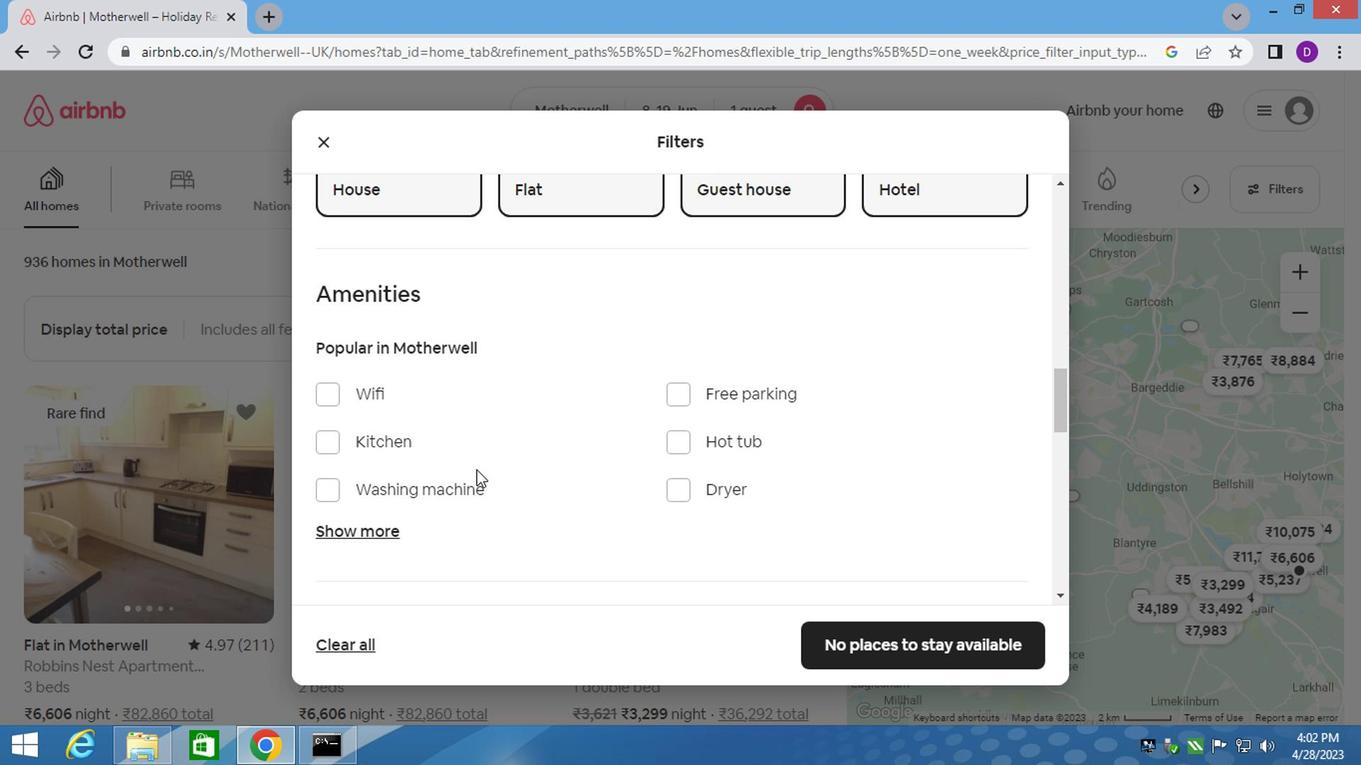 
Action: Mouse scrolled (465, 469) with delta (0, 0)
Screenshot: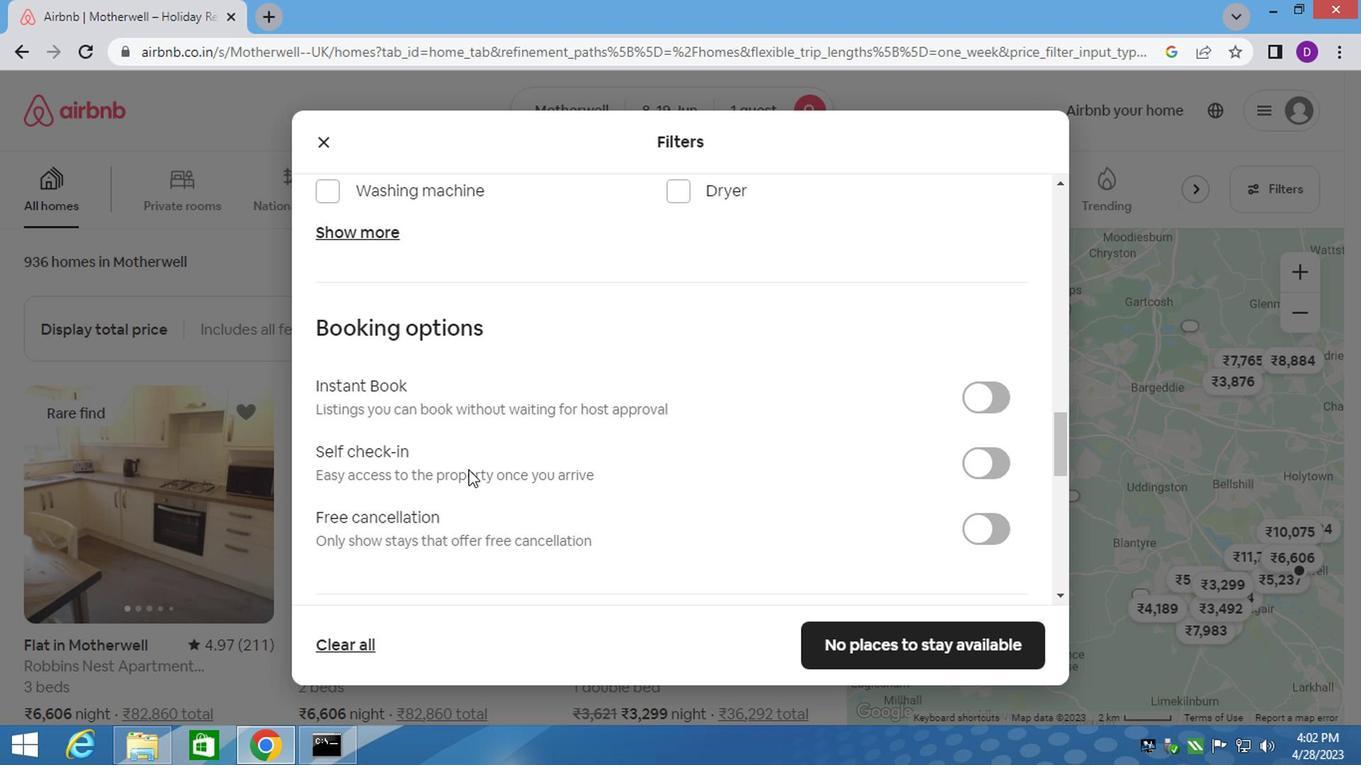 
Action: Mouse moved to (971, 363)
Screenshot: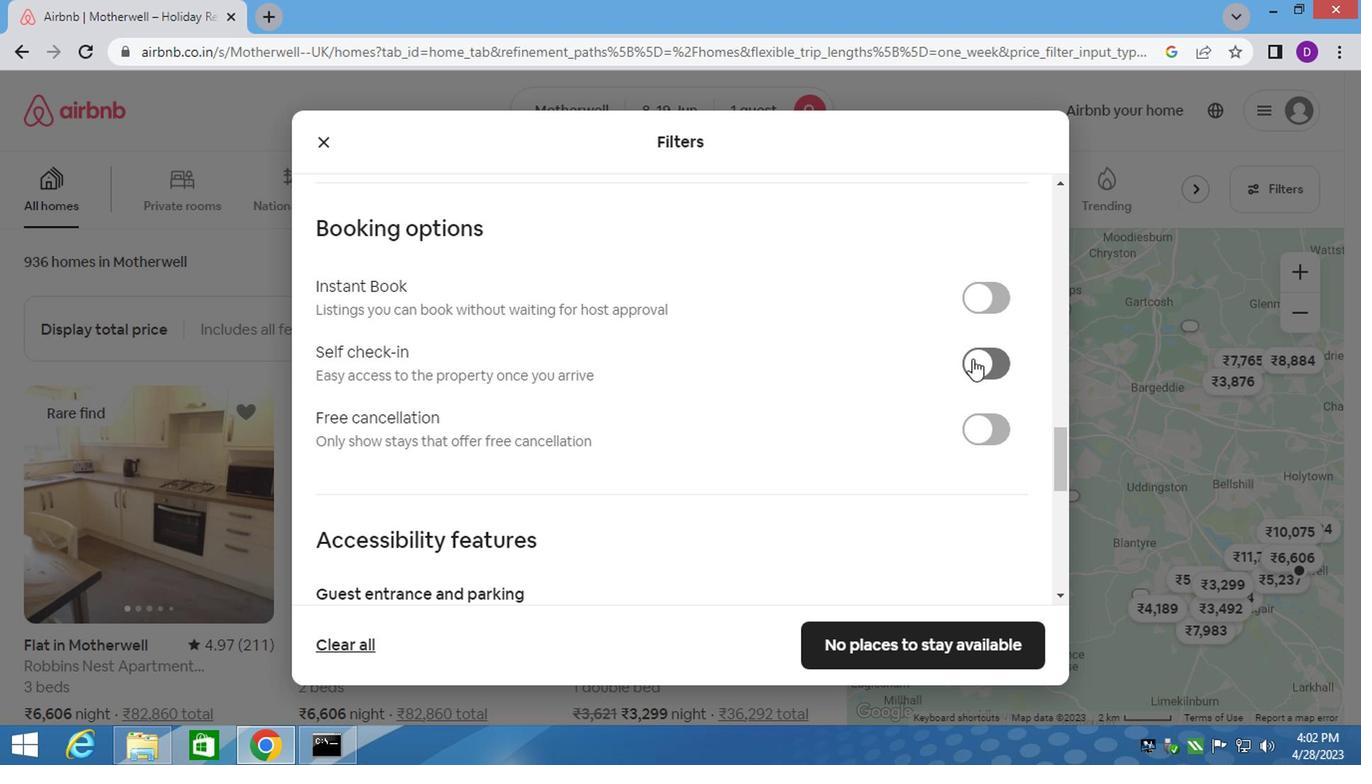 
Action: Mouse pressed left at (971, 363)
Screenshot: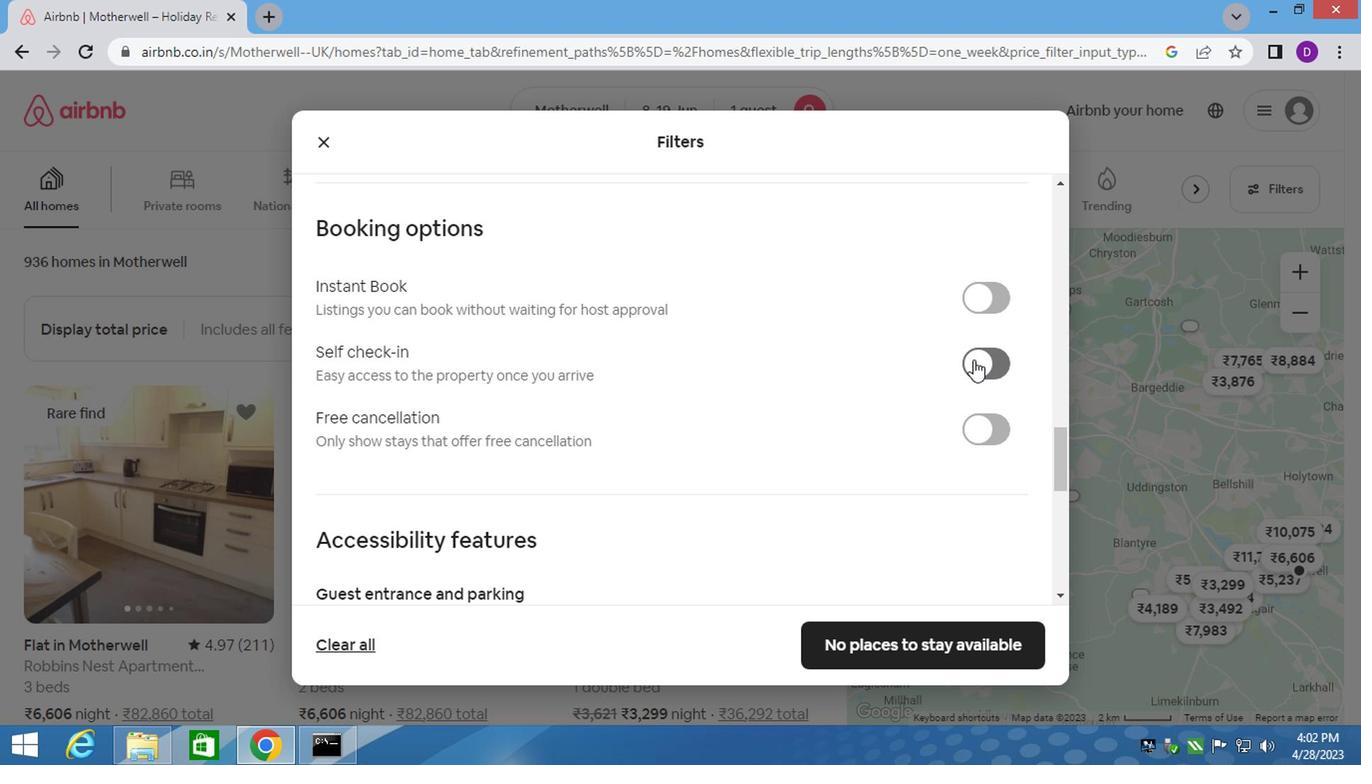 
Action: Mouse moved to (516, 427)
Screenshot: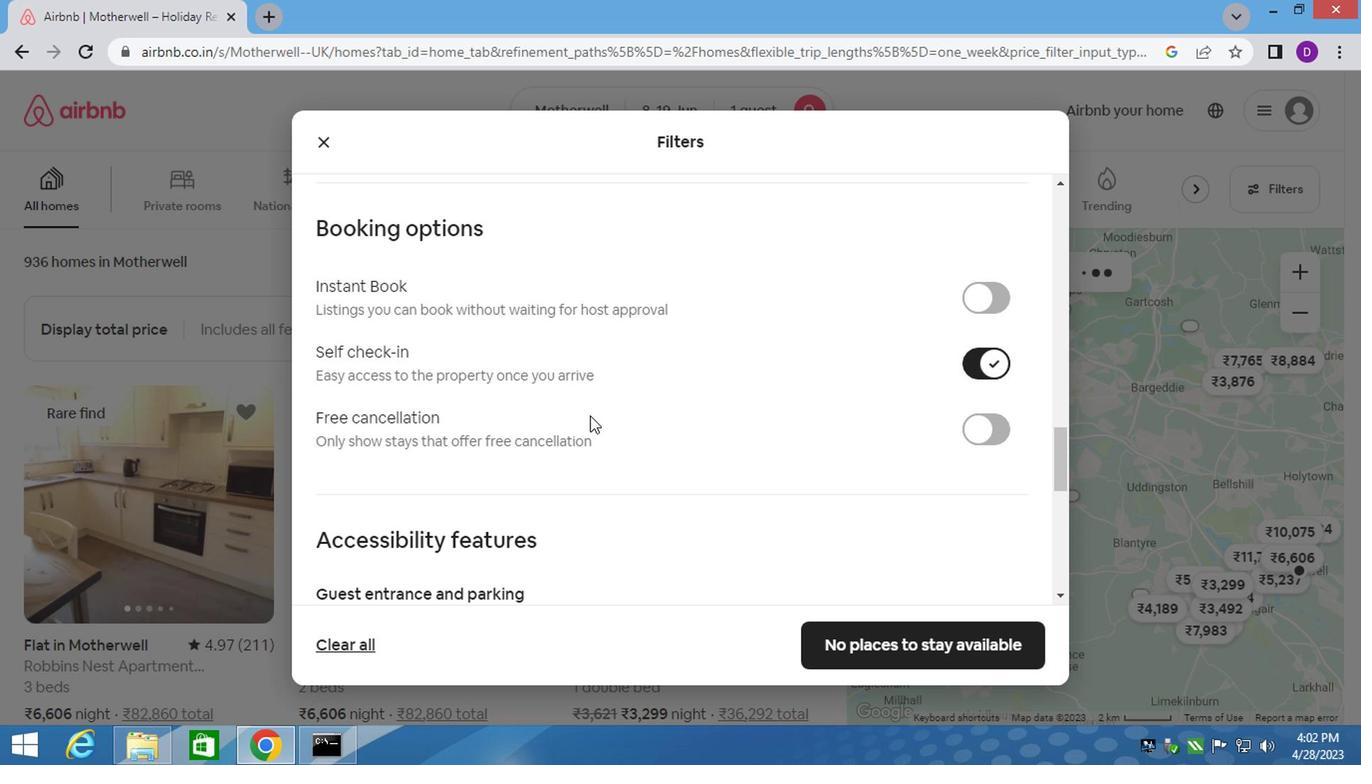 
Action: Mouse scrolled (516, 426) with delta (0, 0)
Screenshot: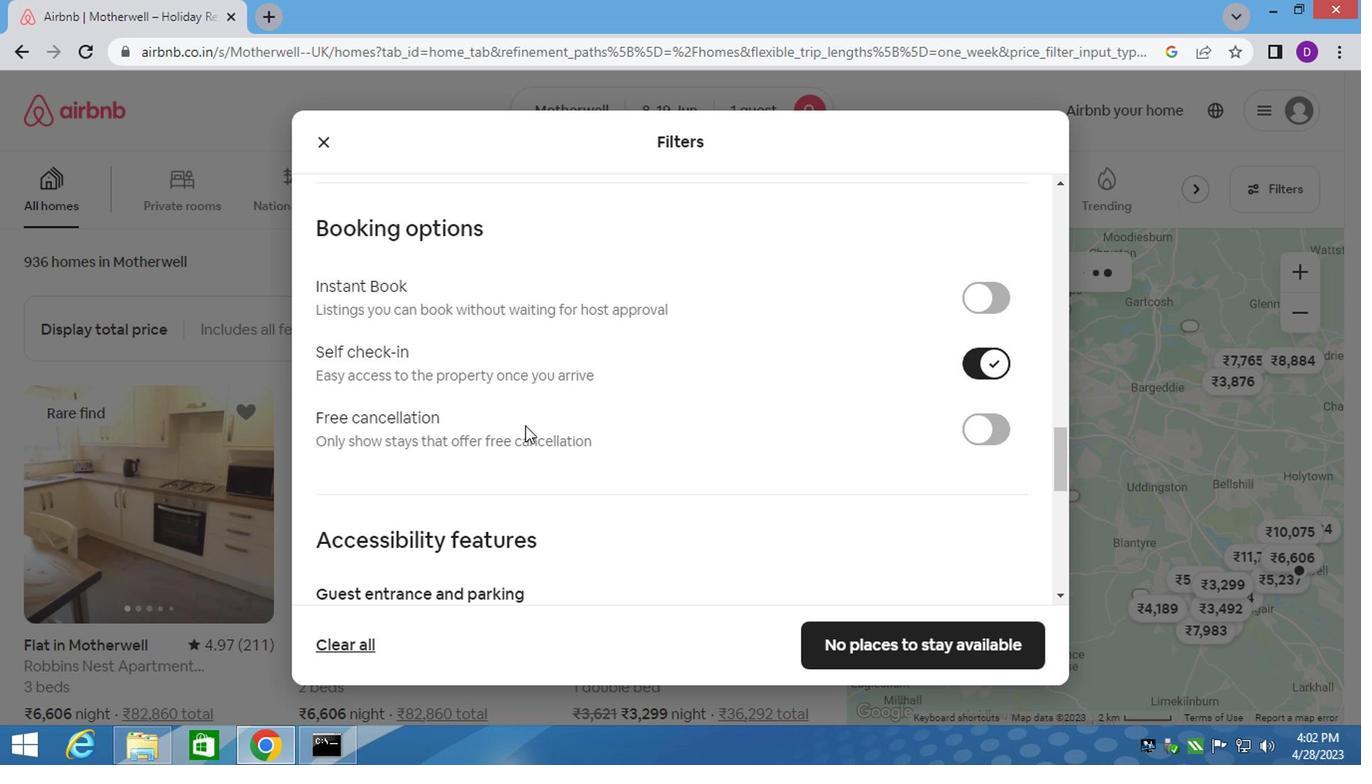 
Action: Mouse moved to (514, 427)
Screenshot: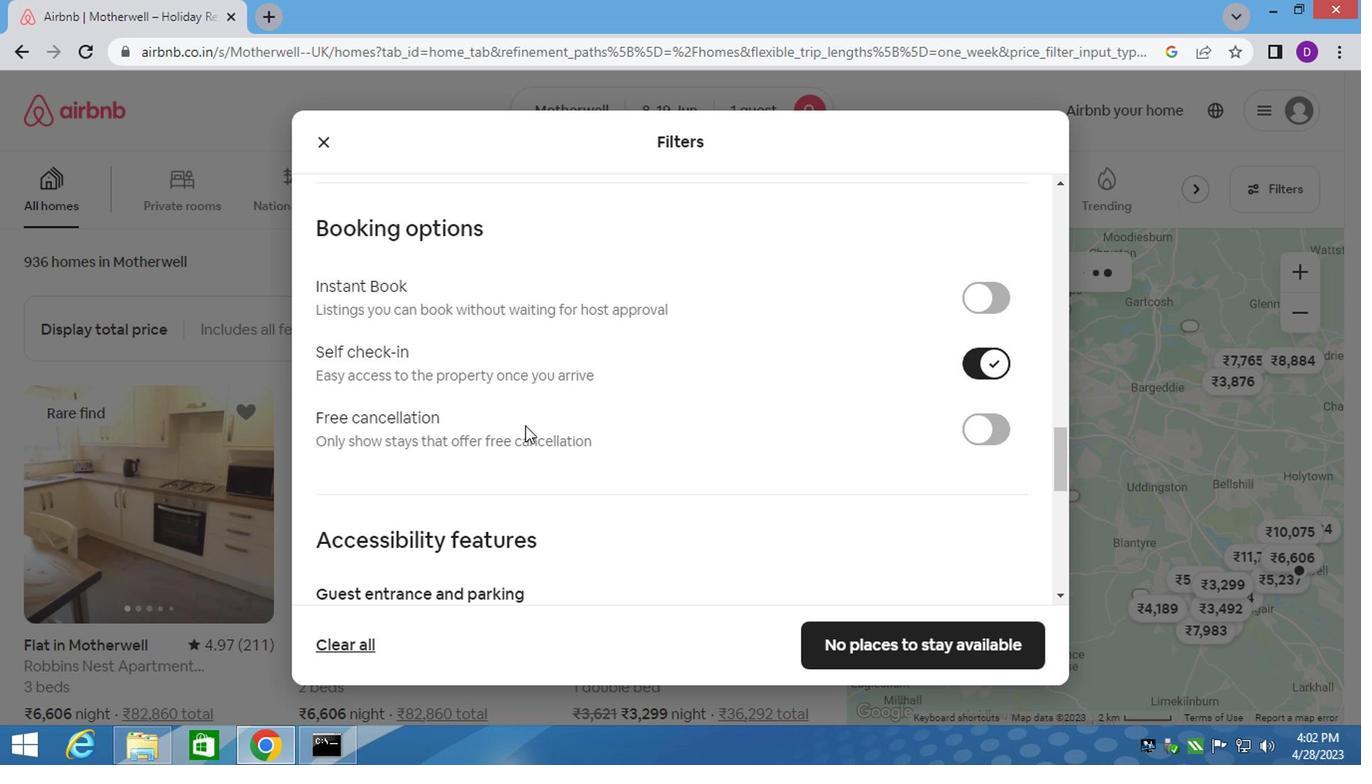 
Action: Mouse scrolled (514, 426) with delta (0, 0)
Screenshot: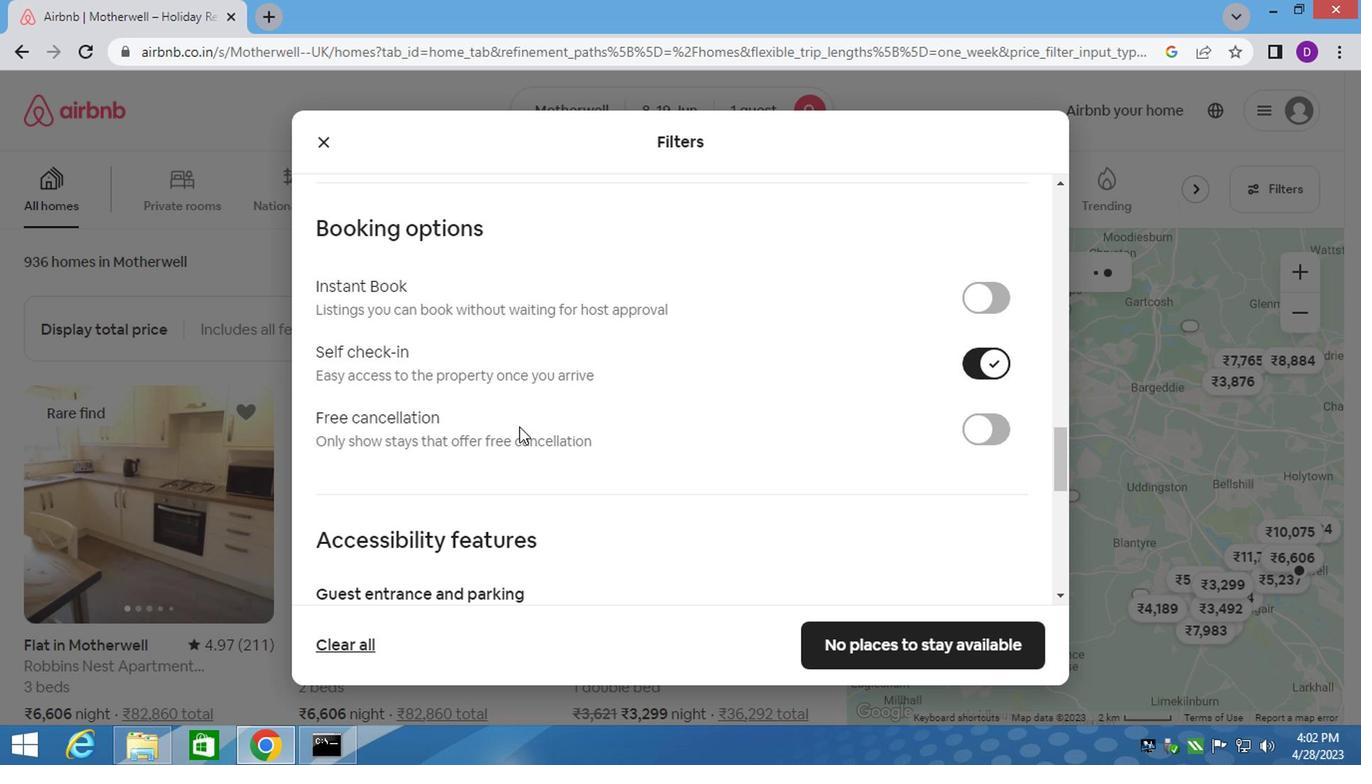 
Action: Mouse scrolled (514, 426) with delta (0, 0)
Screenshot: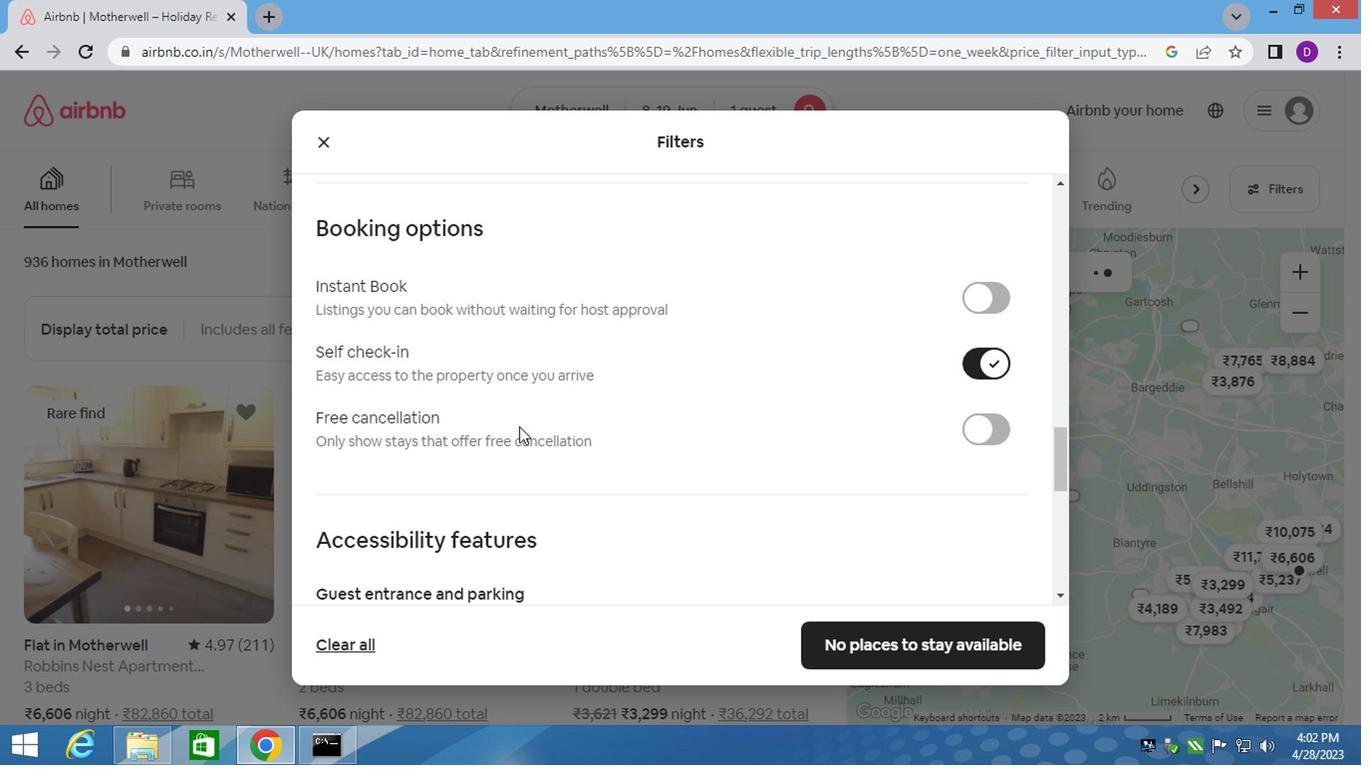 
Action: Mouse scrolled (514, 426) with delta (0, 0)
Screenshot: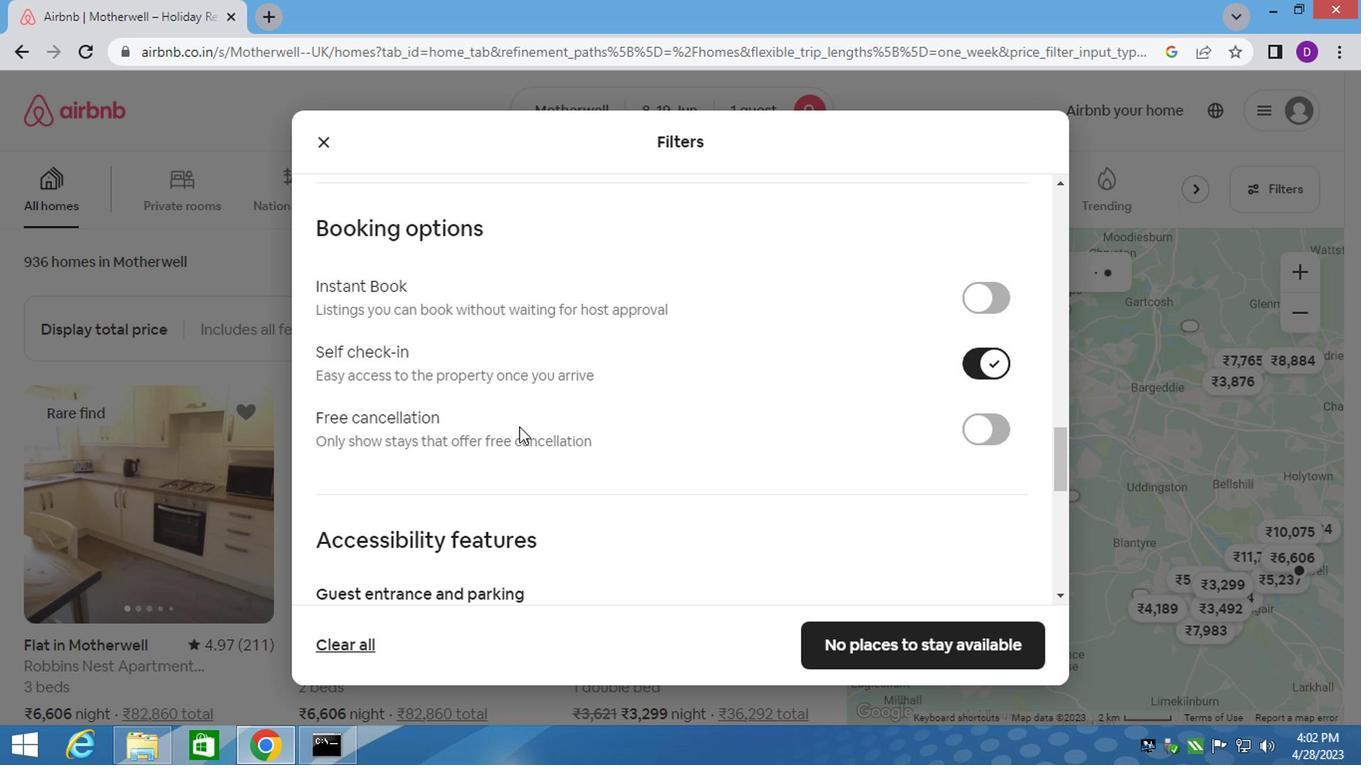 
Action: Mouse moved to (514, 428)
Screenshot: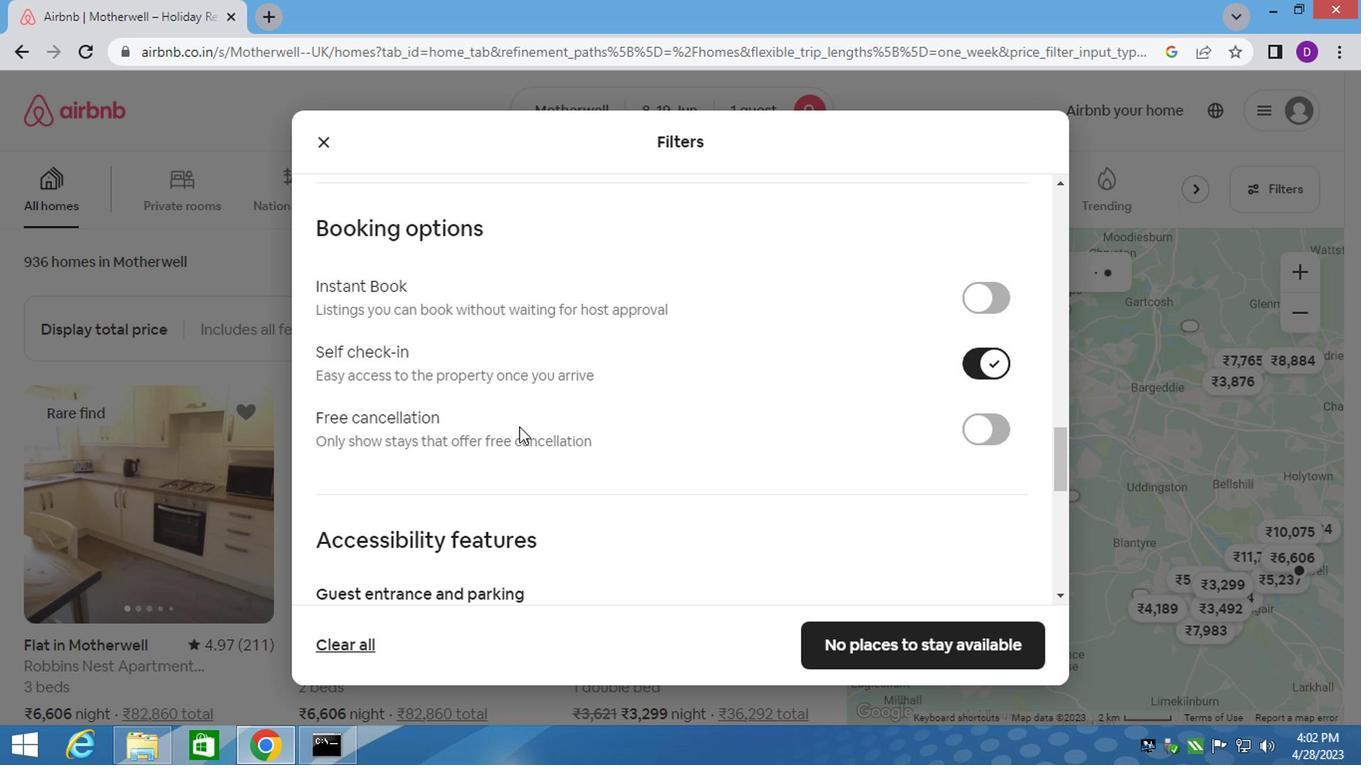 
Action: Mouse scrolled (514, 427) with delta (0, 0)
Screenshot: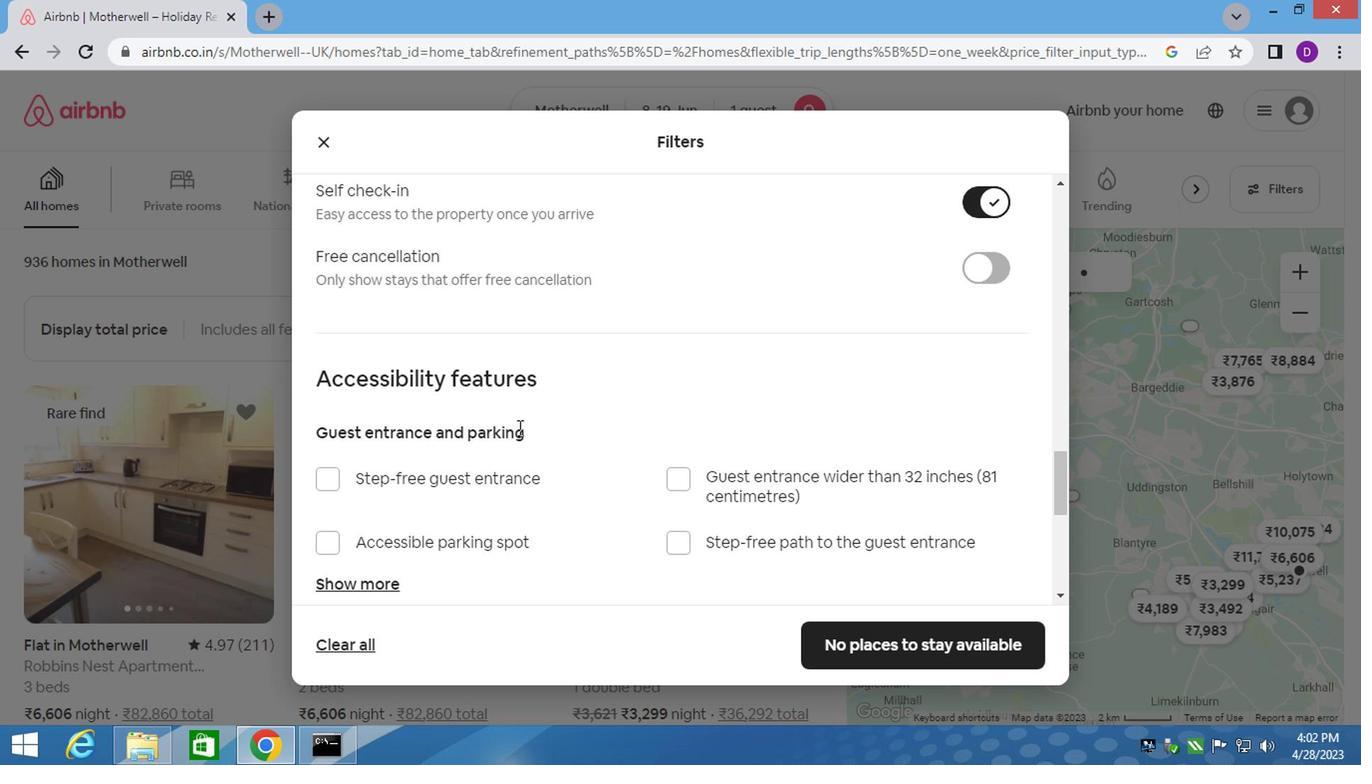 
Action: Mouse scrolled (514, 427) with delta (0, 0)
Screenshot: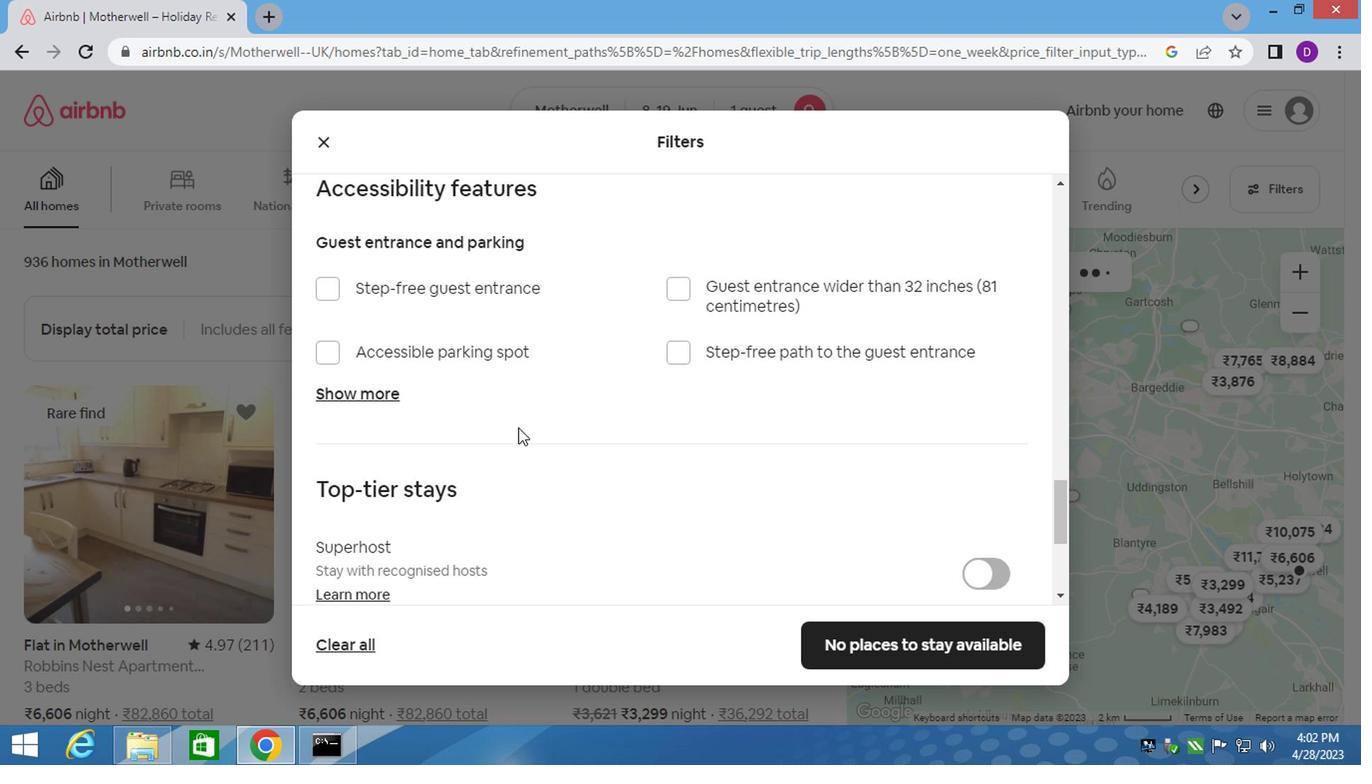 
Action: Mouse scrolled (514, 427) with delta (0, 0)
Screenshot: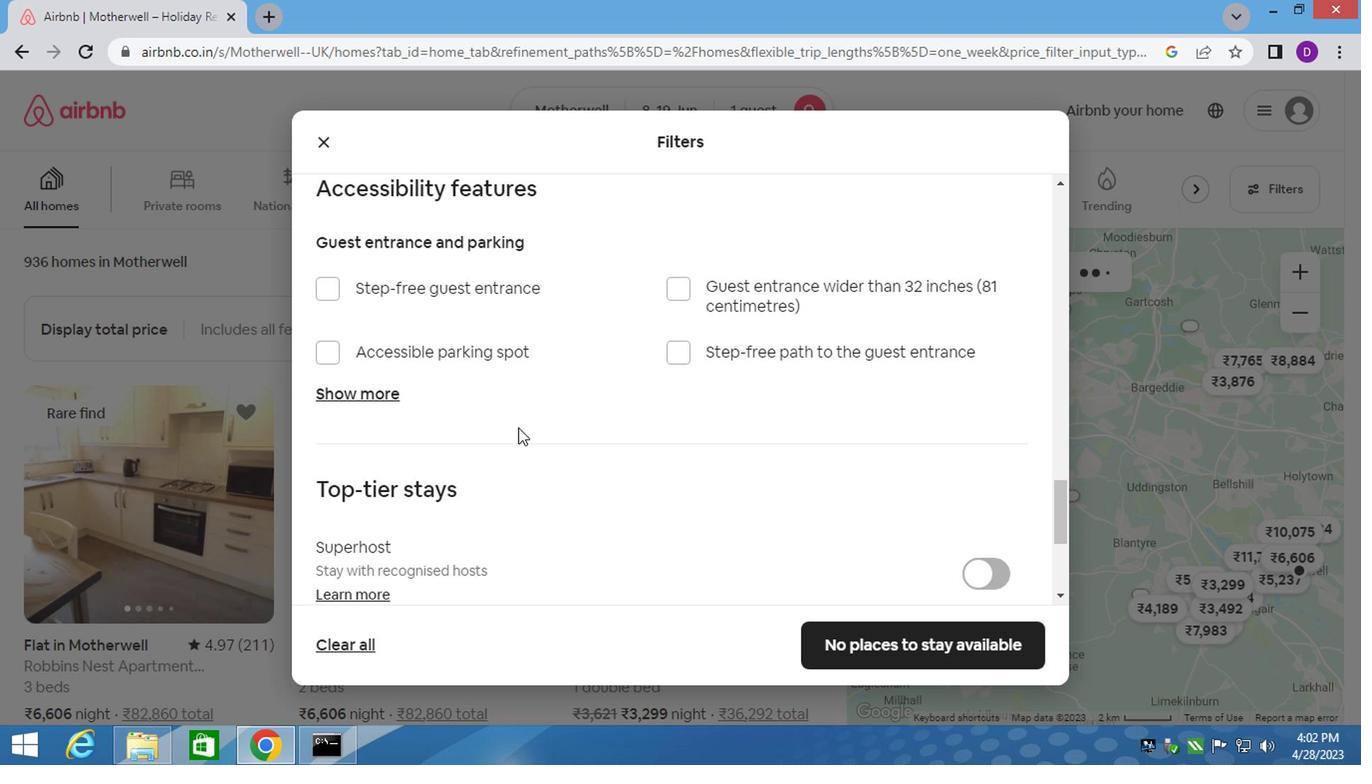 
Action: Mouse scrolled (514, 427) with delta (0, 0)
Screenshot: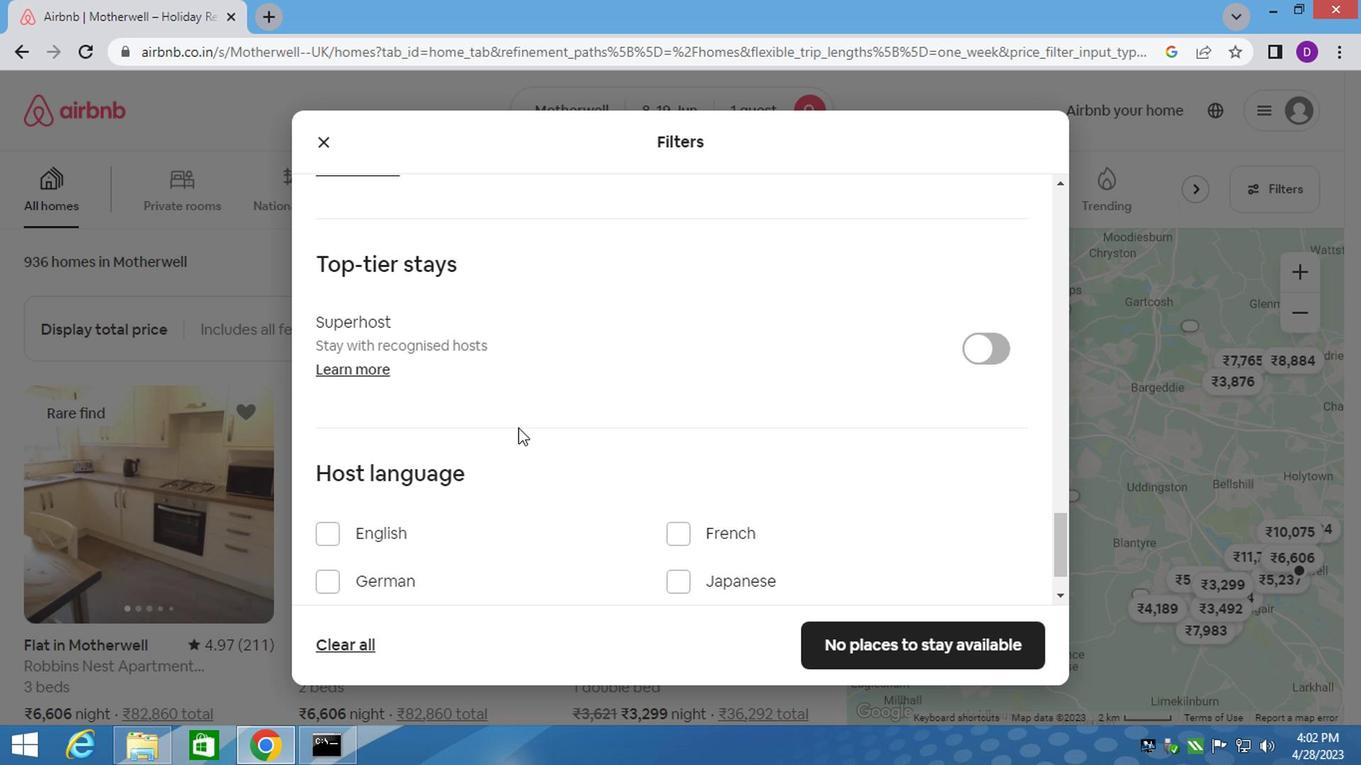 
Action: Mouse scrolled (514, 427) with delta (0, 0)
Screenshot: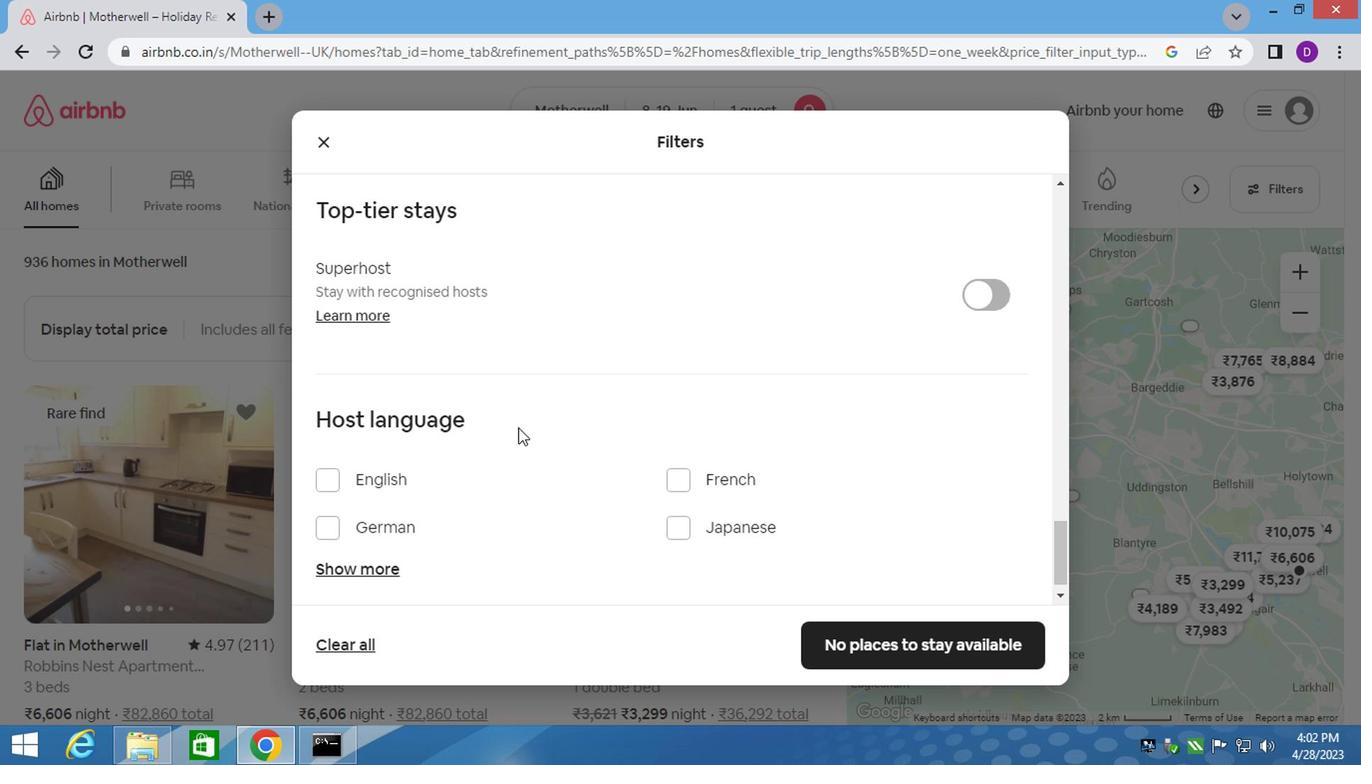 
Action: Mouse scrolled (514, 427) with delta (0, 0)
Screenshot: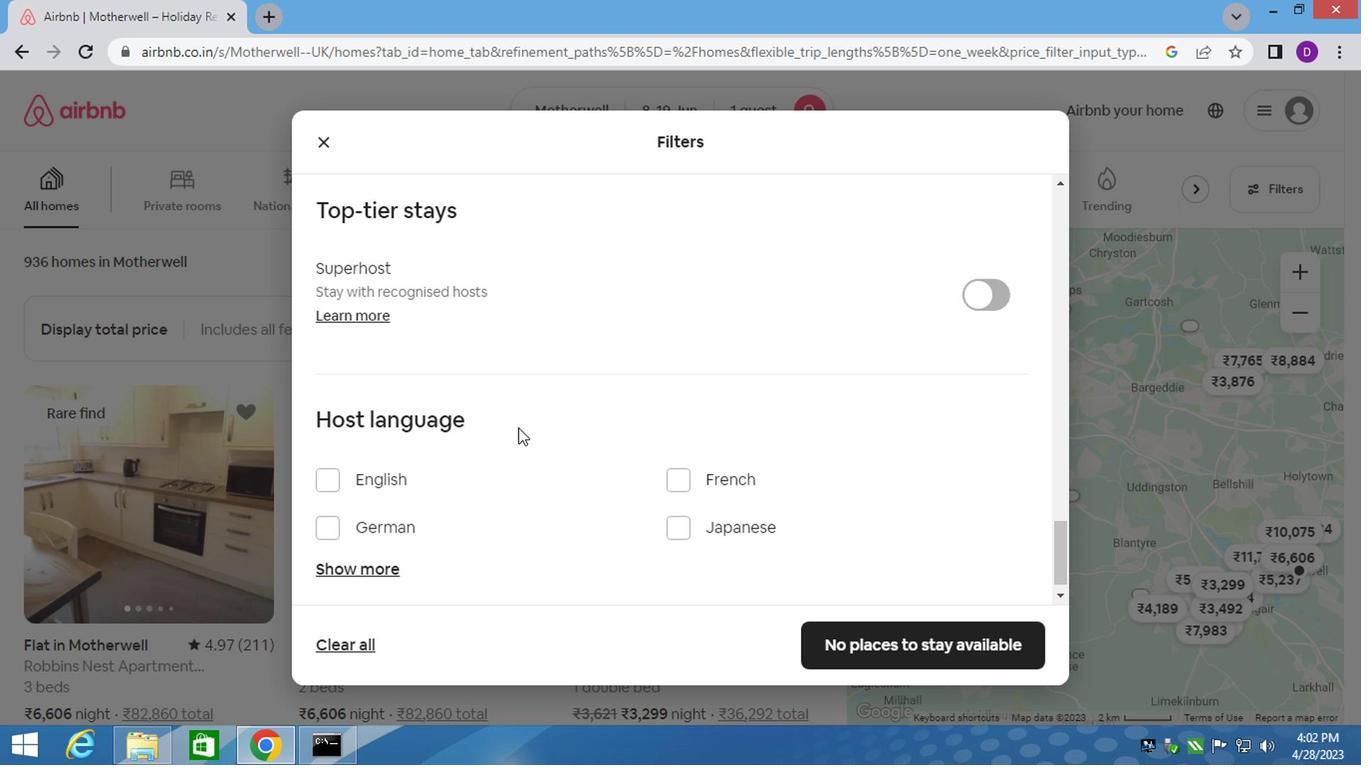 
Action: Mouse scrolled (514, 427) with delta (0, 0)
Screenshot: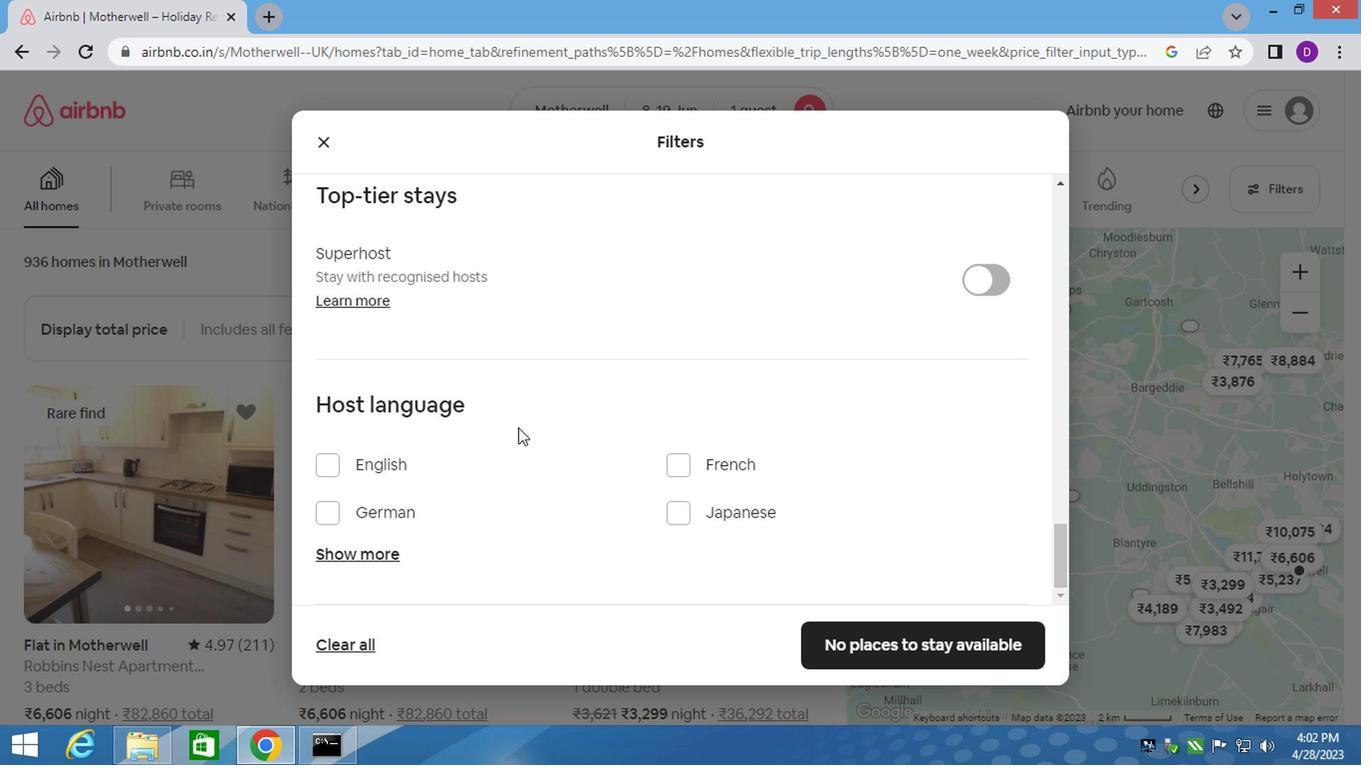 
Action: Mouse moved to (318, 472)
Screenshot: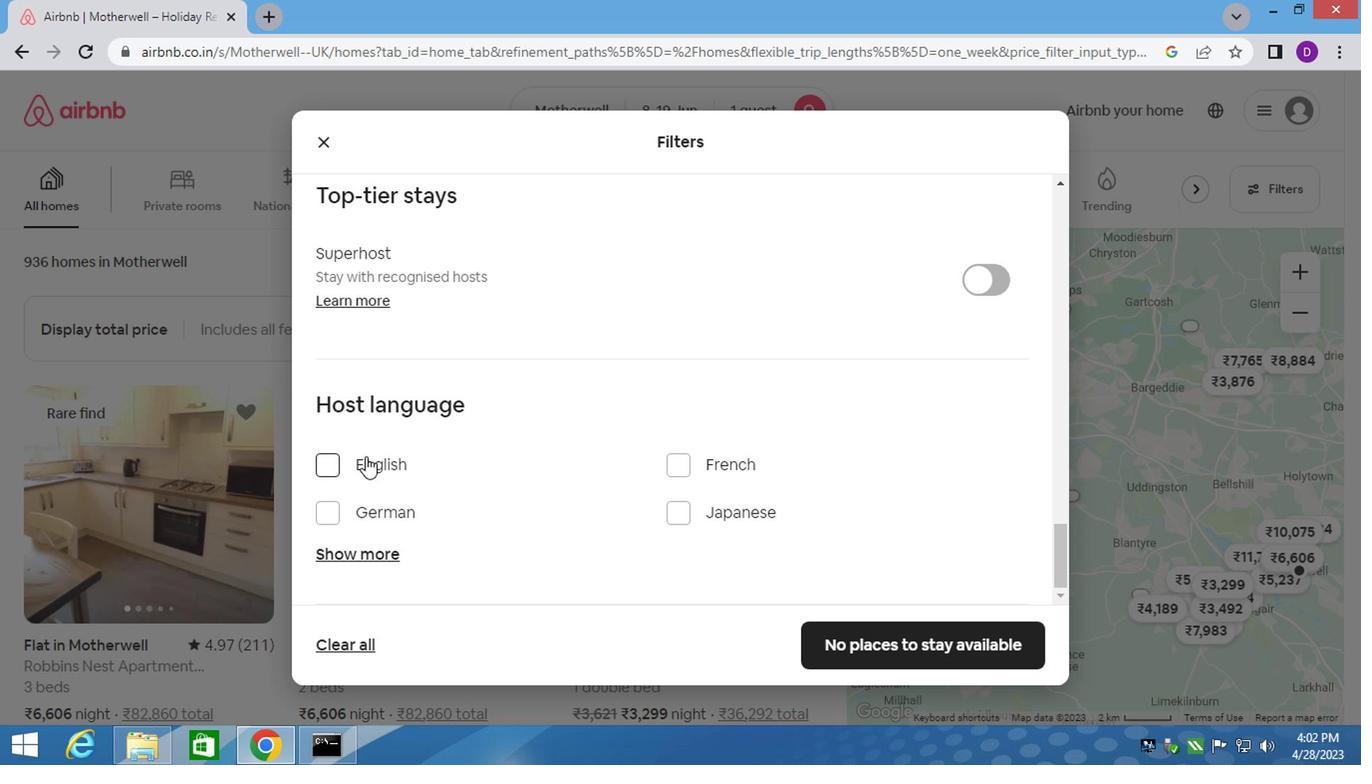 
Action: Mouse pressed left at (318, 472)
Screenshot: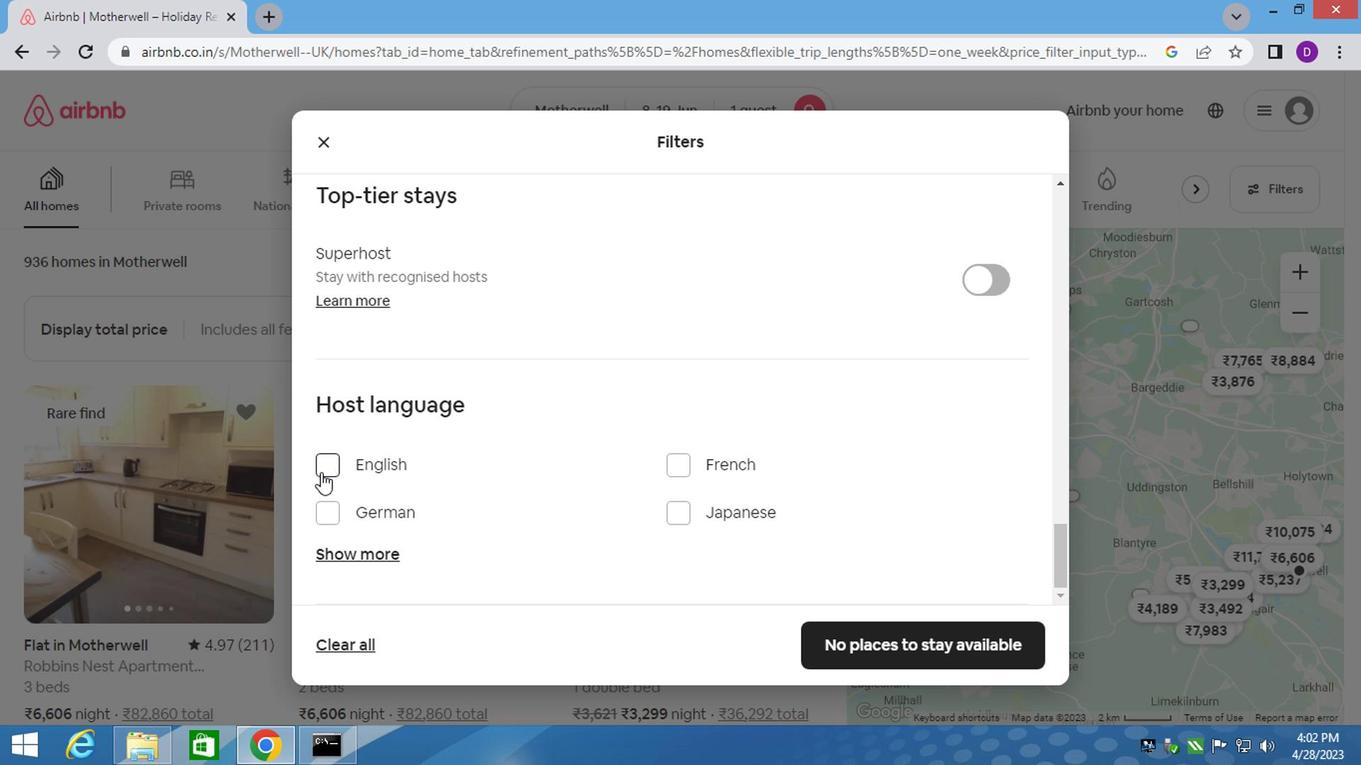 
Action: Mouse moved to (755, 546)
Screenshot: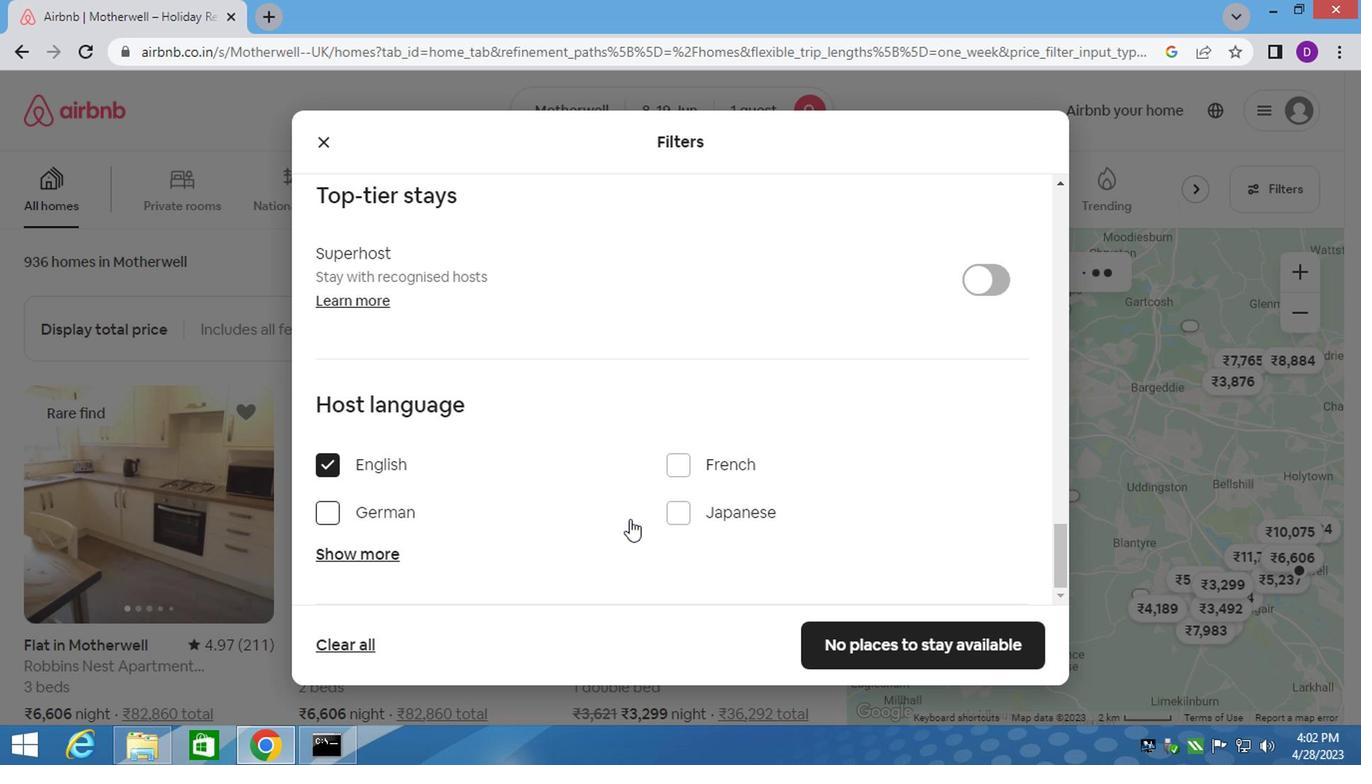 
Action: Mouse scrolled (755, 545) with delta (0, 0)
Screenshot: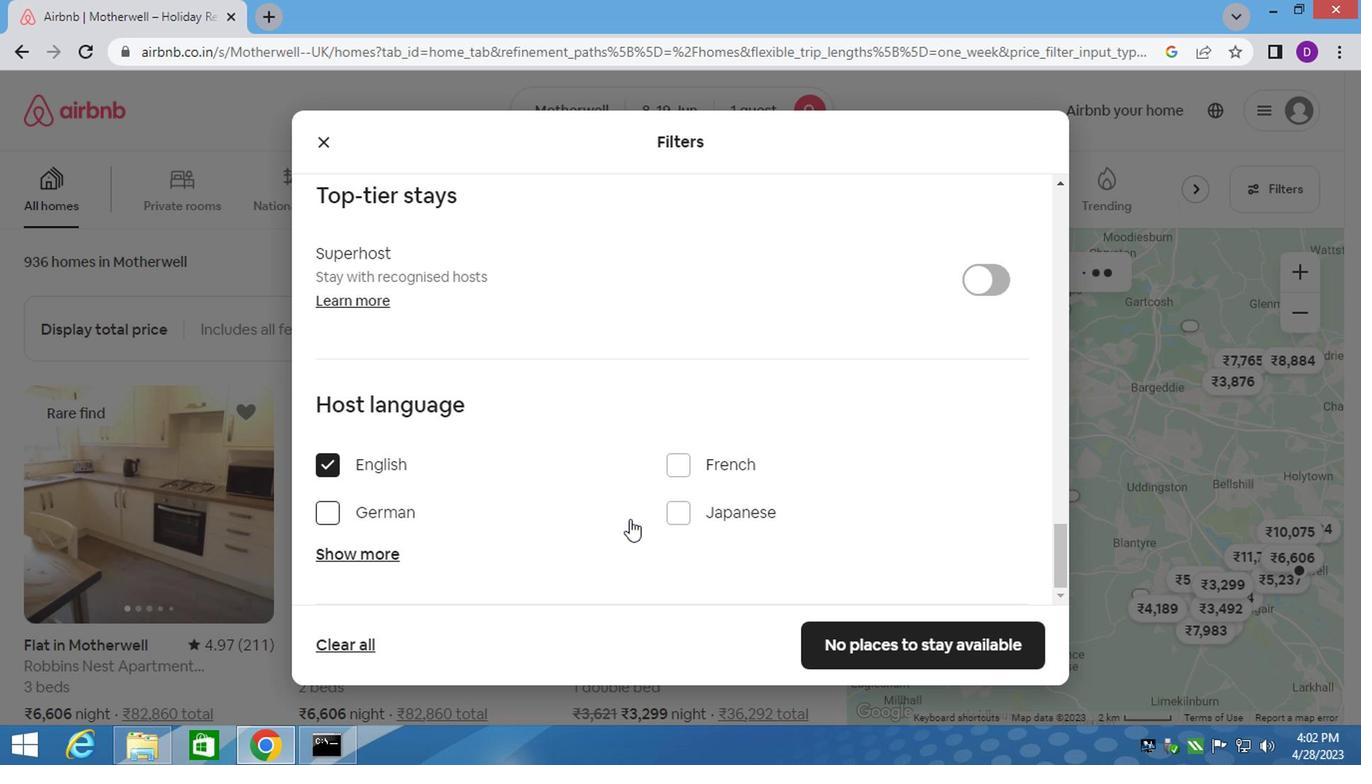 
Action: Mouse moved to (784, 553)
Screenshot: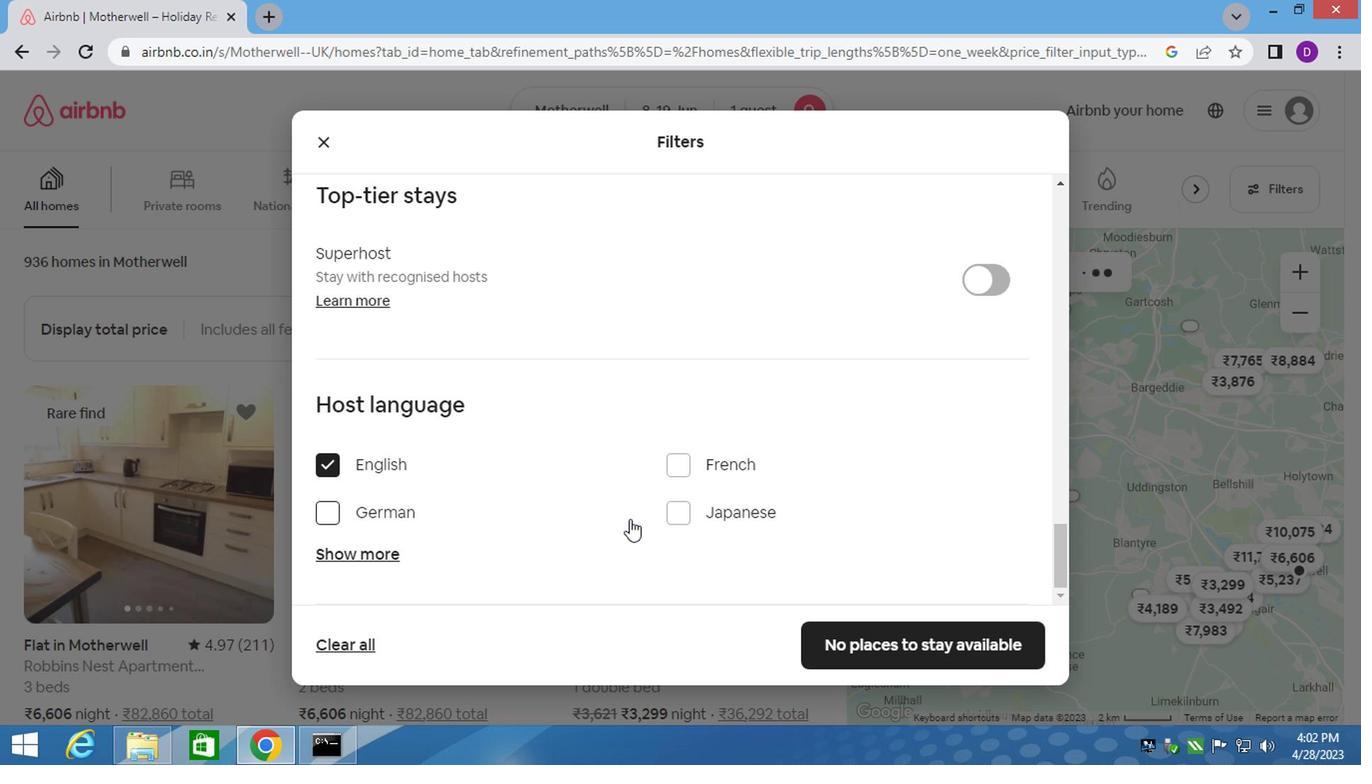 
Action: Mouse scrolled (784, 553) with delta (0, 0)
Screenshot: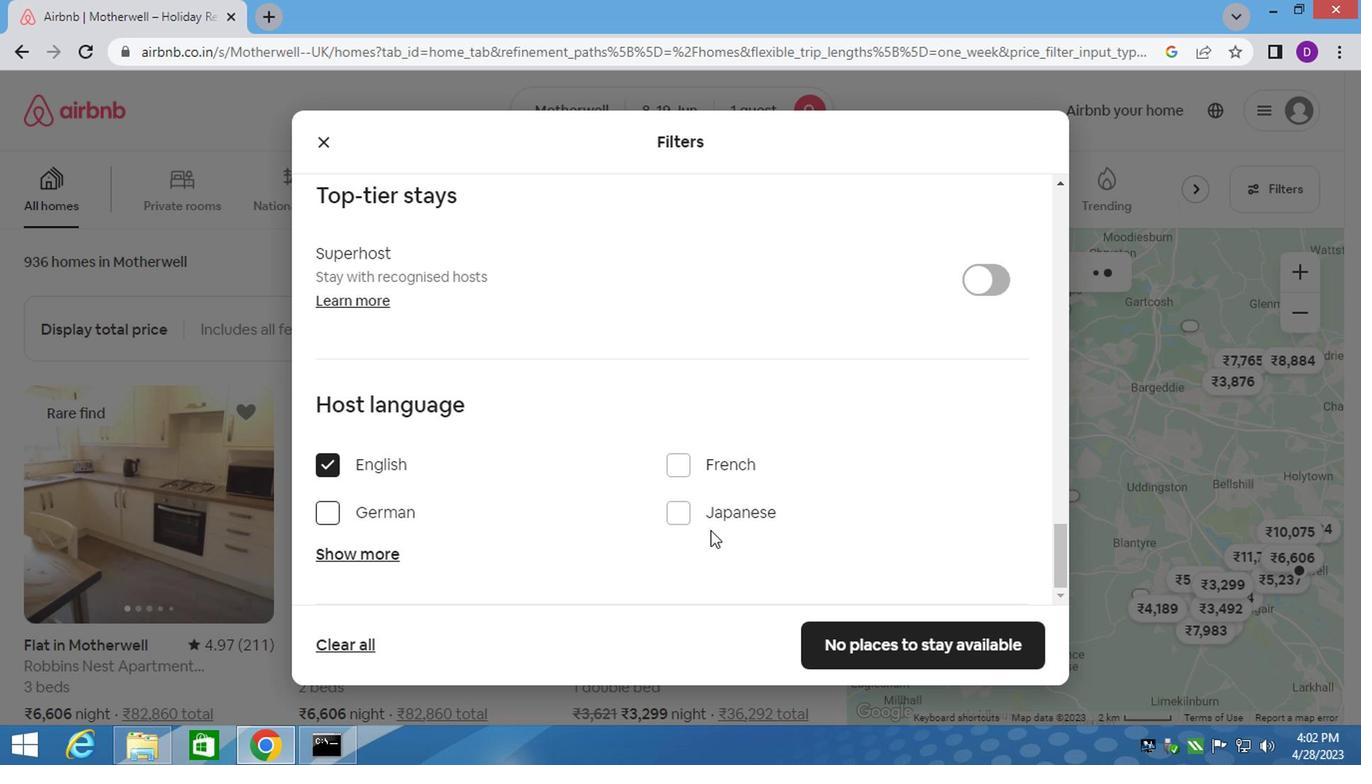 
Action: Mouse moved to (807, 556)
Screenshot: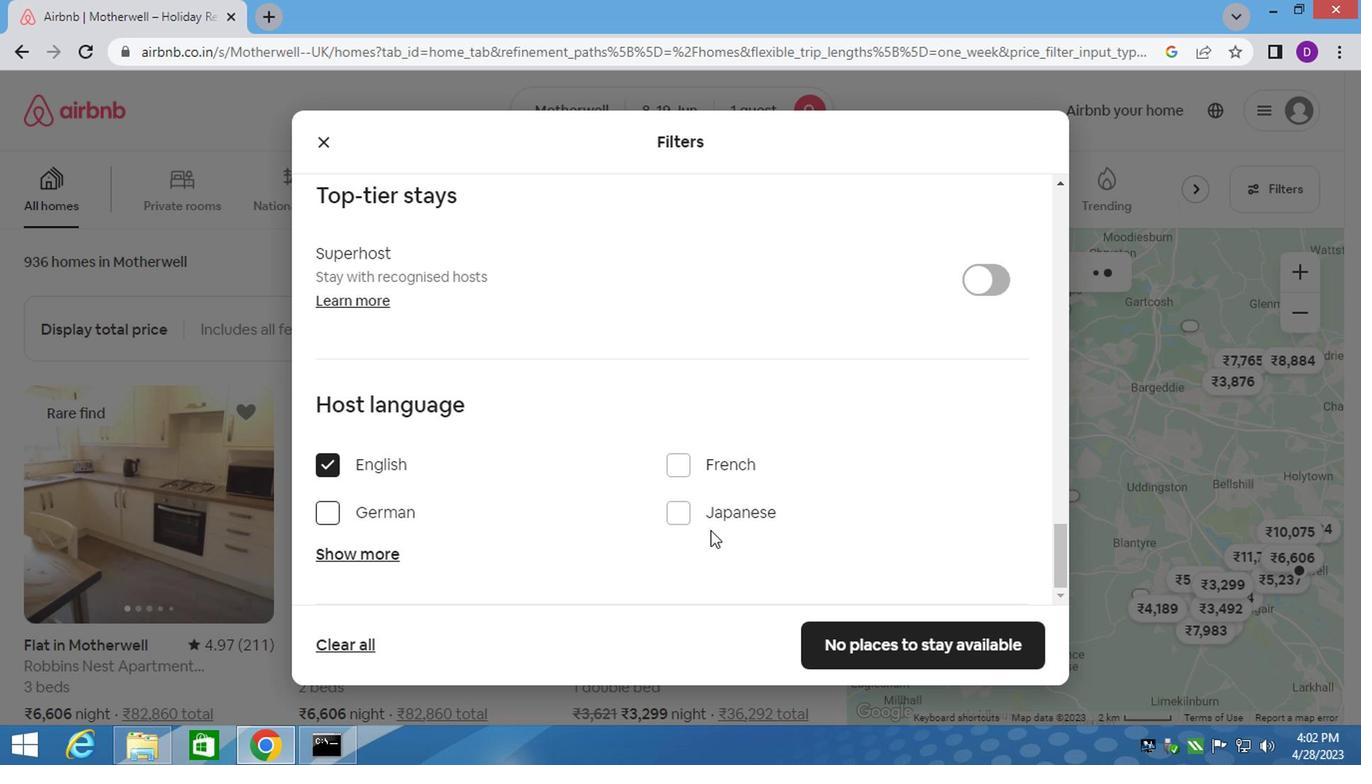 
Action: Mouse scrolled (807, 555) with delta (0, 0)
Screenshot: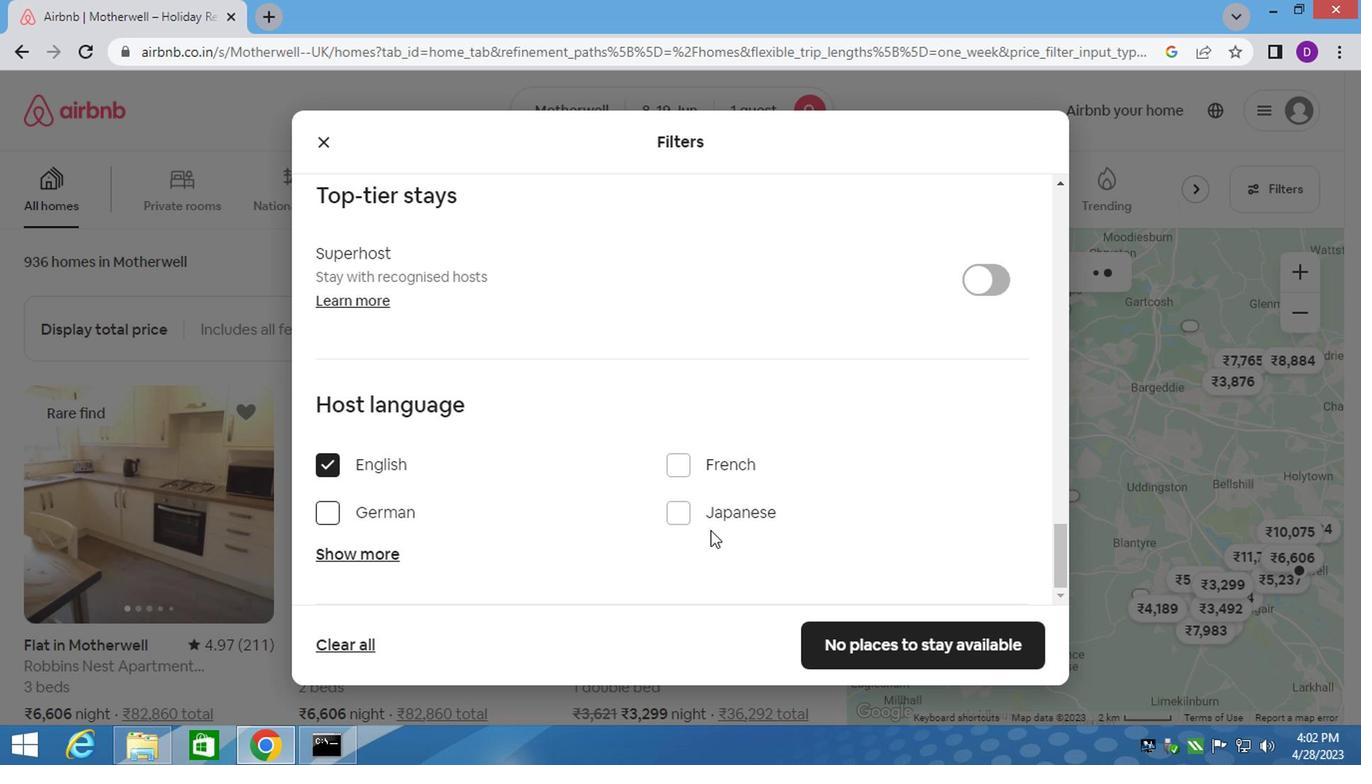 
Action: Mouse moved to (882, 627)
Screenshot: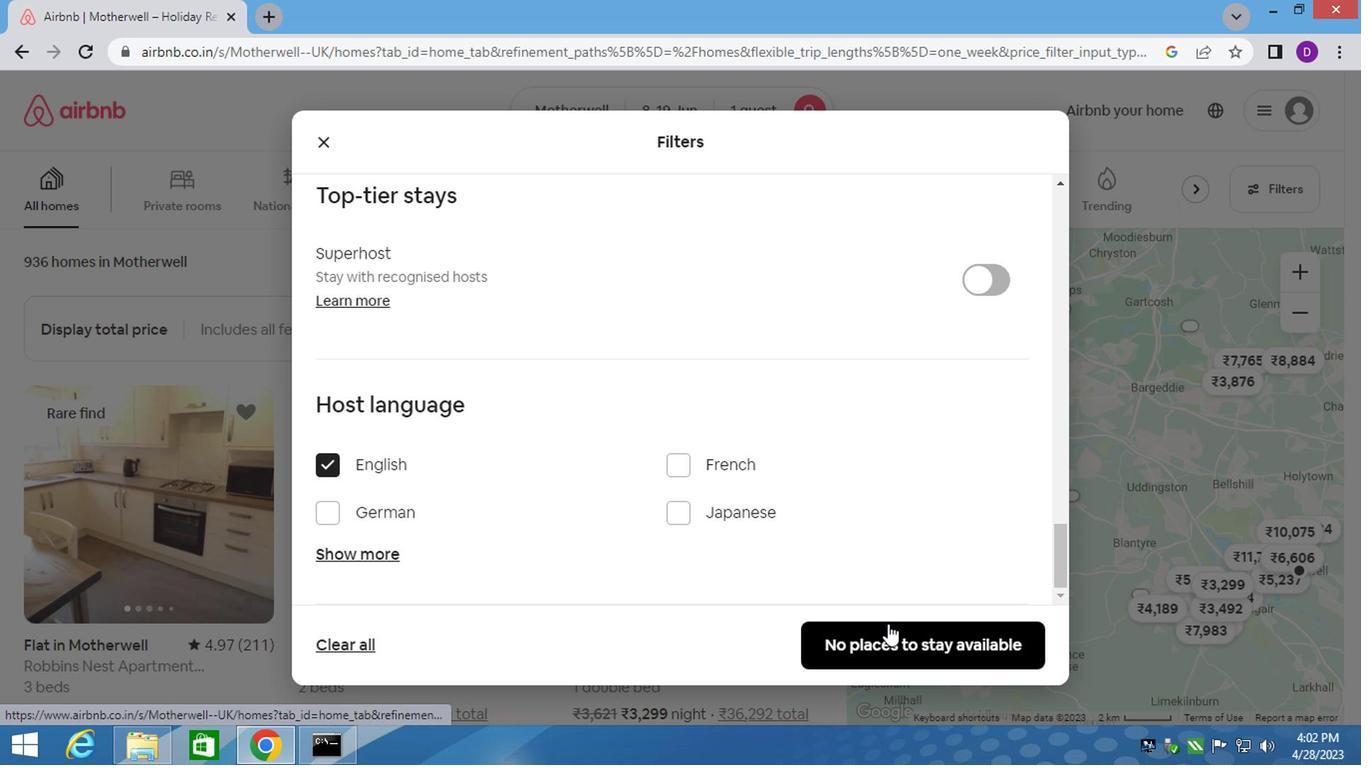 
Action: Mouse pressed left at (882, 627)
Screenshot: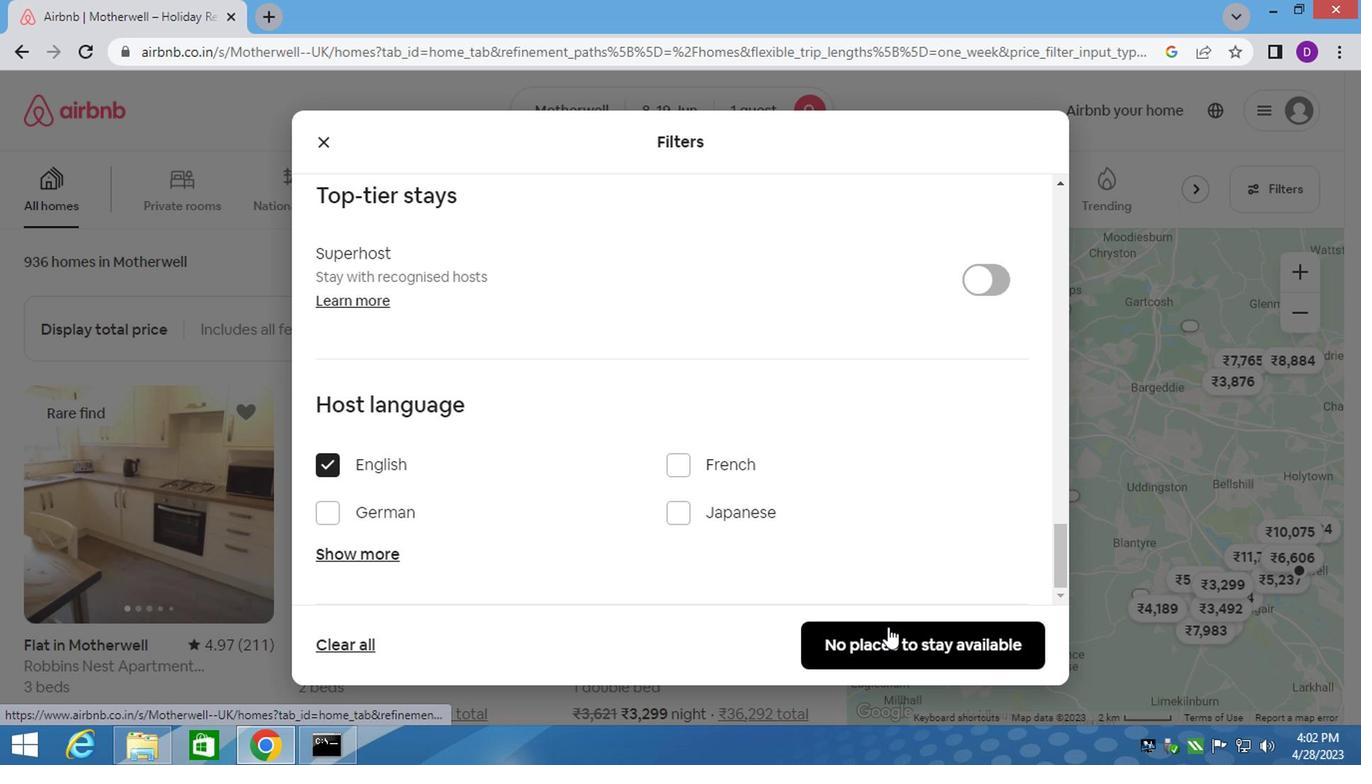 
